 Task: Reply All to email with the signature Julia Brown with the subject Request for a job offer acceptance from softage.8@softage.net with the message Can you provide me with the details for the upcoming training session? with BCC to softage.10@softage.net with an attached image file Pinterest_board_cover.jpg
Action: Mouse moved to (101, 9)
Screenshot: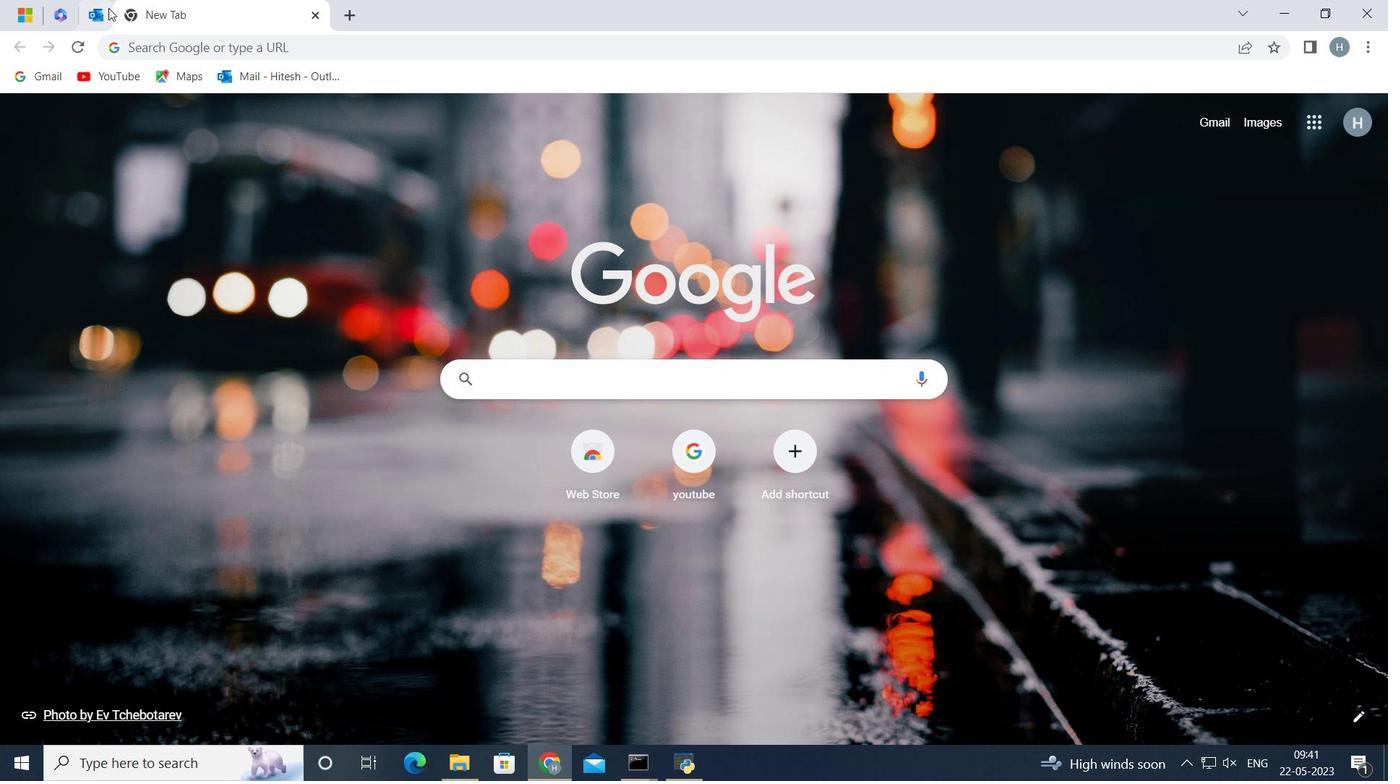 
Action: Mouse pressed left at (101, 9)
Screenshot: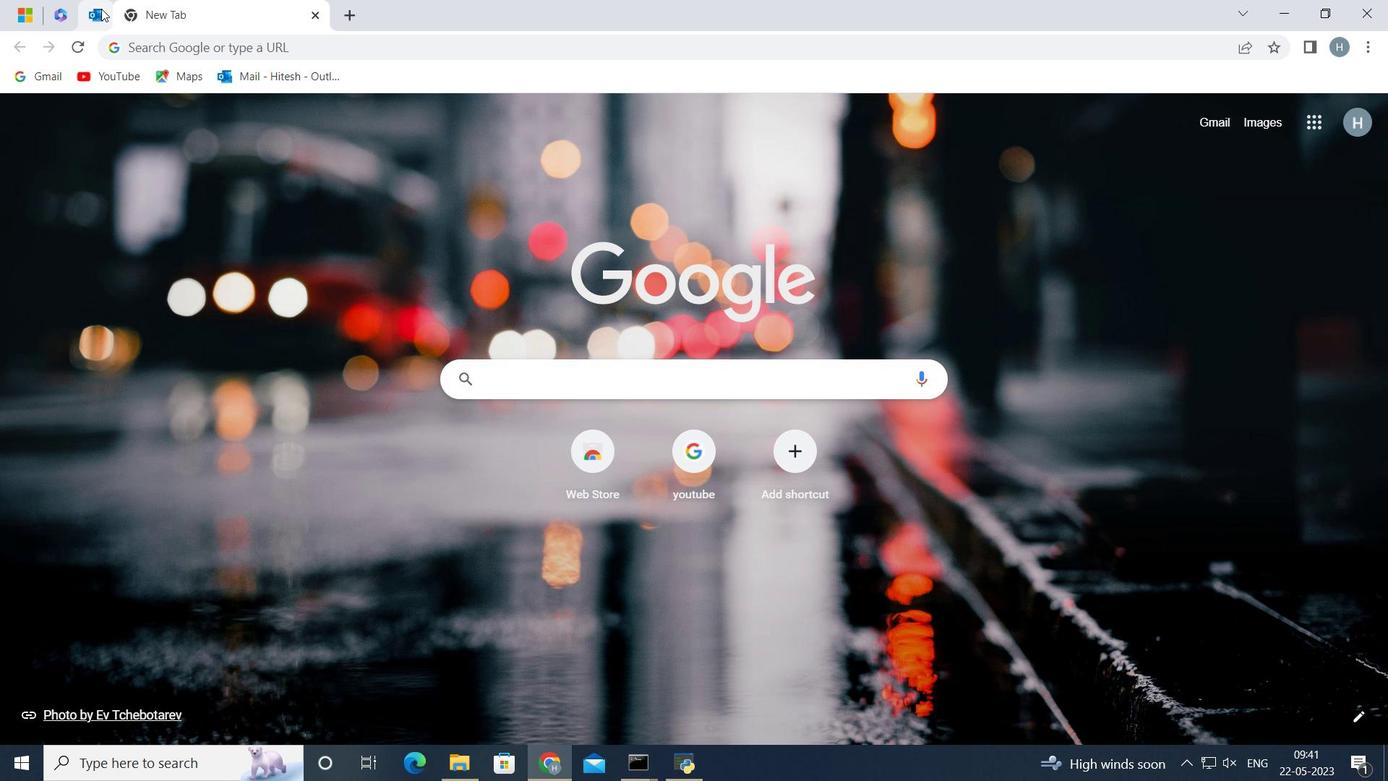 
Action: Mouse moved to (398, 388)
Screenshot: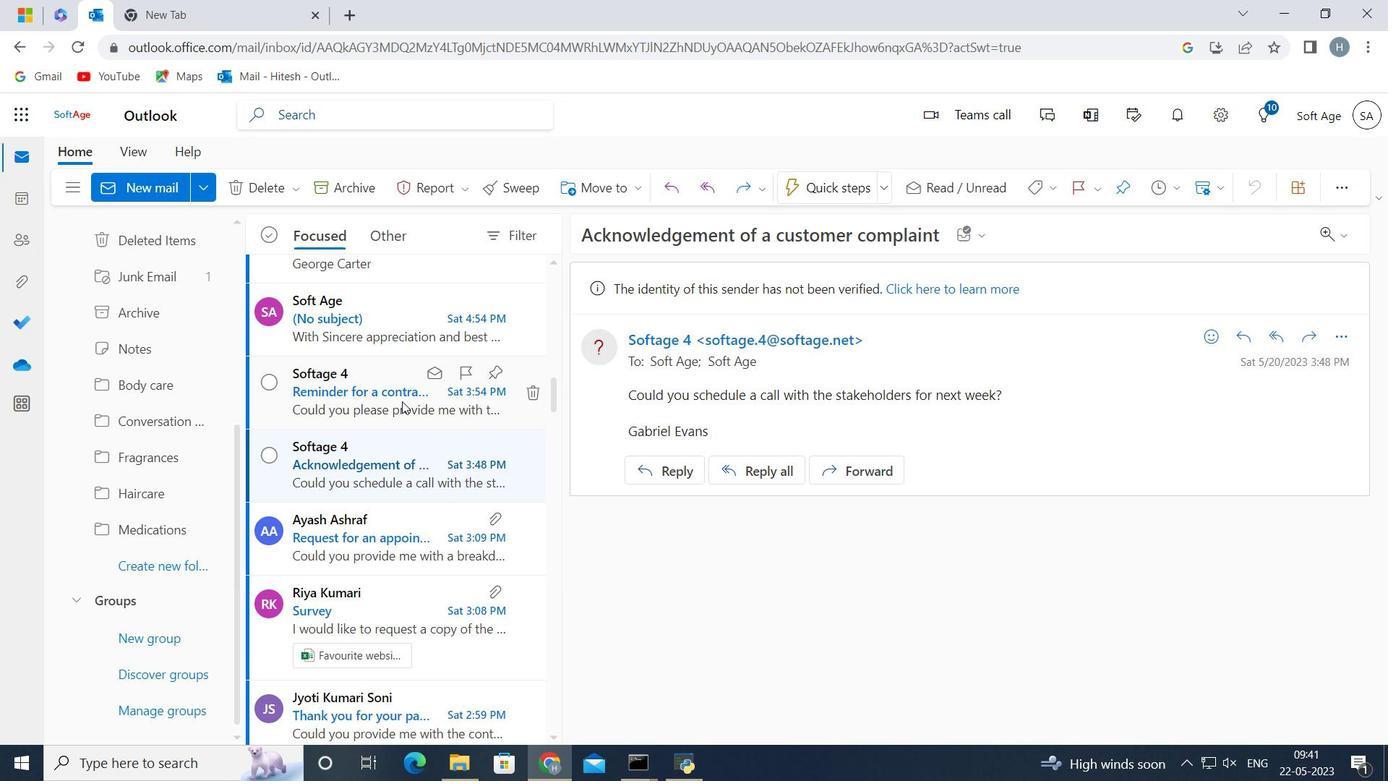
Action: Mouse pressed left at (398, 388)
Screenshot: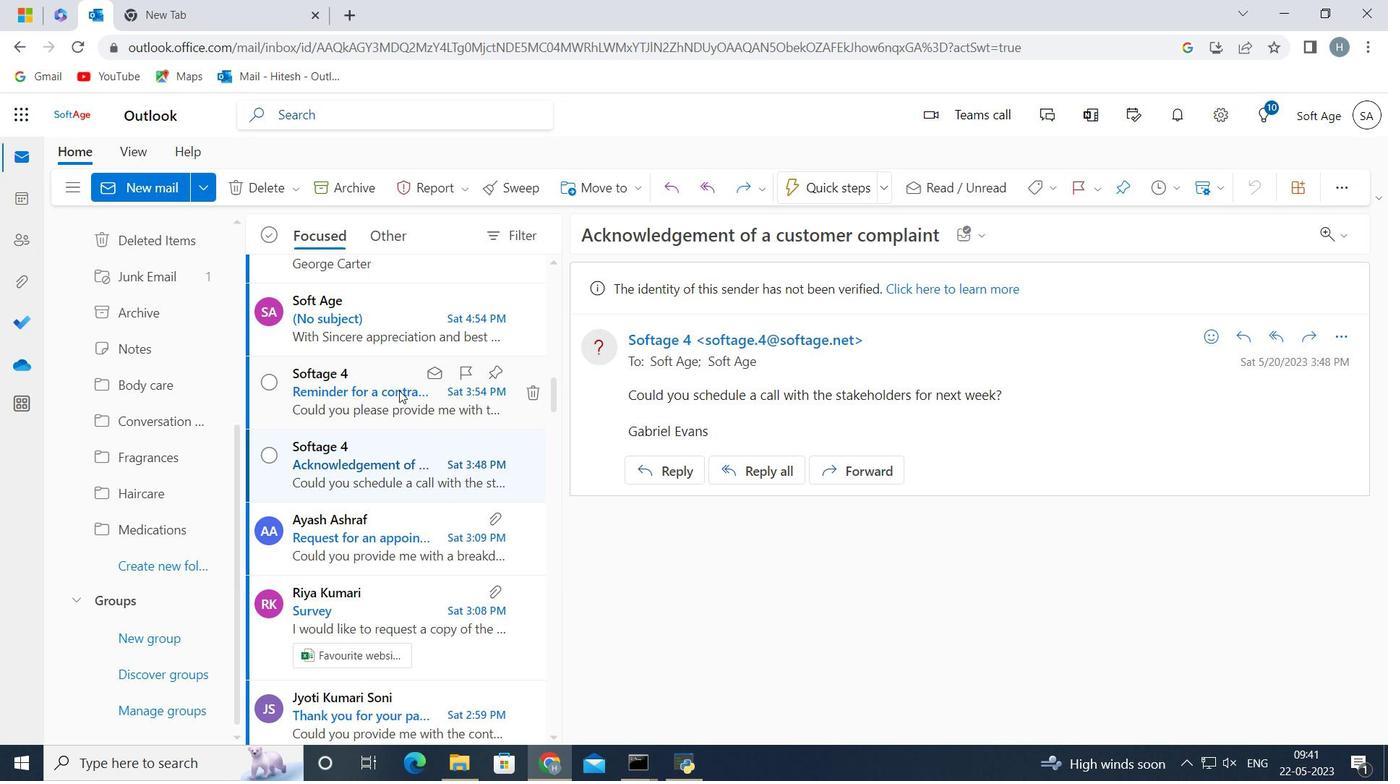 
Action: Mouse pressed left at (398, 388)
Screenshot: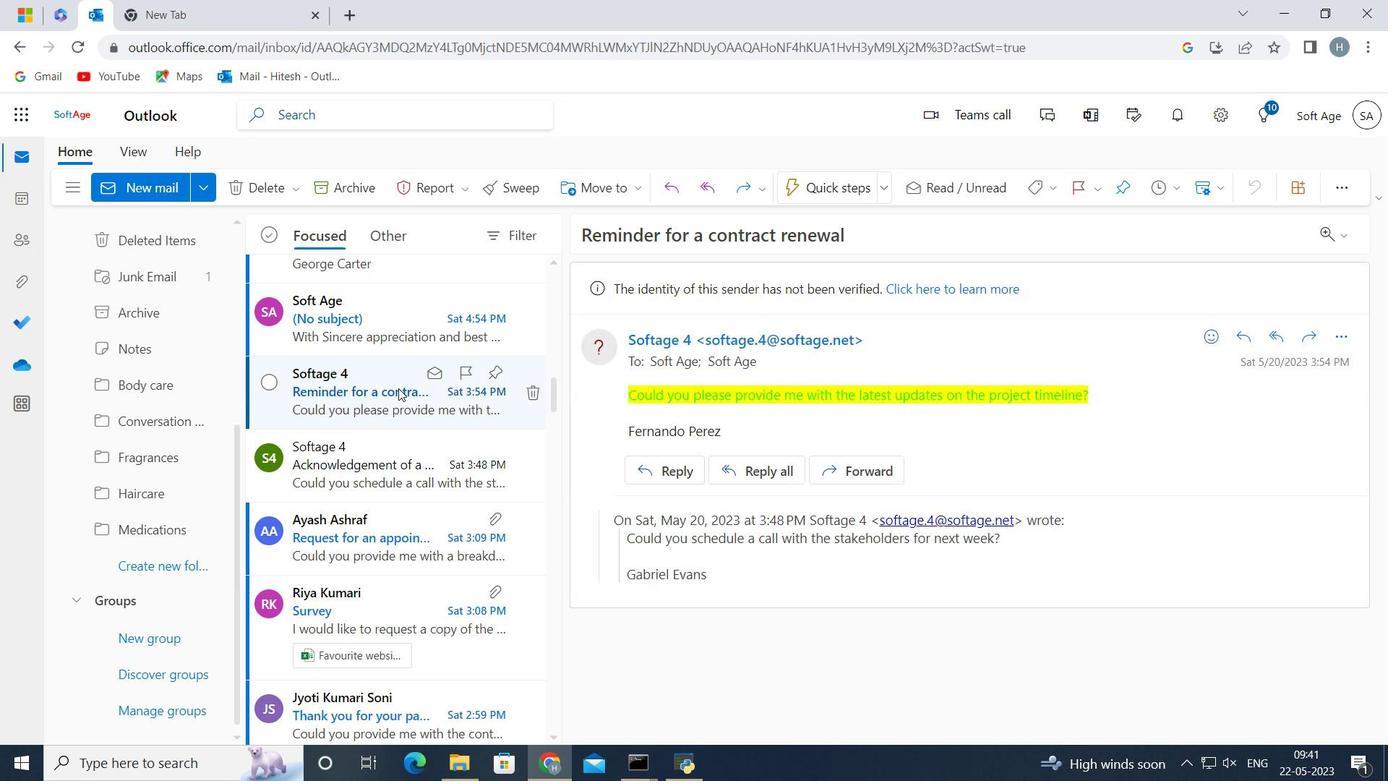 
Action: Mouse moved to (753, 626)
Screenshot: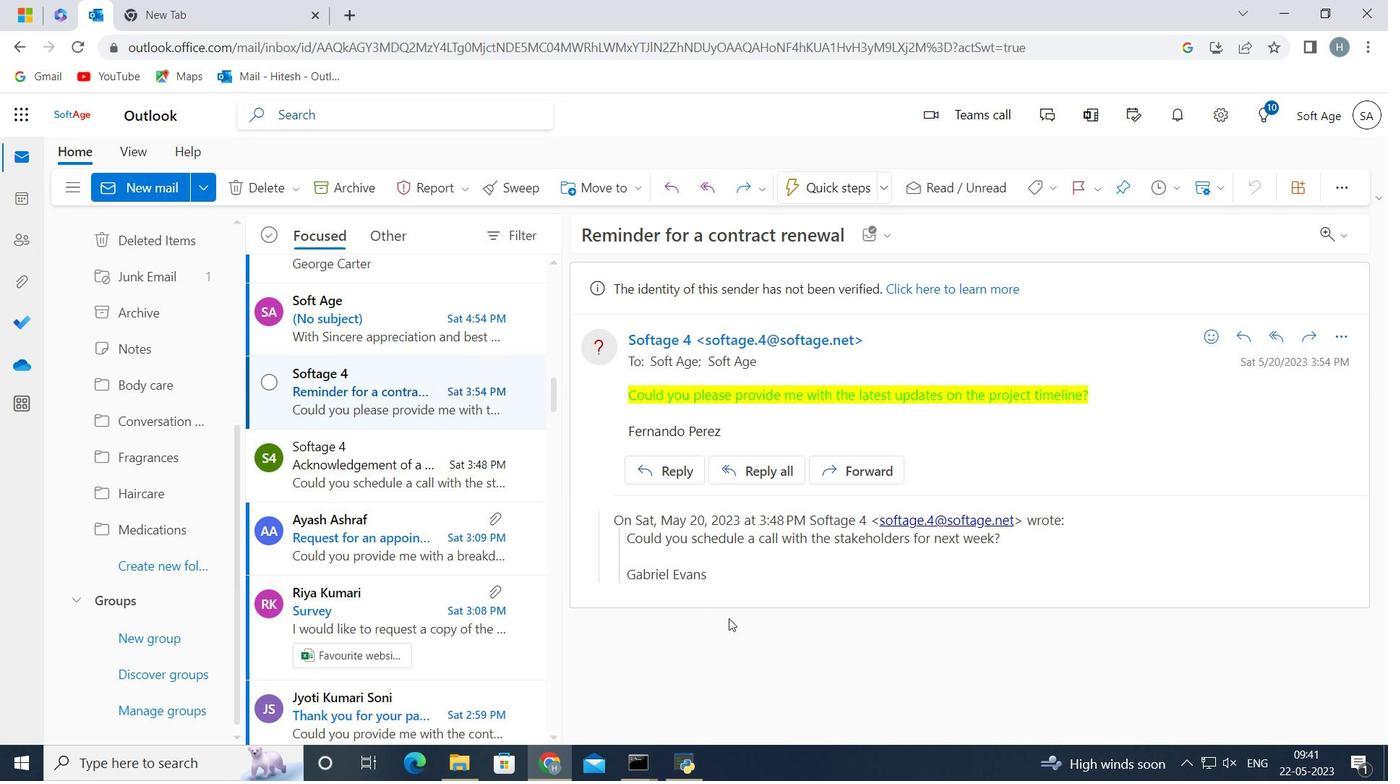 
Action: Mouse pressed left at (753, 626)
Screenshot: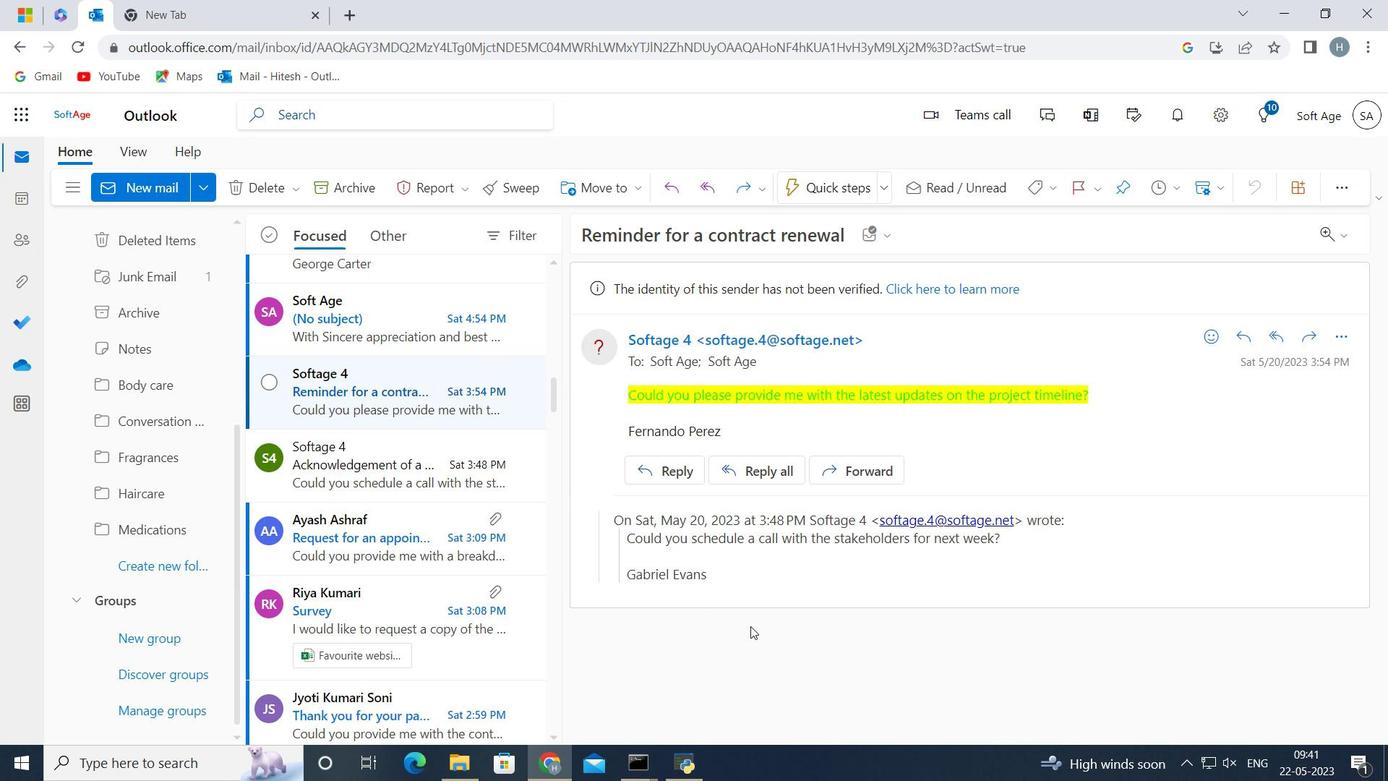 
Action: Mouse moved to (758, 470)
Screenshot: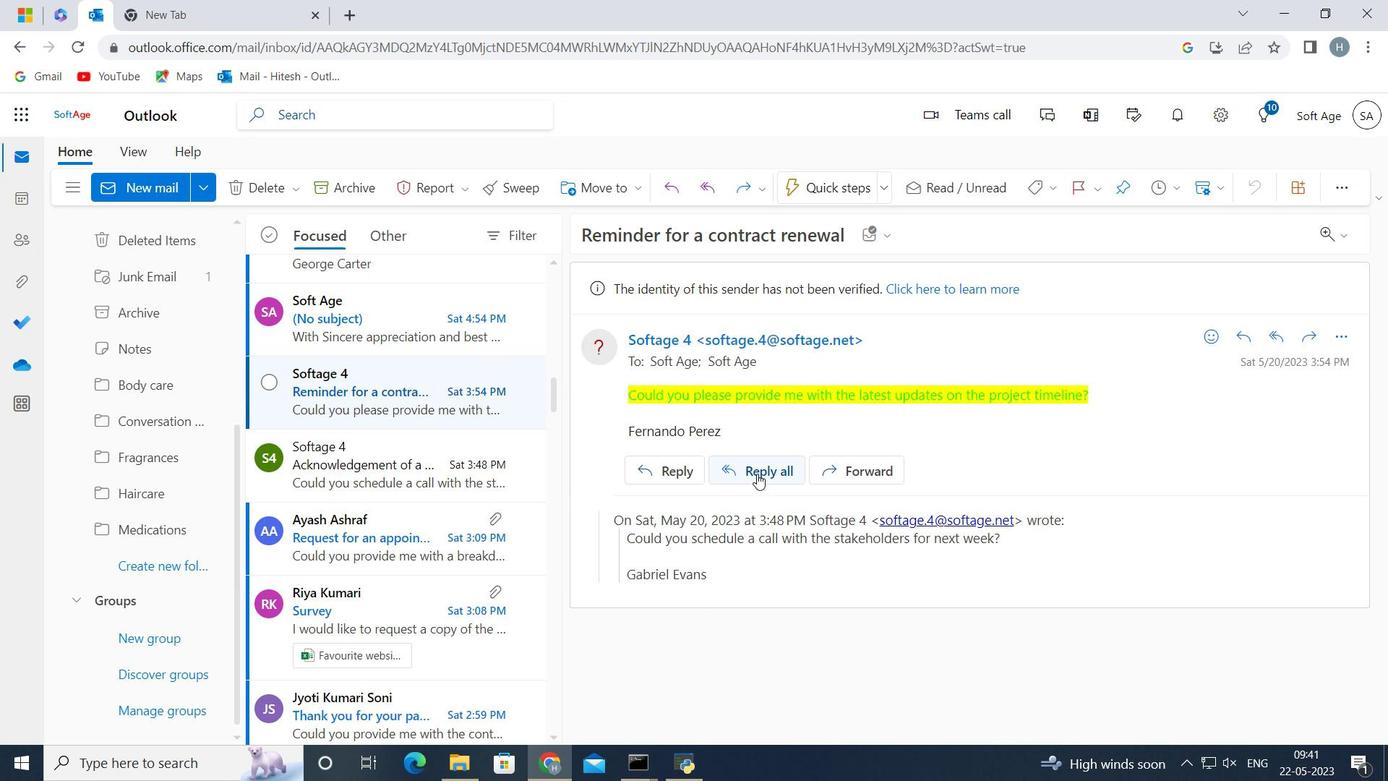 
Action: Mouse pressed left at (758, 470)
Screenshot: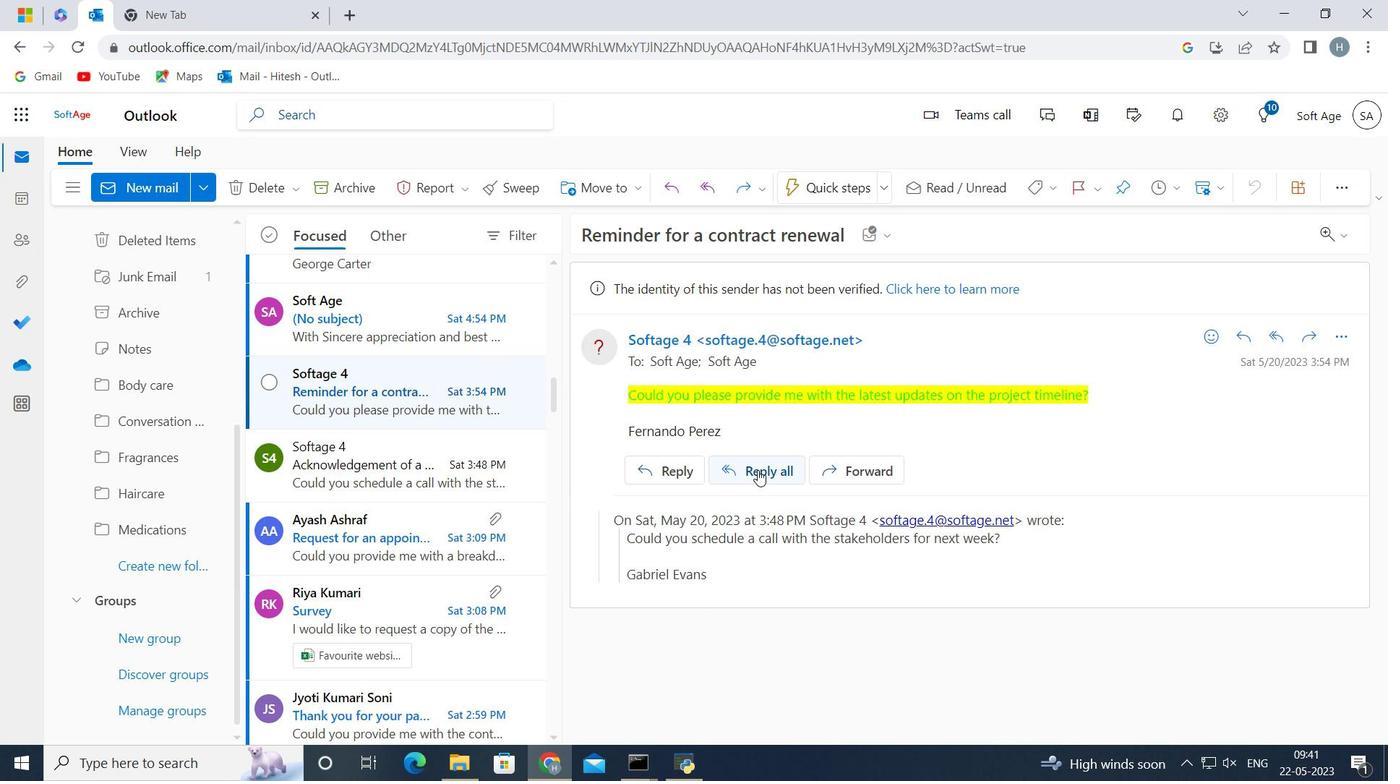 
Action: Mouse moved to (1143, 193)
Screenshot: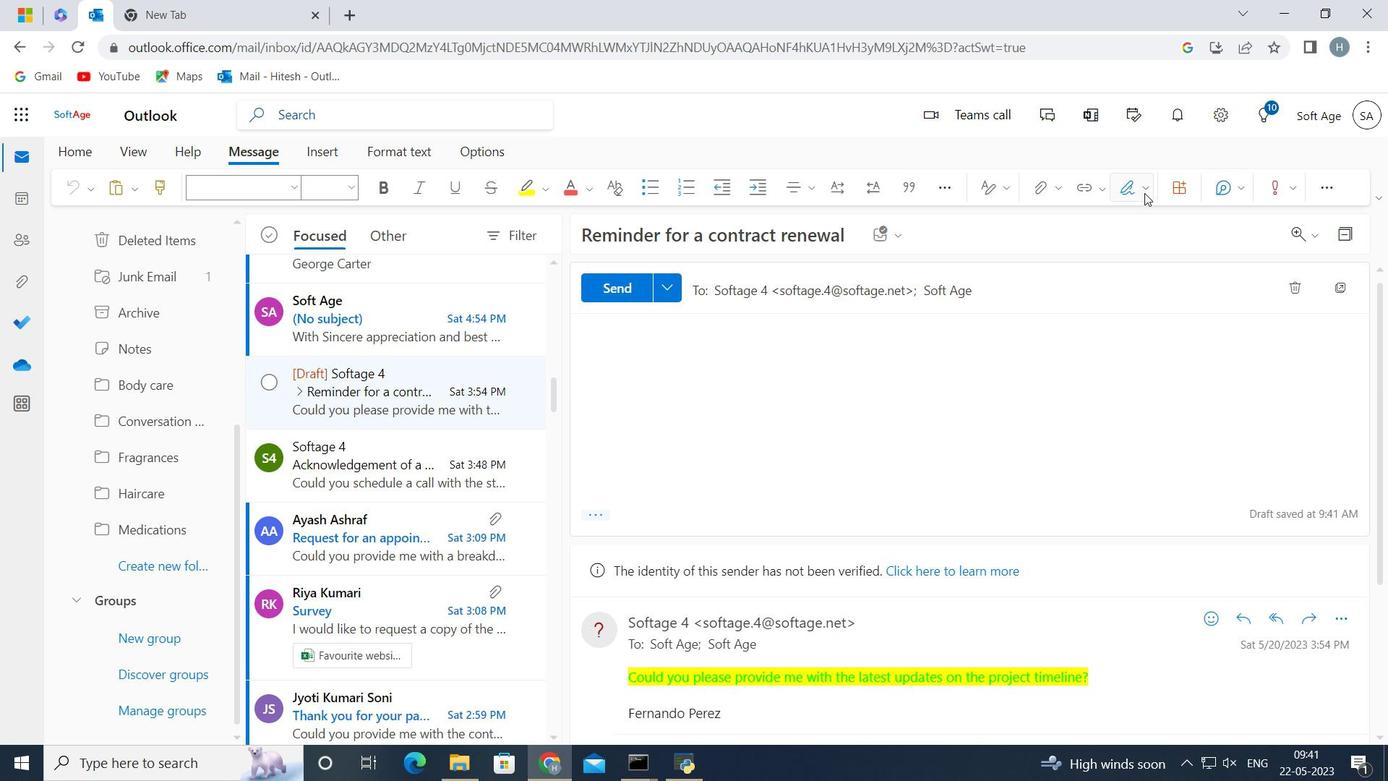 
Action: Mouse pressed left at (1143, 193)
Screenshot: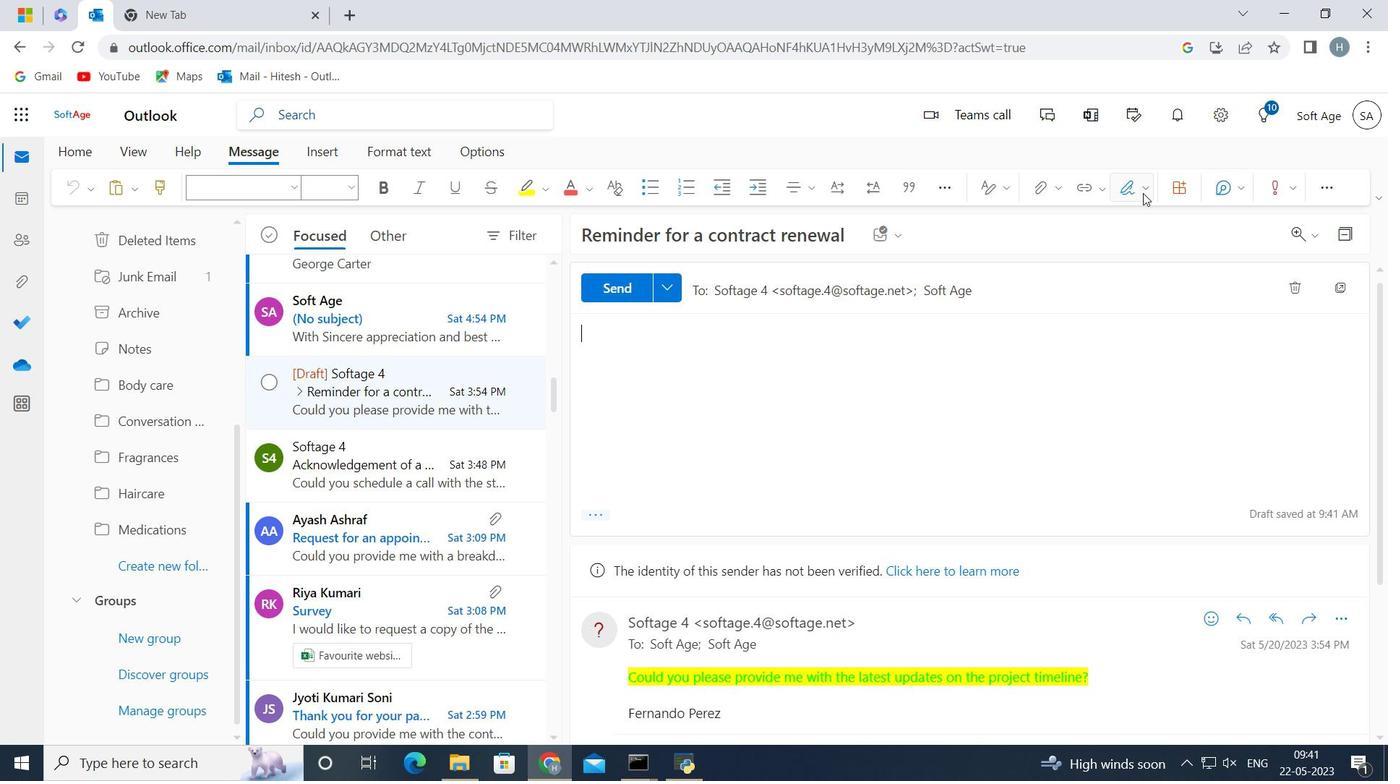 
Action: Mouse moved to (1098, 220)
Screenshot: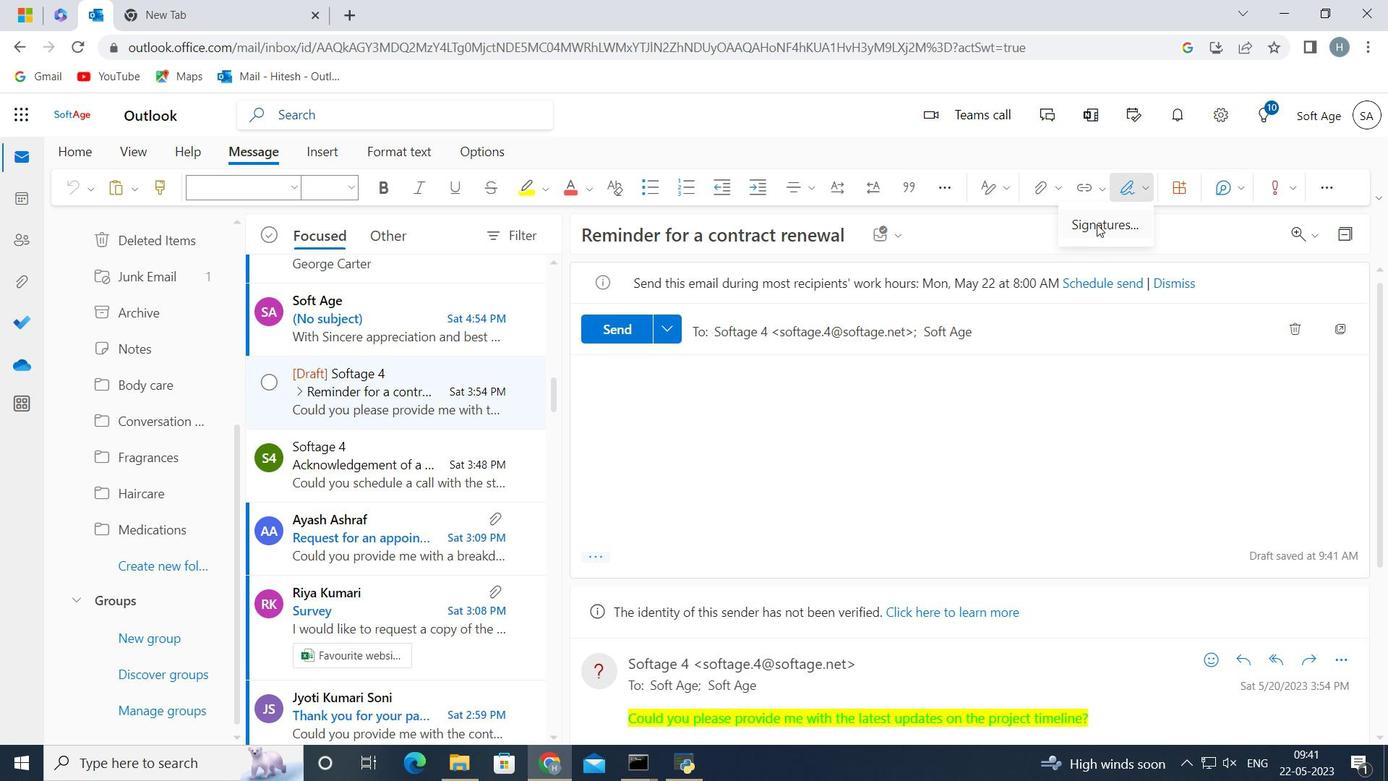 
Action: Mouse pressed left at (1098, 220)
Screenshot: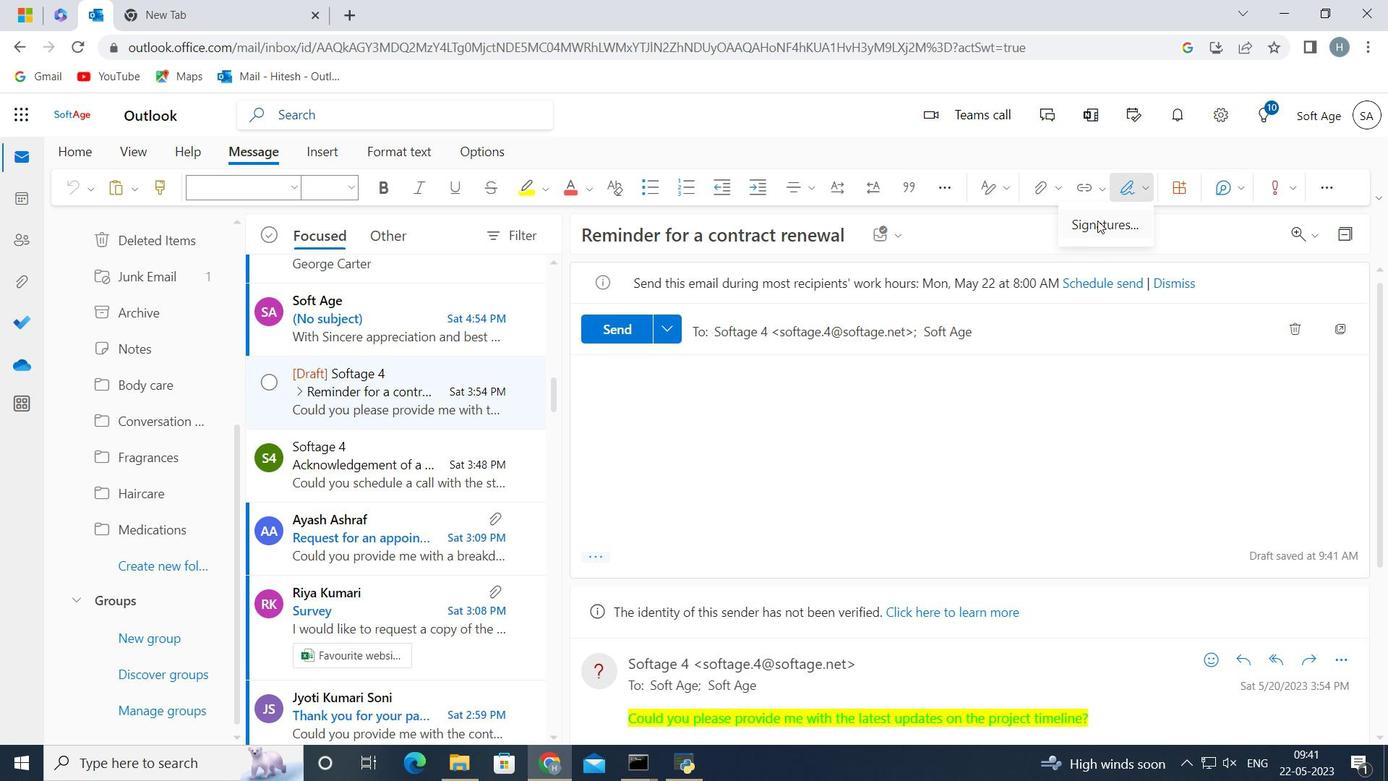 
Action: Mouse moved to (772, 333)
Screenshot: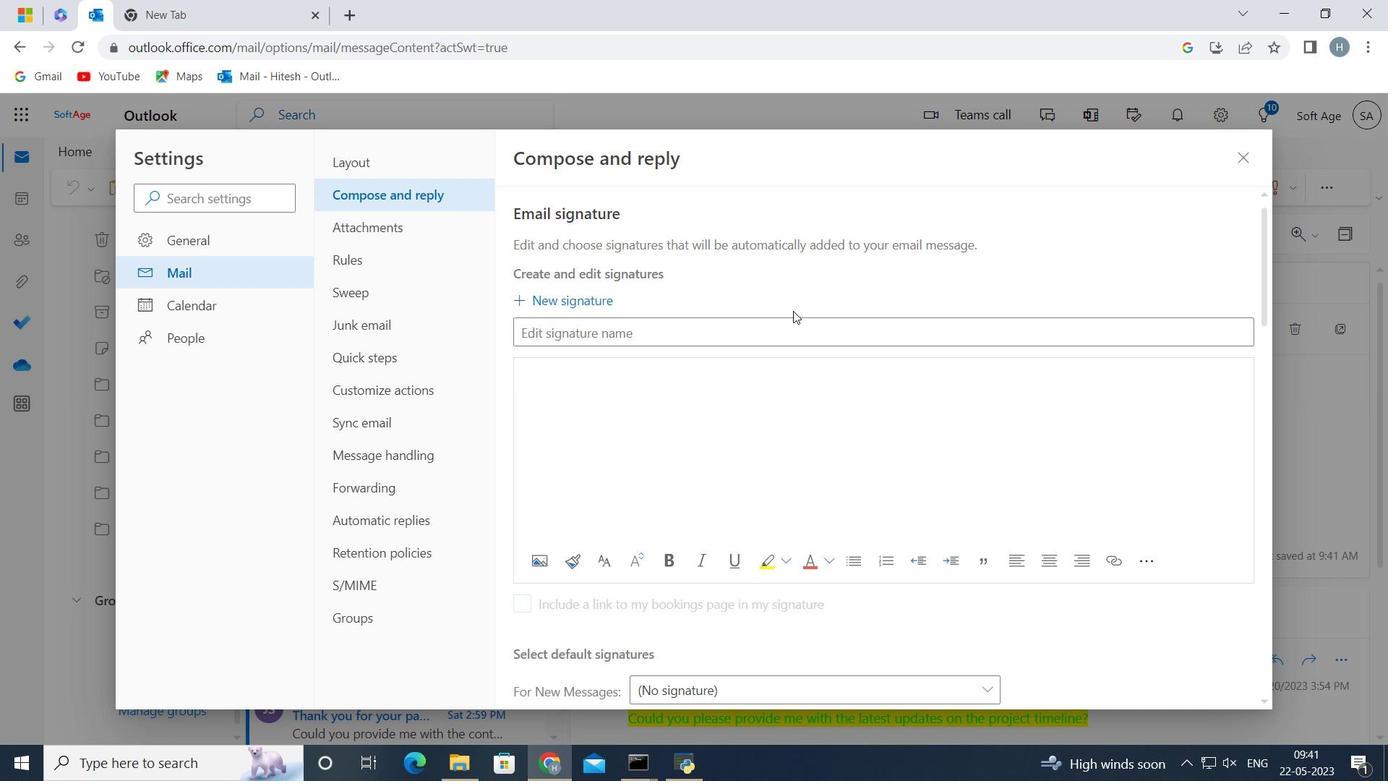 
Action: Mouse pressed left at (772, 333)
Screenshot: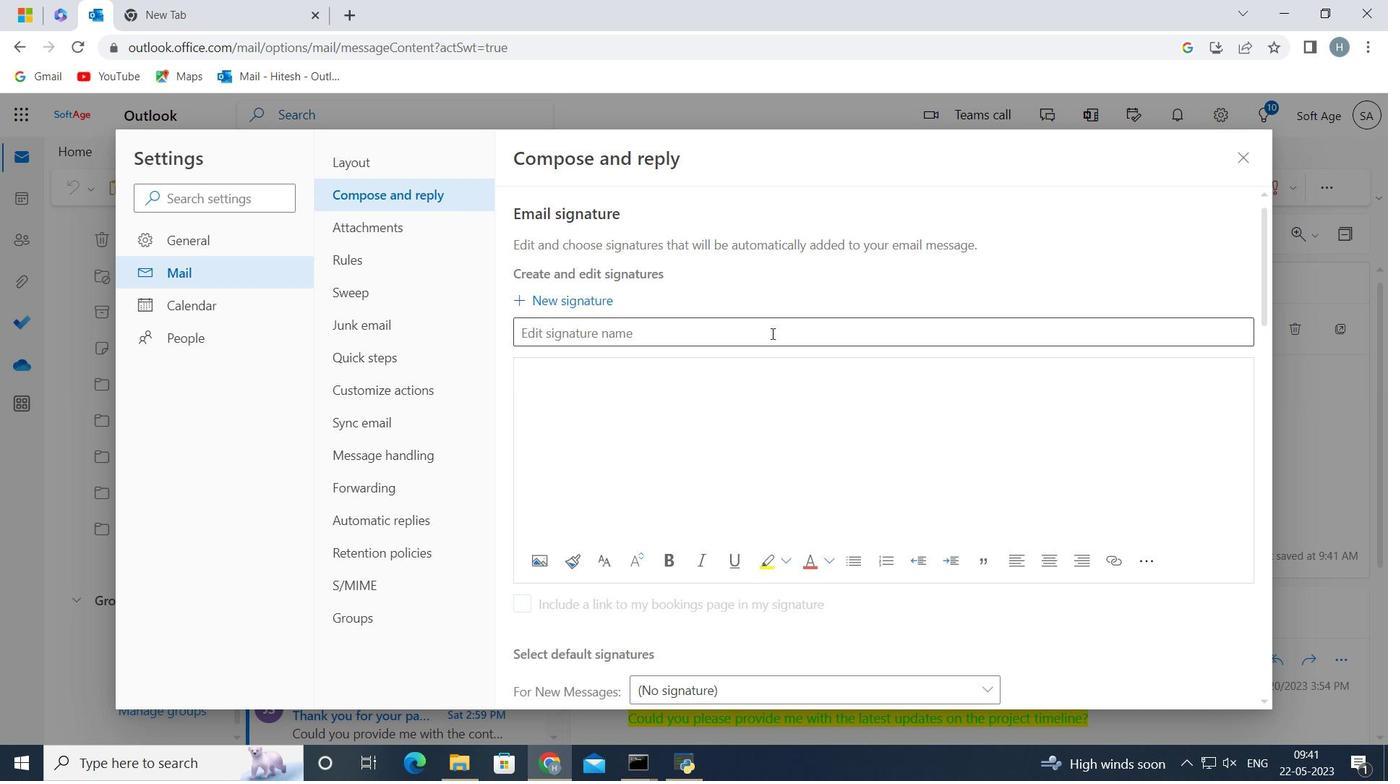 
Action: Key pressed <Key.shift>Julia<Key.space><Key.shift><Key.shift><Key.shift><Key.shift><Key.shift><Key.shift><Key.shift><Key.shift><Key.shift><Key.shift><Key.shift><Key.shift><Key.shift>Brown<Key.space>
Screenshot: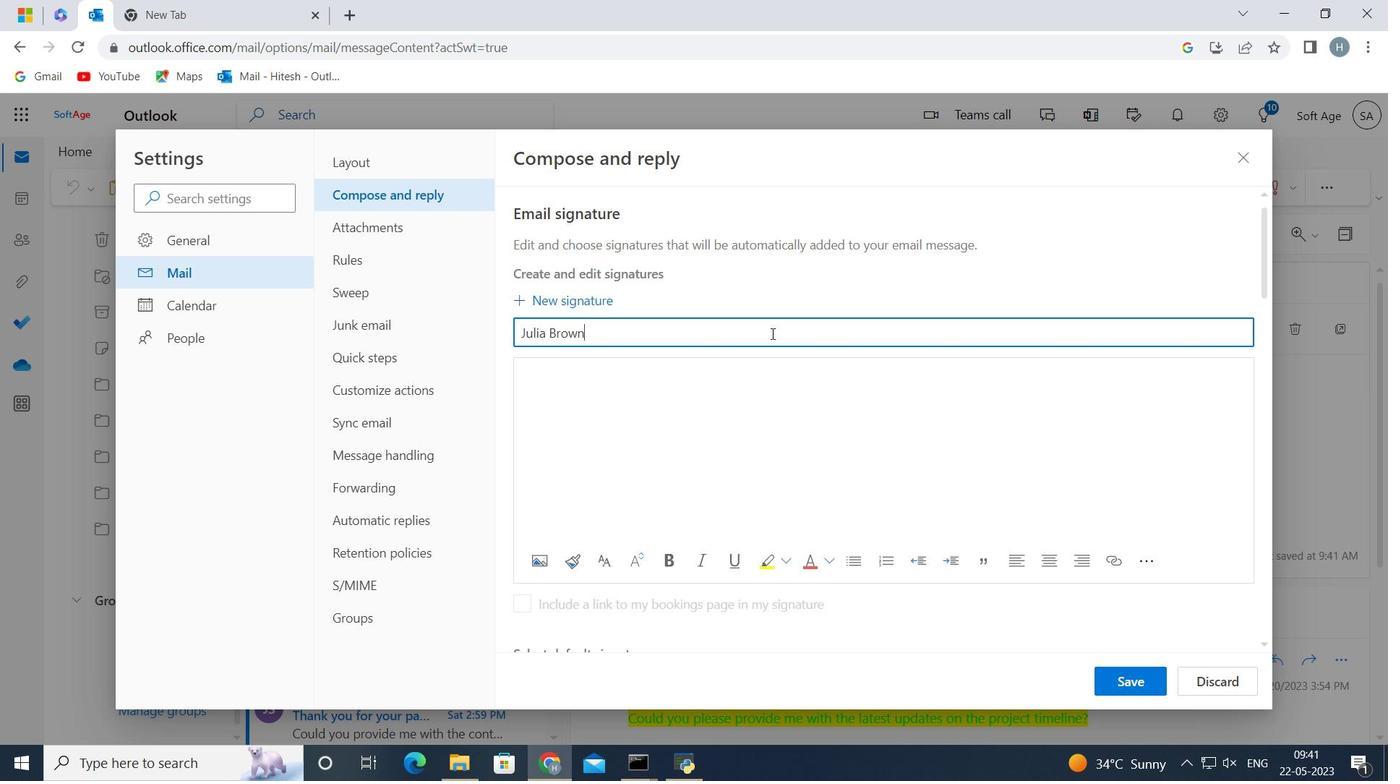 
Action: Mouse moved to (605, 394)
Screenshot: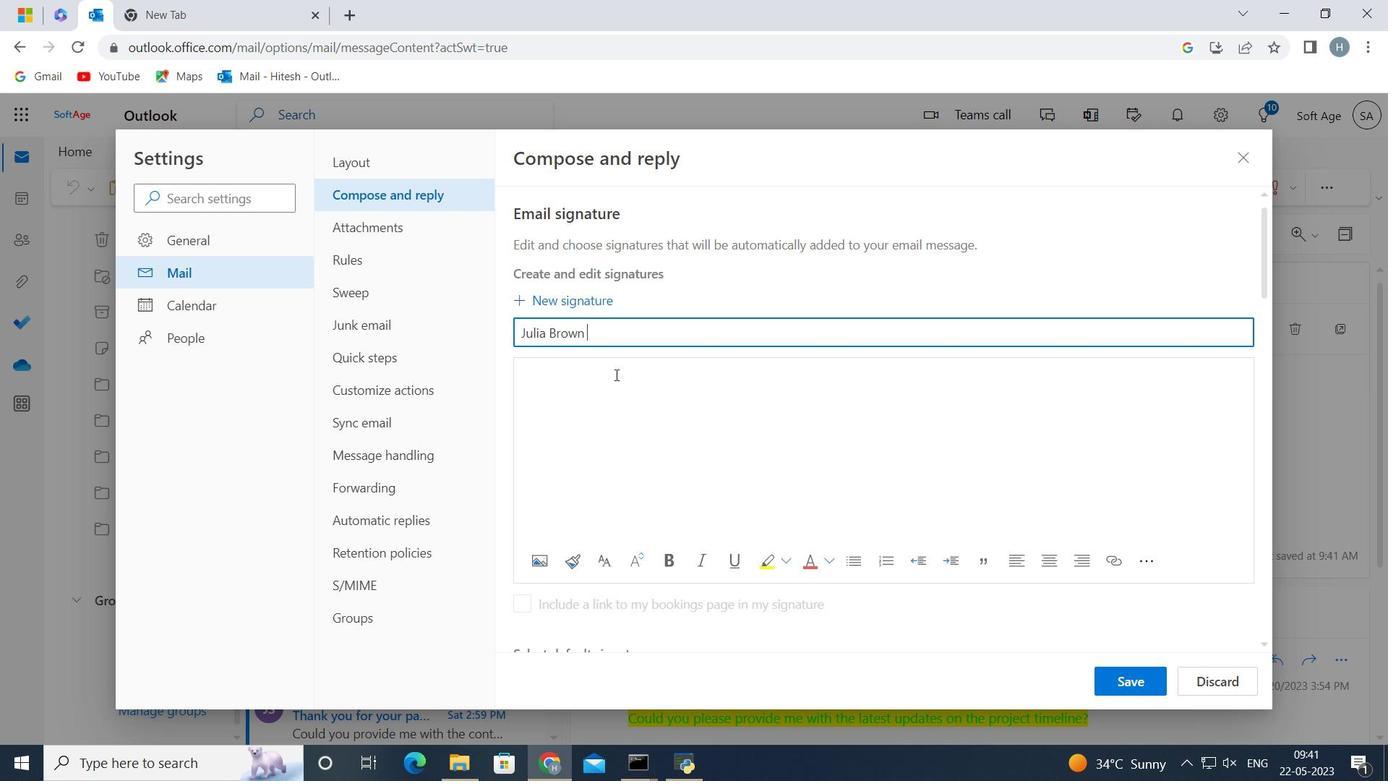 
Action: Mouse pressed left at (605, 394)
Screenshot: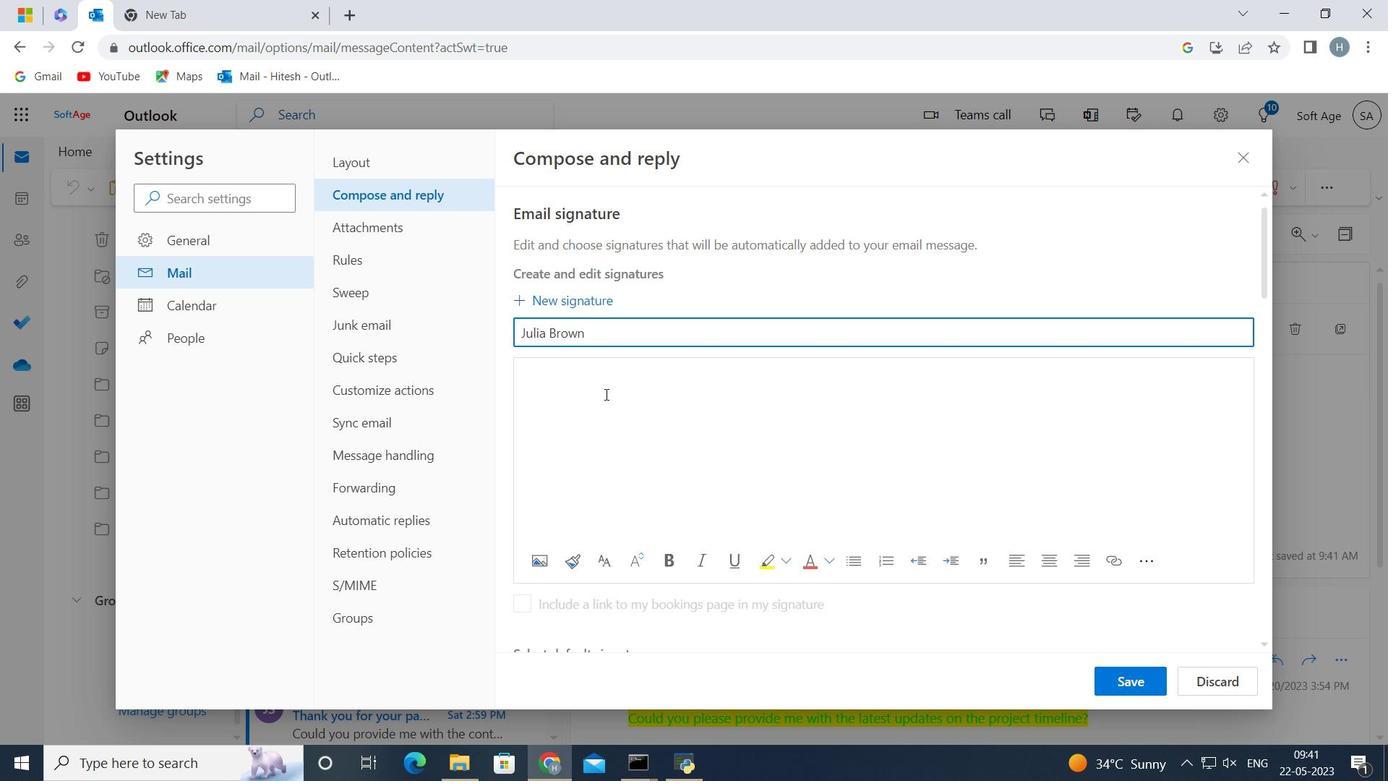
Action: Key pressed <Key.shift>Julia<Key.space><Key.shift>Brown
Screenshot: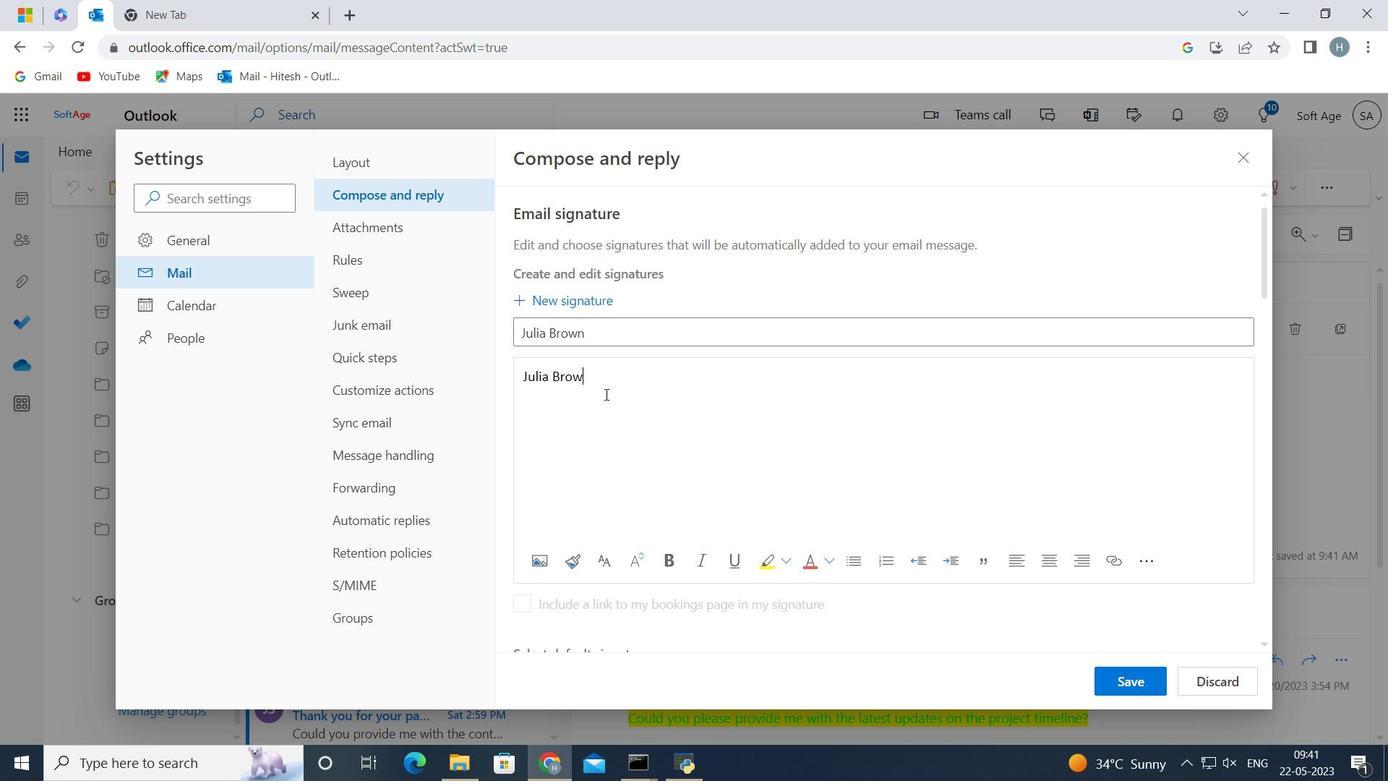 
Action: Mouse moved to (1124, 674)
Screenshot: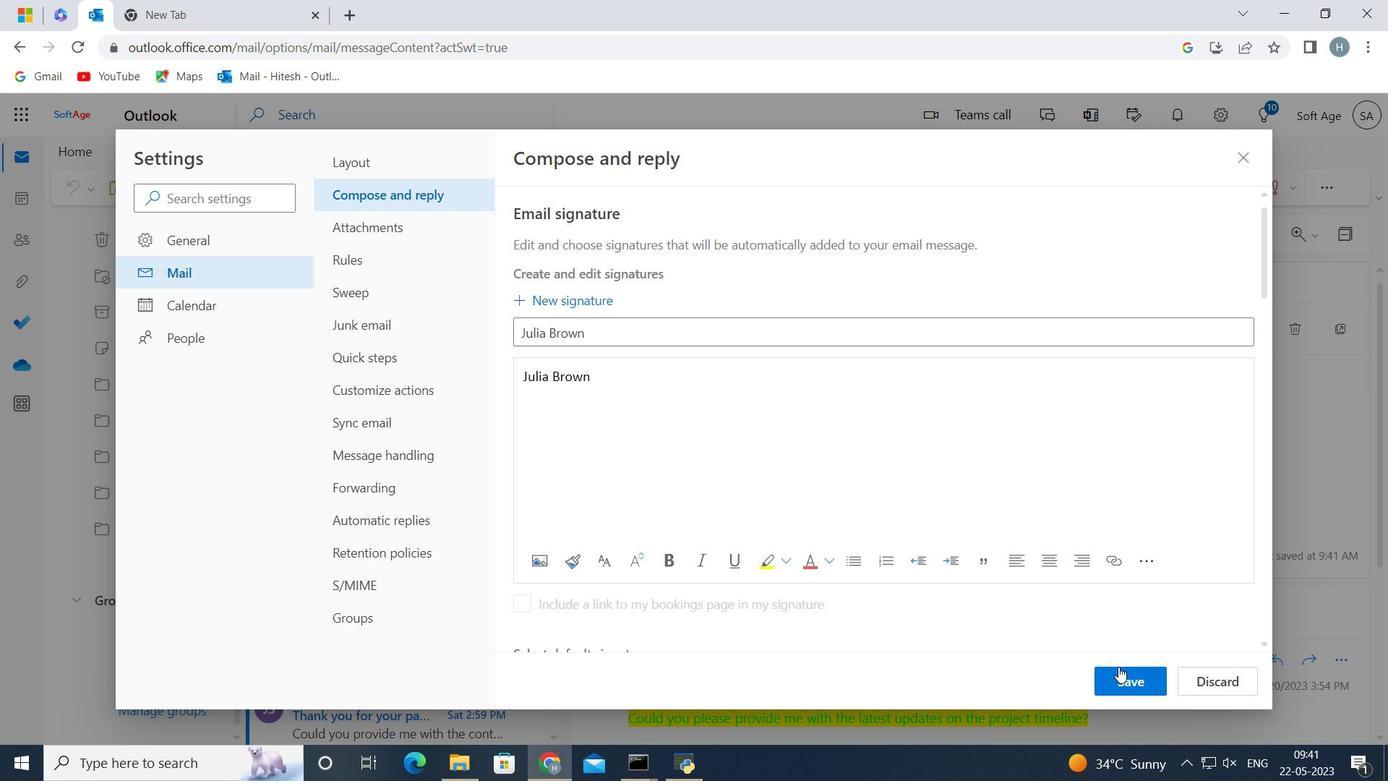 
Action: Mouse pressed left at (1124, 674)
Screenshot: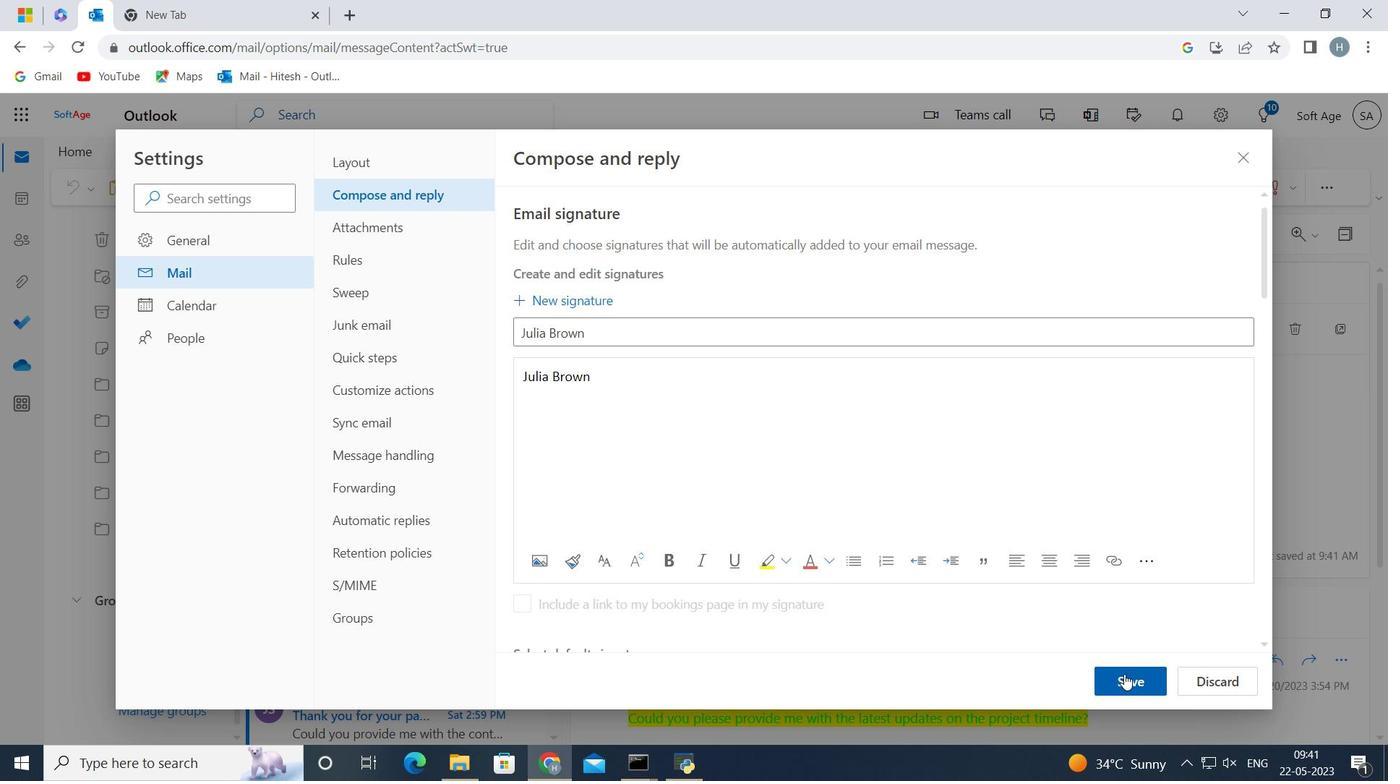 
Action: Mouse moved to (1027, 457)
Screenshot: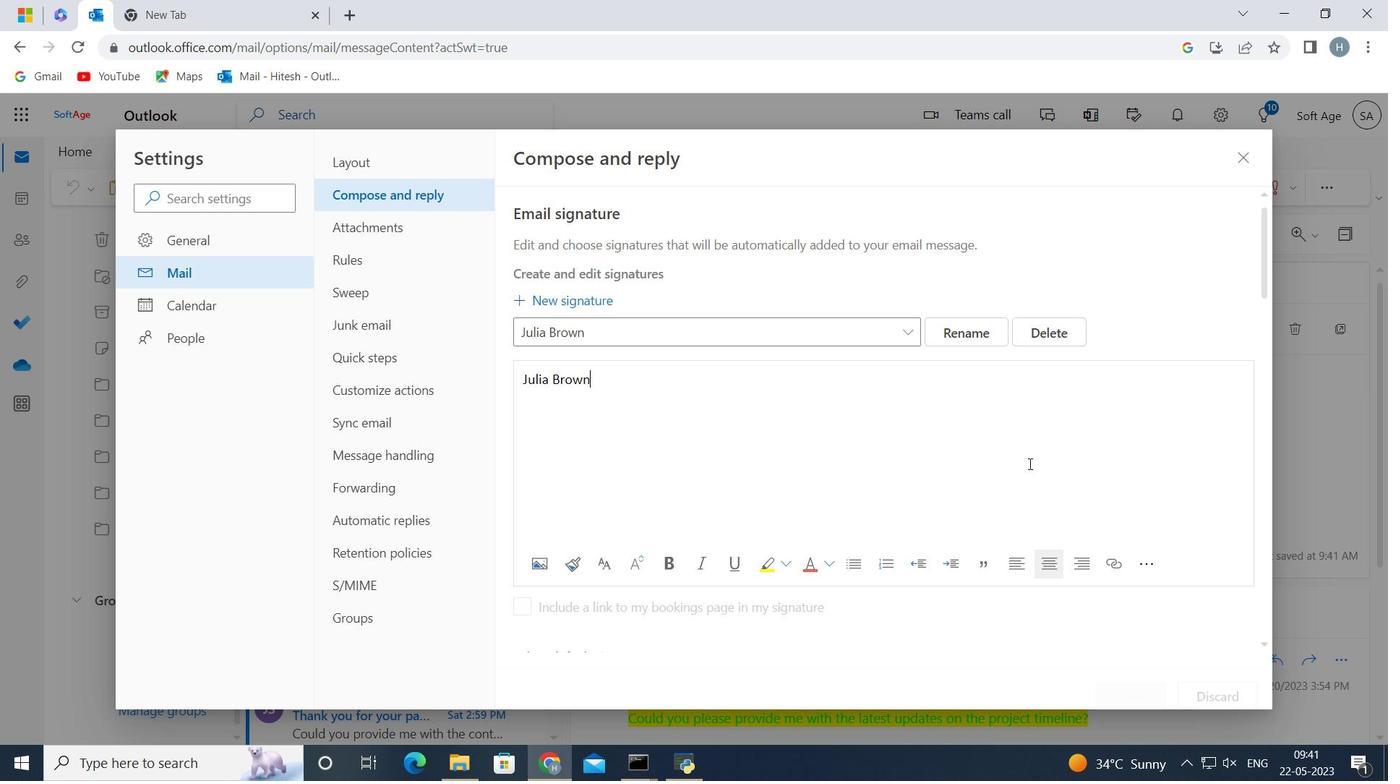 
Action: Mouse scrolled (1027, 456) with delta (0, 0)
Screenshot: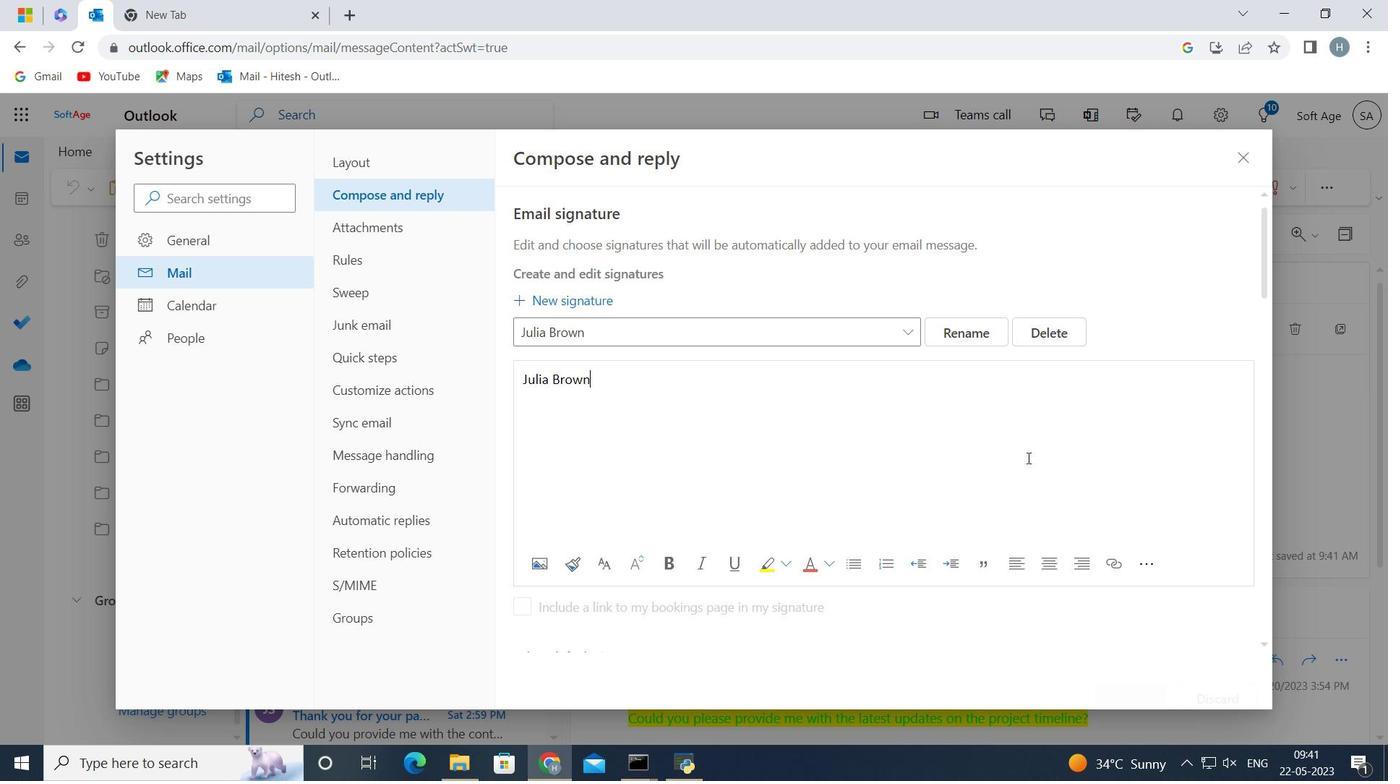 
Action: Mouse scrolled (1027, 456) with delta (0, 0)
Screenshot: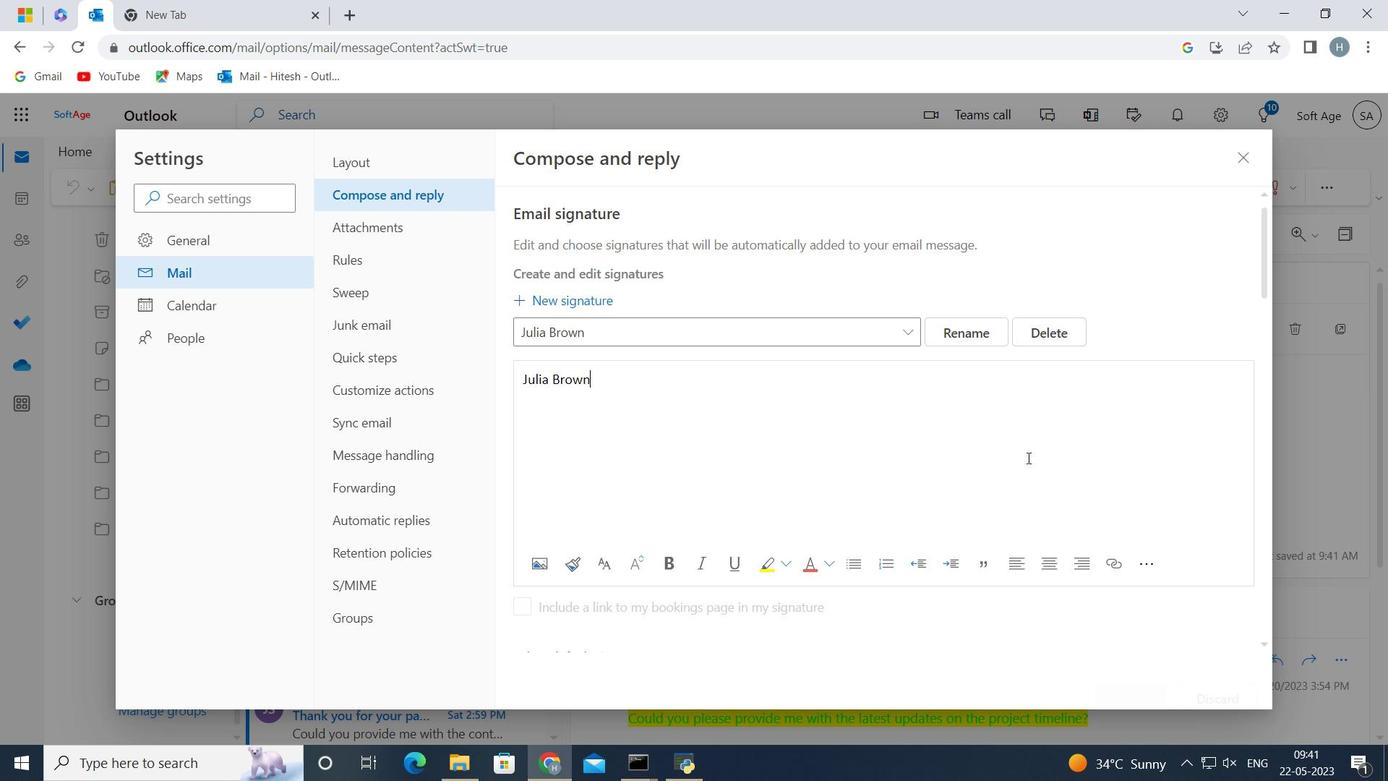 
Action: Mouse moved to (964, 434)
Screenshot: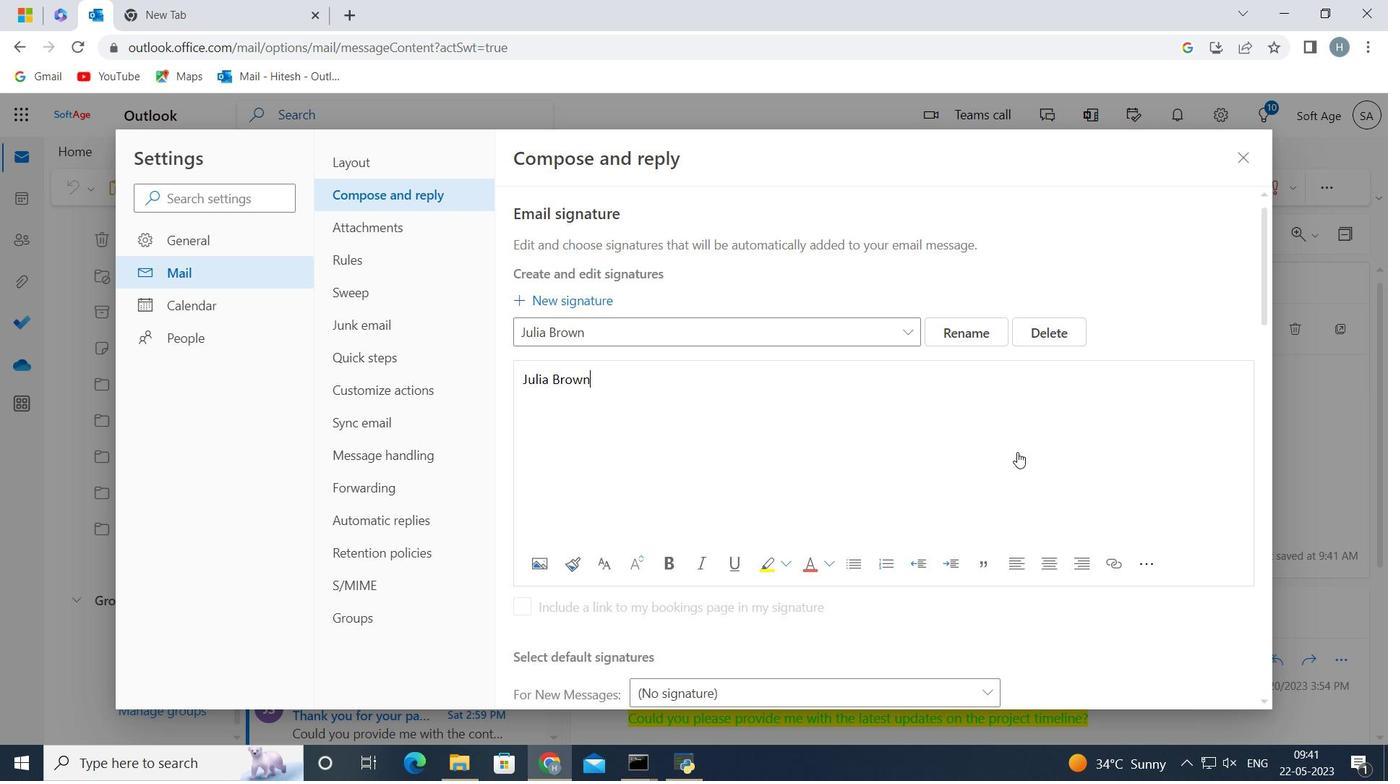 
Action: Mouse scrolled (964, 433) with delta (0, 0)
Screenshot: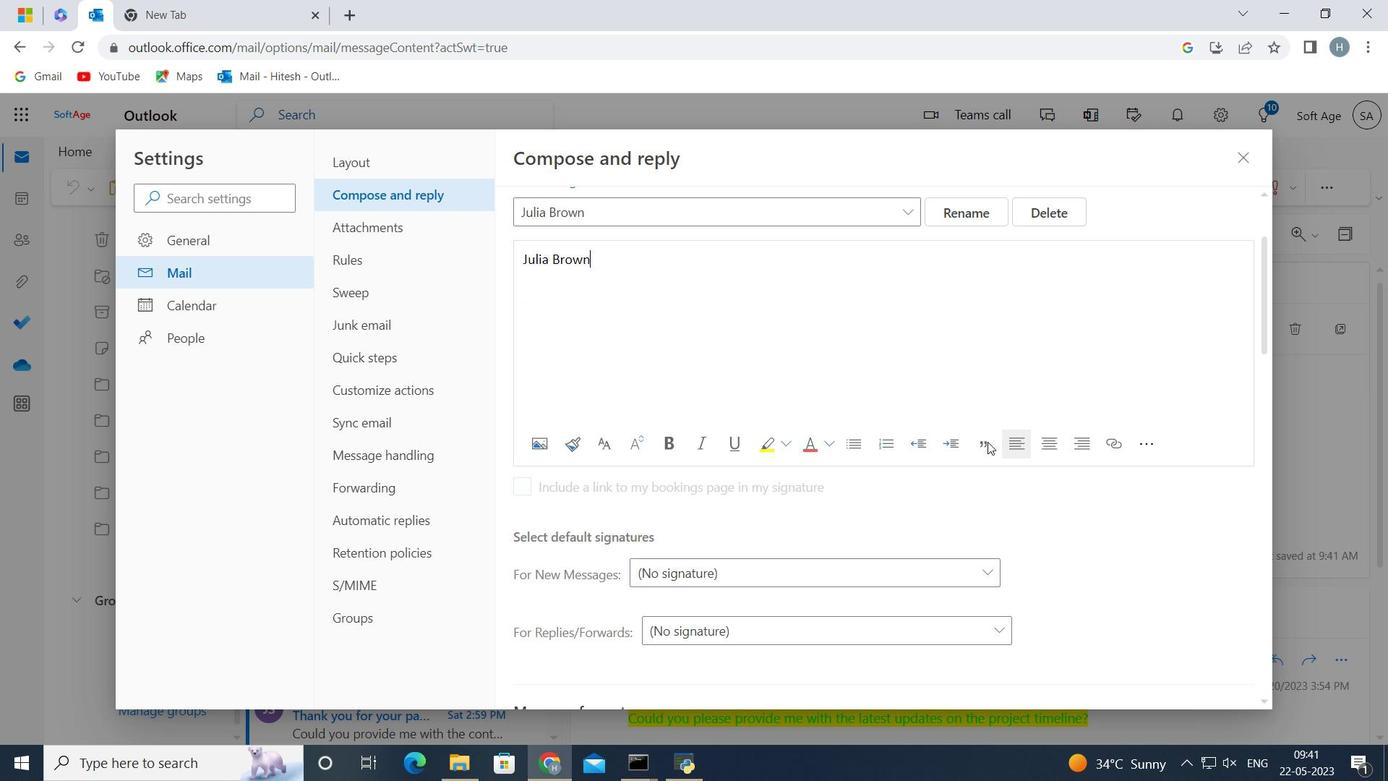 
Action: Mouse scrolled (964, 433) with delta (0, 0)
Screenshot: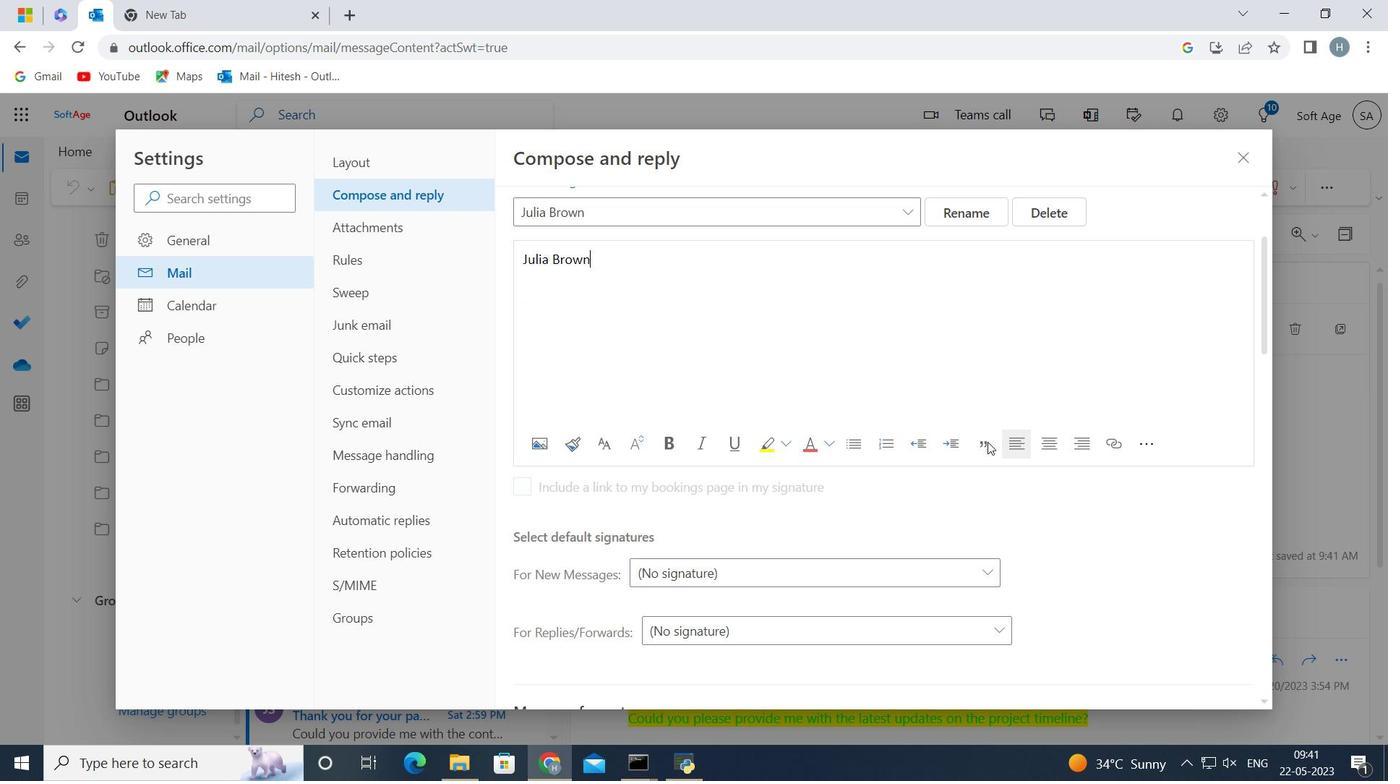 
Action: Mouse scrolled (964, 433) with delta (0, 0)
Screenshot: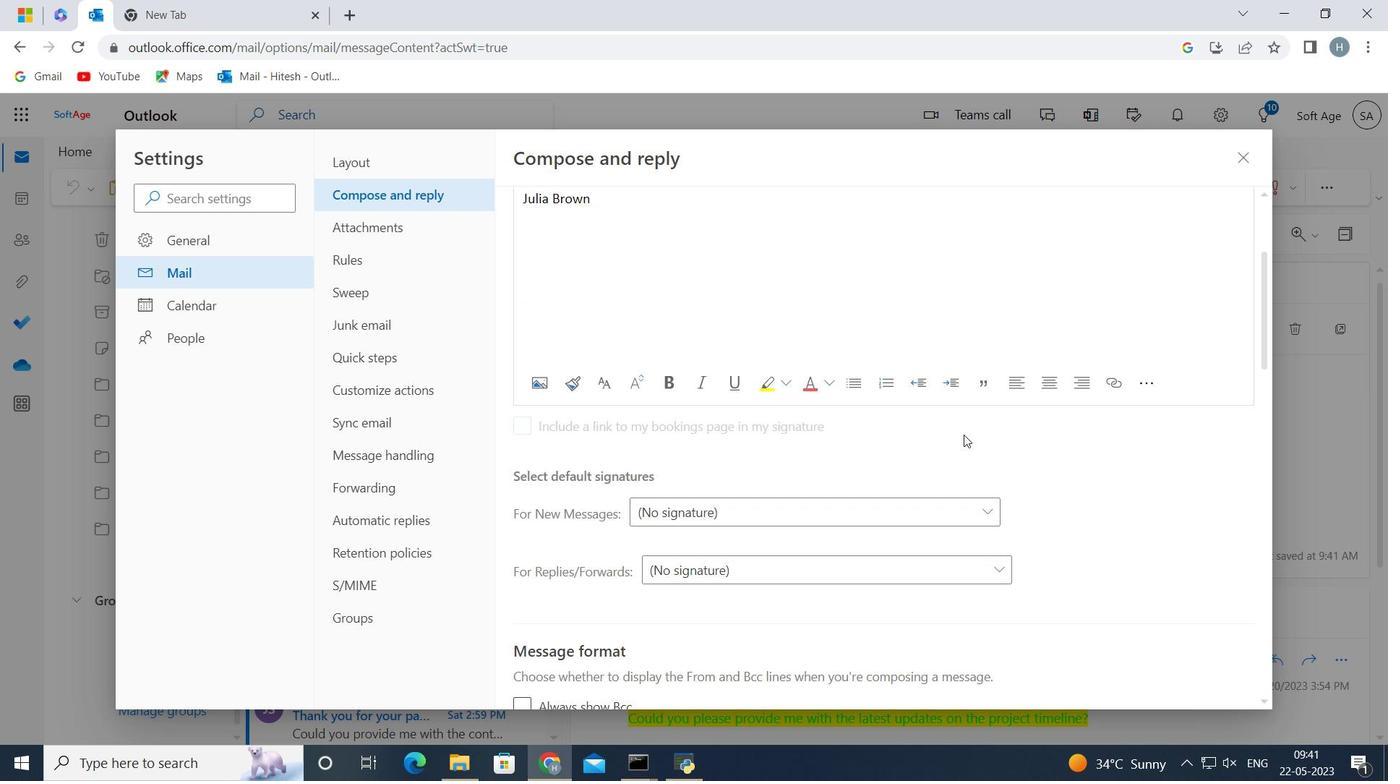 
Action: Mouse moved to (975, 237)
Screenshot: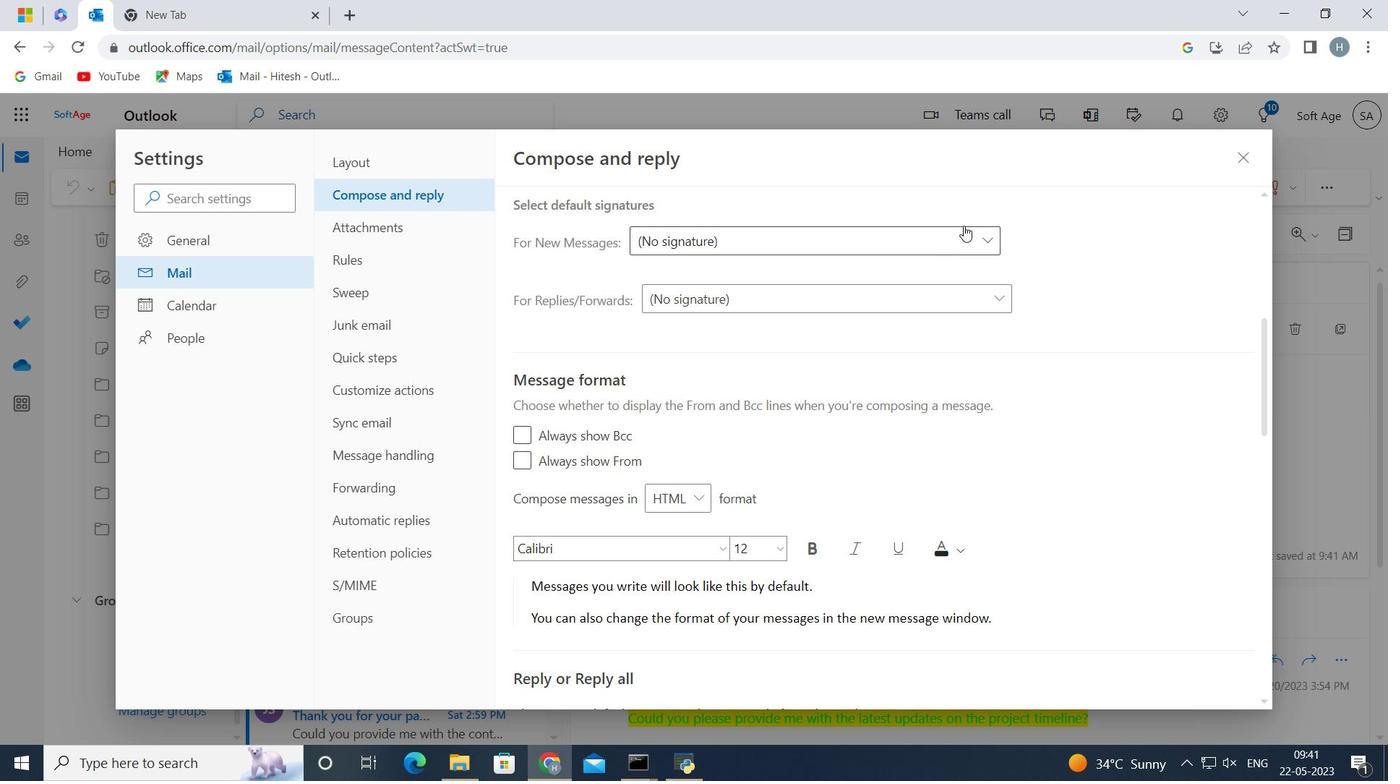 
Action: Mouse pressed left at (975, 237)
Screenshot: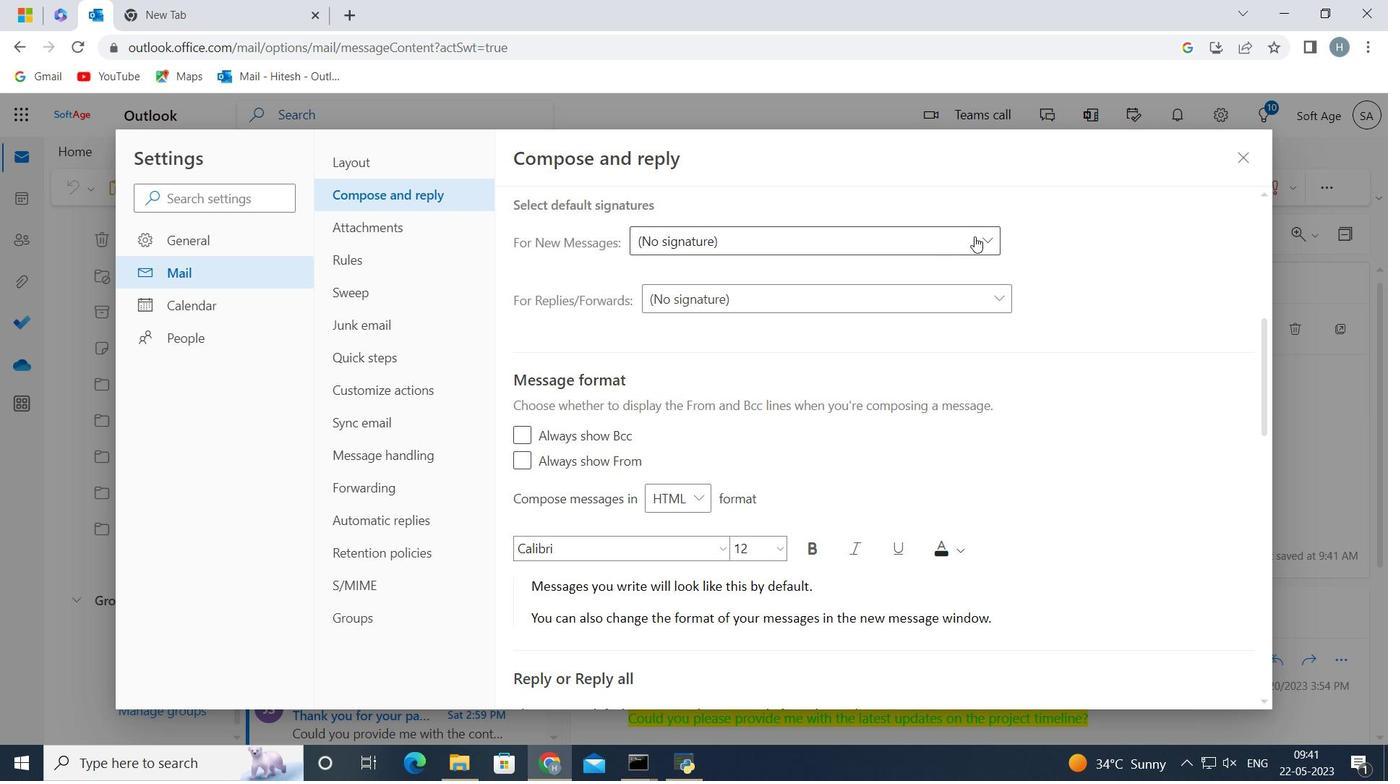 
Action: Mouse moved to (907, 304)
Screenshot: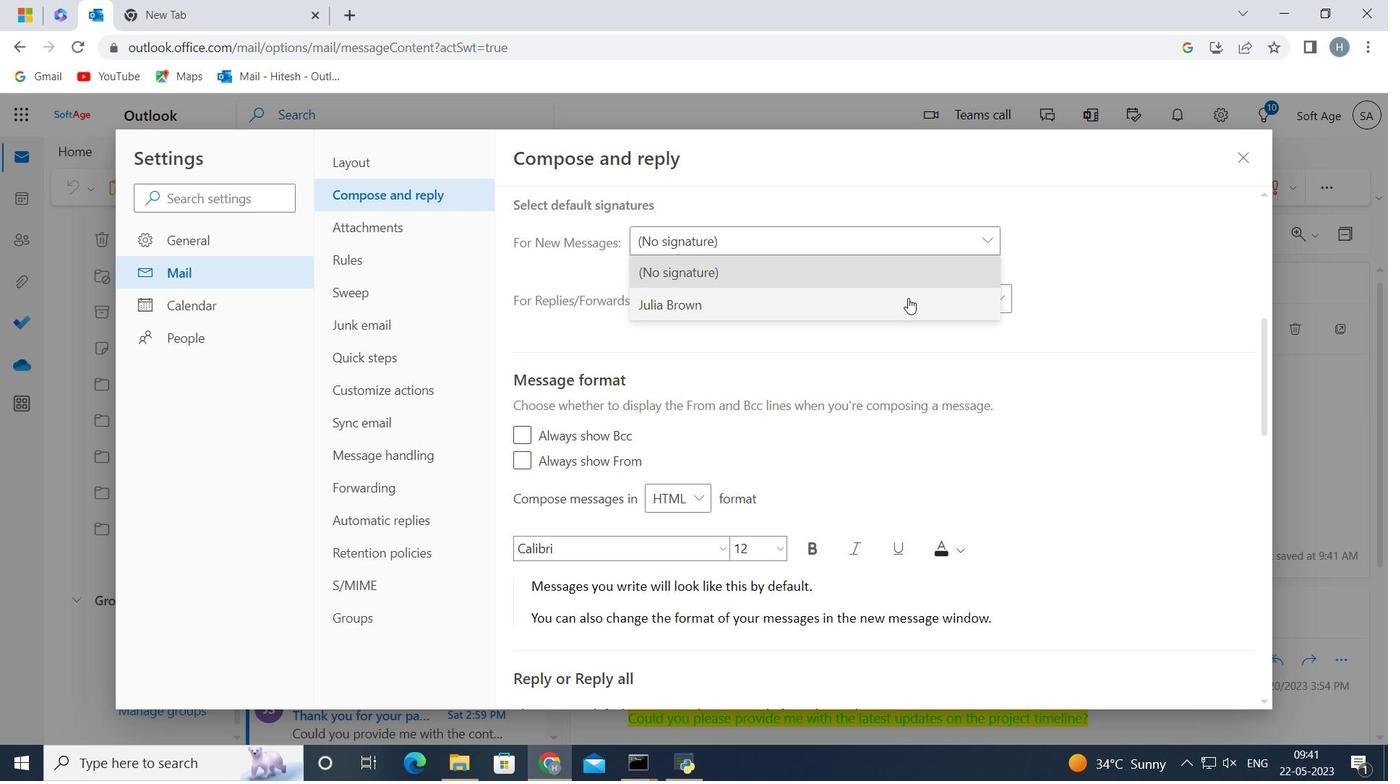 
Action: Mouse pressed left at (907, 304)
Screenshot: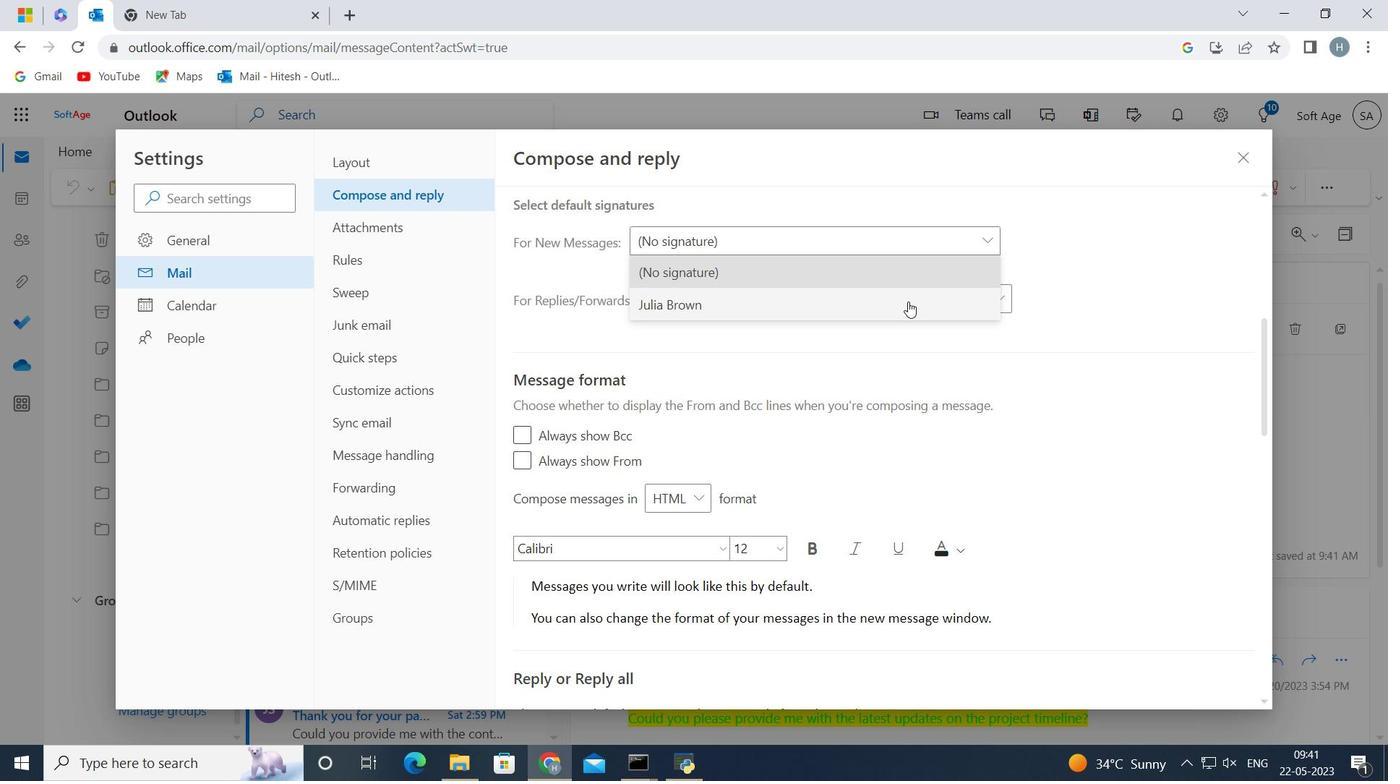
Action: Mouse moved to (1131, 674)
Screenshot: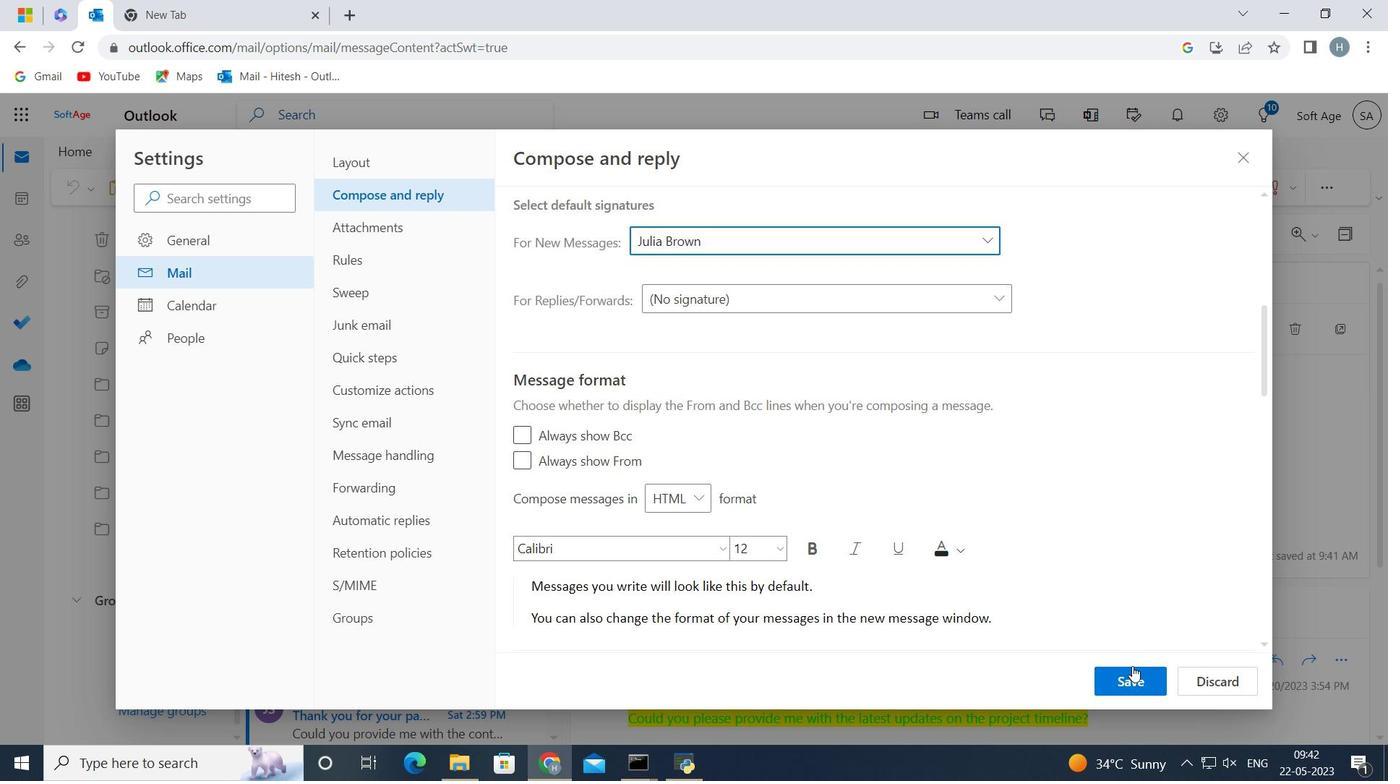 
Action: Mouse pressed left at (1131, 674)
Screenshot: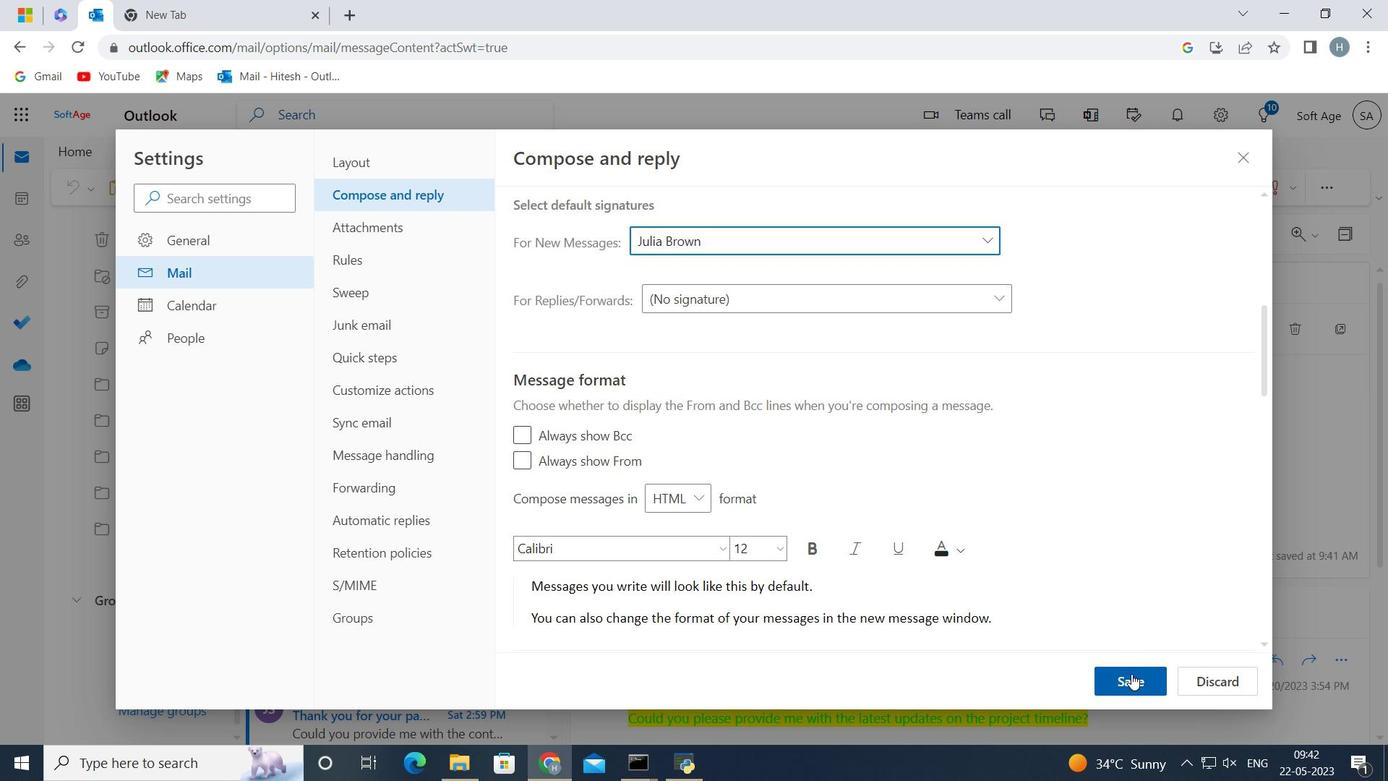 
Action: Mouse moved to (1241, 153)
Screenshot: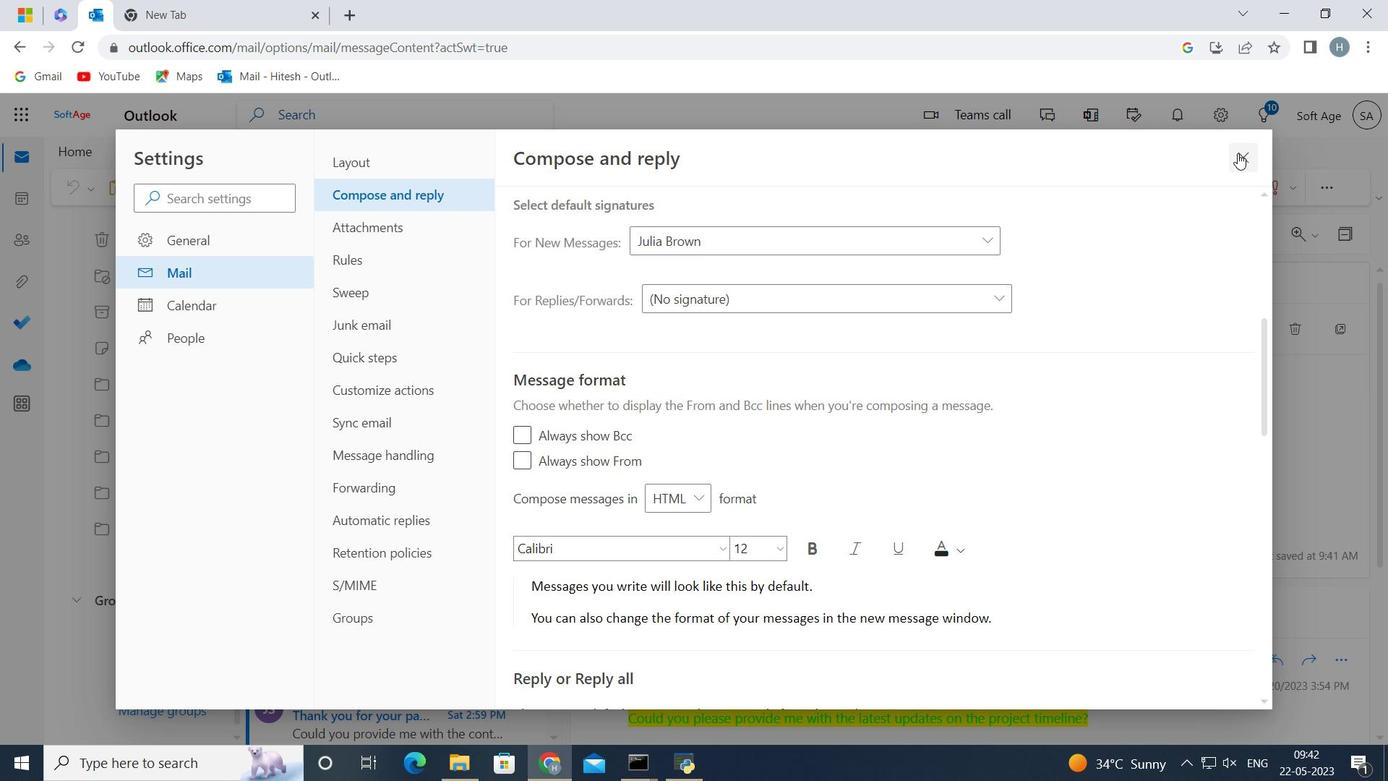 
Action: Mouse pressed left at (1241, 153)
Screenshot: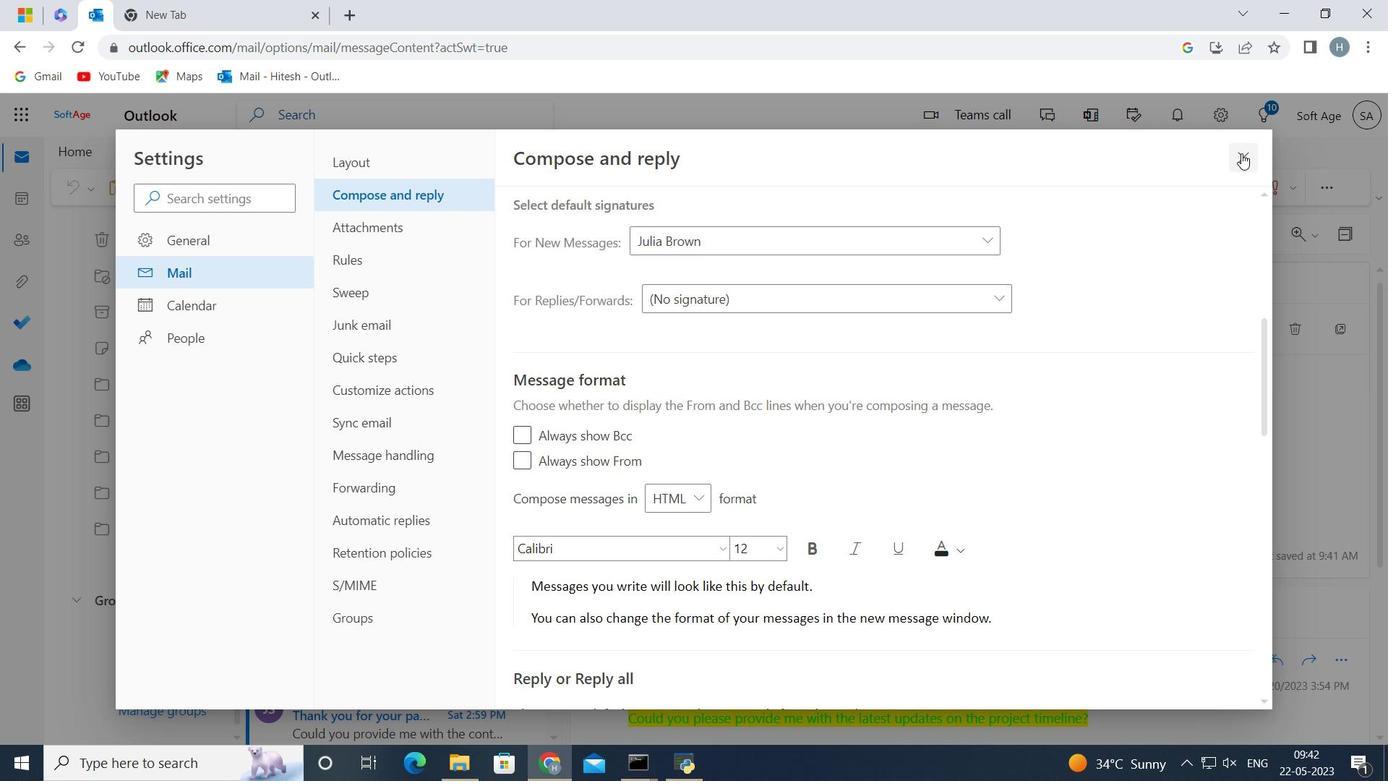 
Action: Mouse moved to (596, 382)
Screenshot: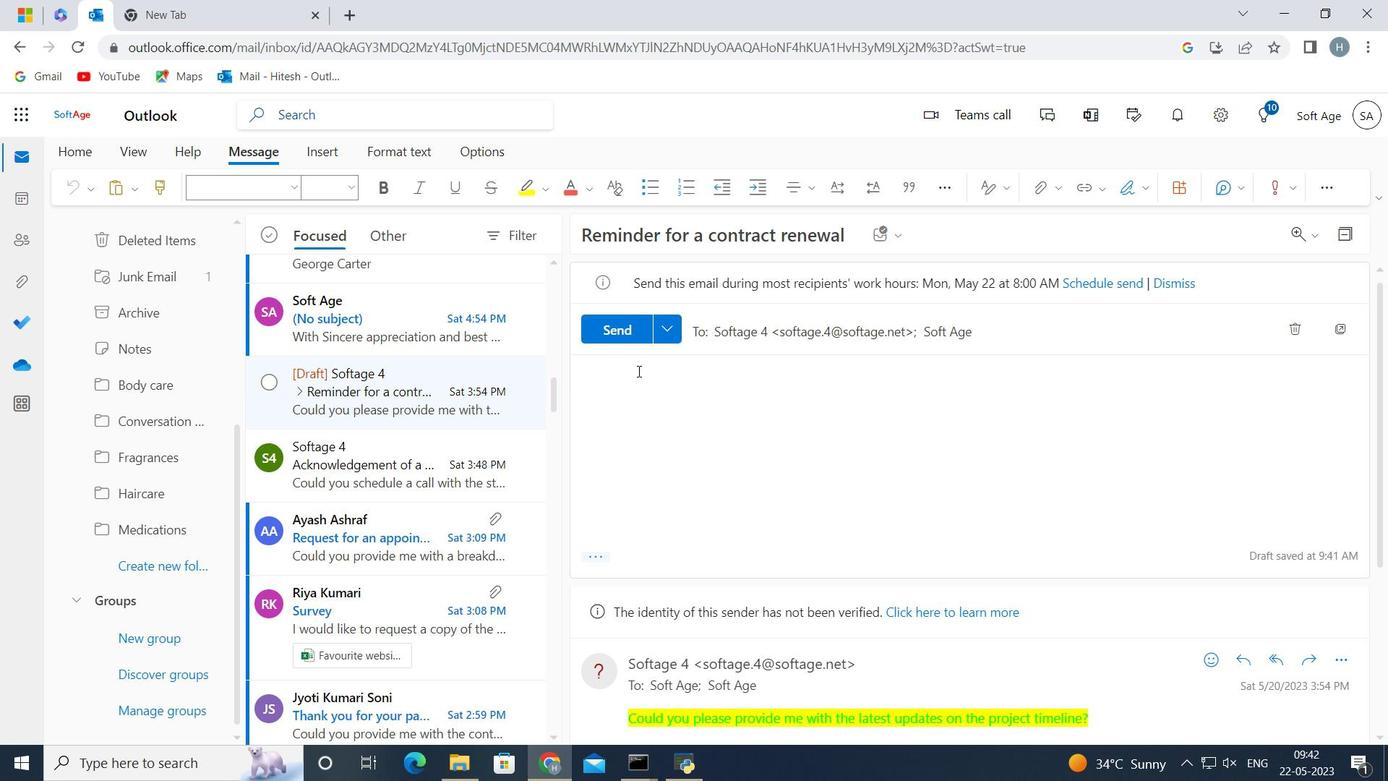 
Action: Mouse pressed left at (596, 382)
Screenshot: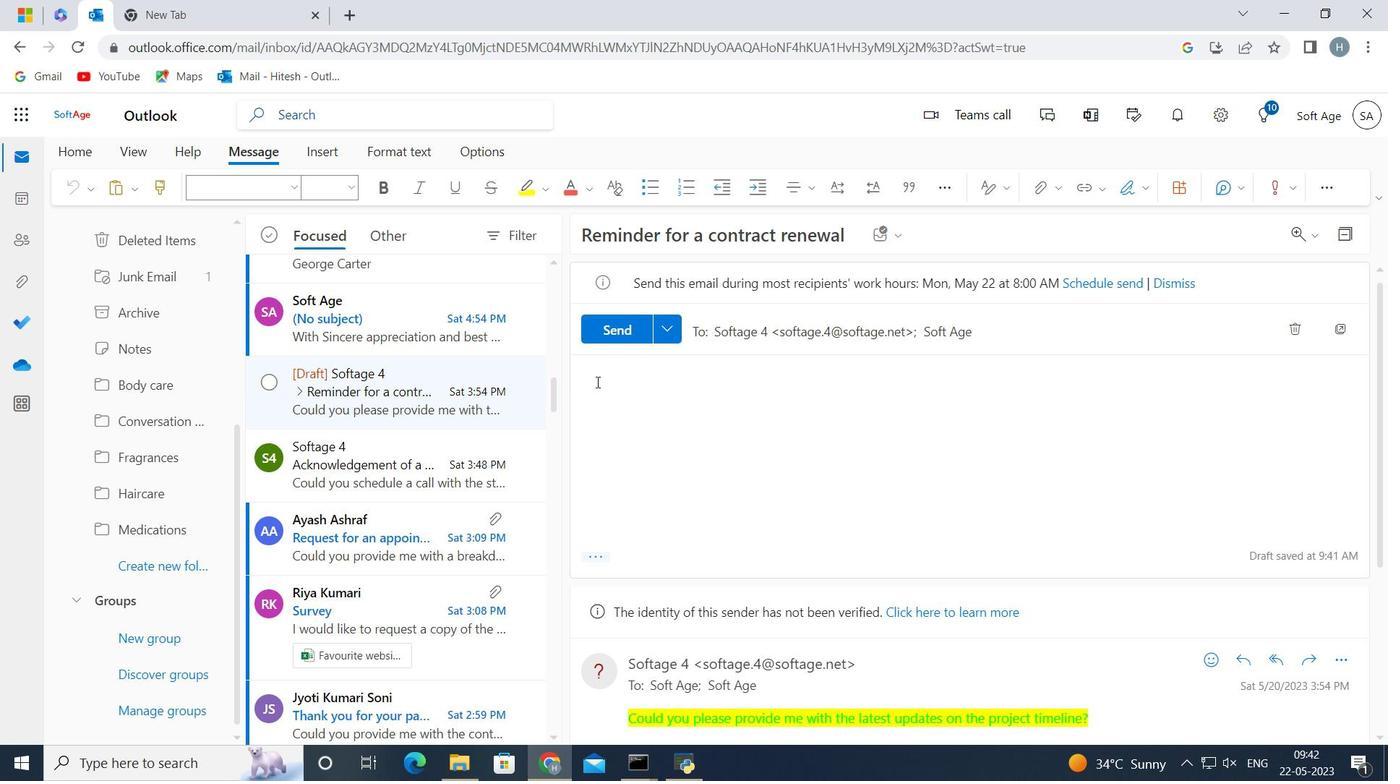 
Action: Mouse moved to (635, 378)
Screenshot: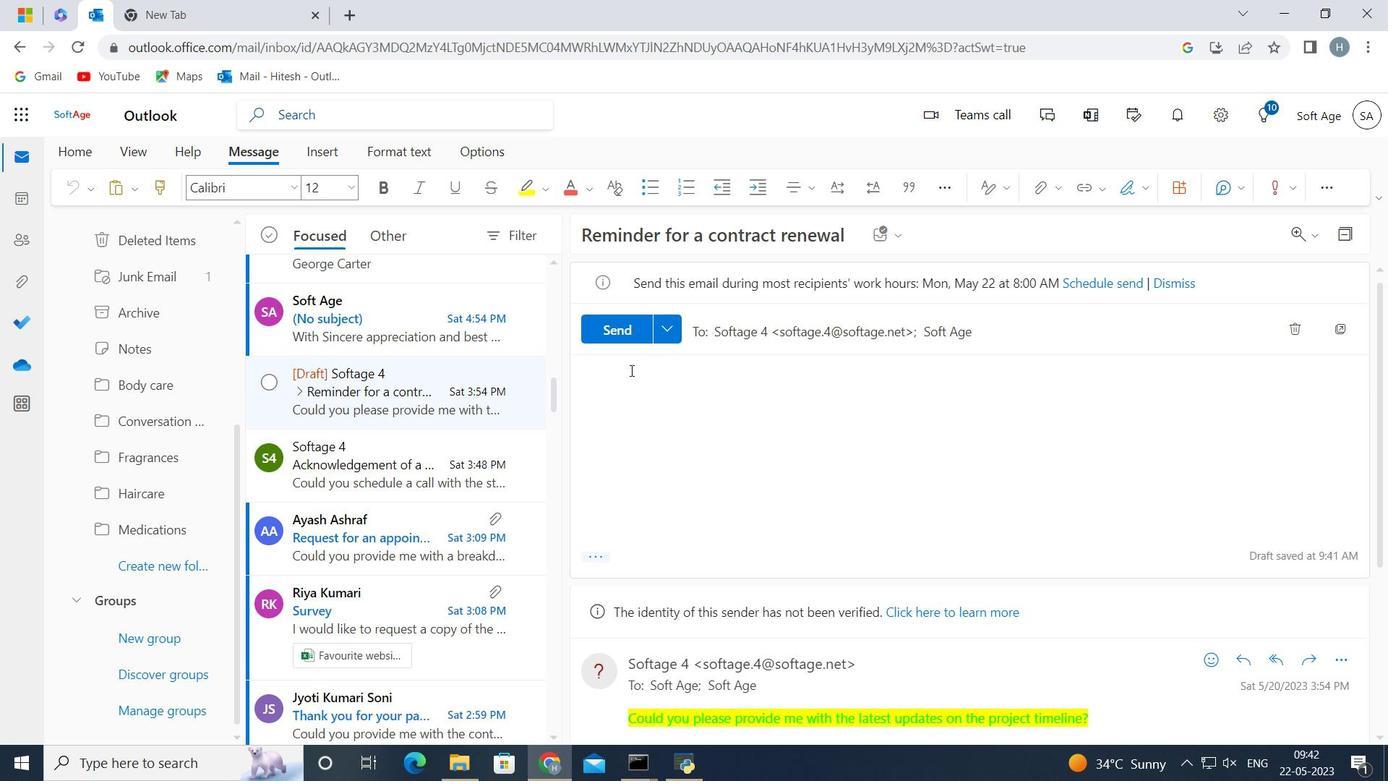 
Action: Mouse scrolled (635, 377) with delta (0, 0)
Screenshot: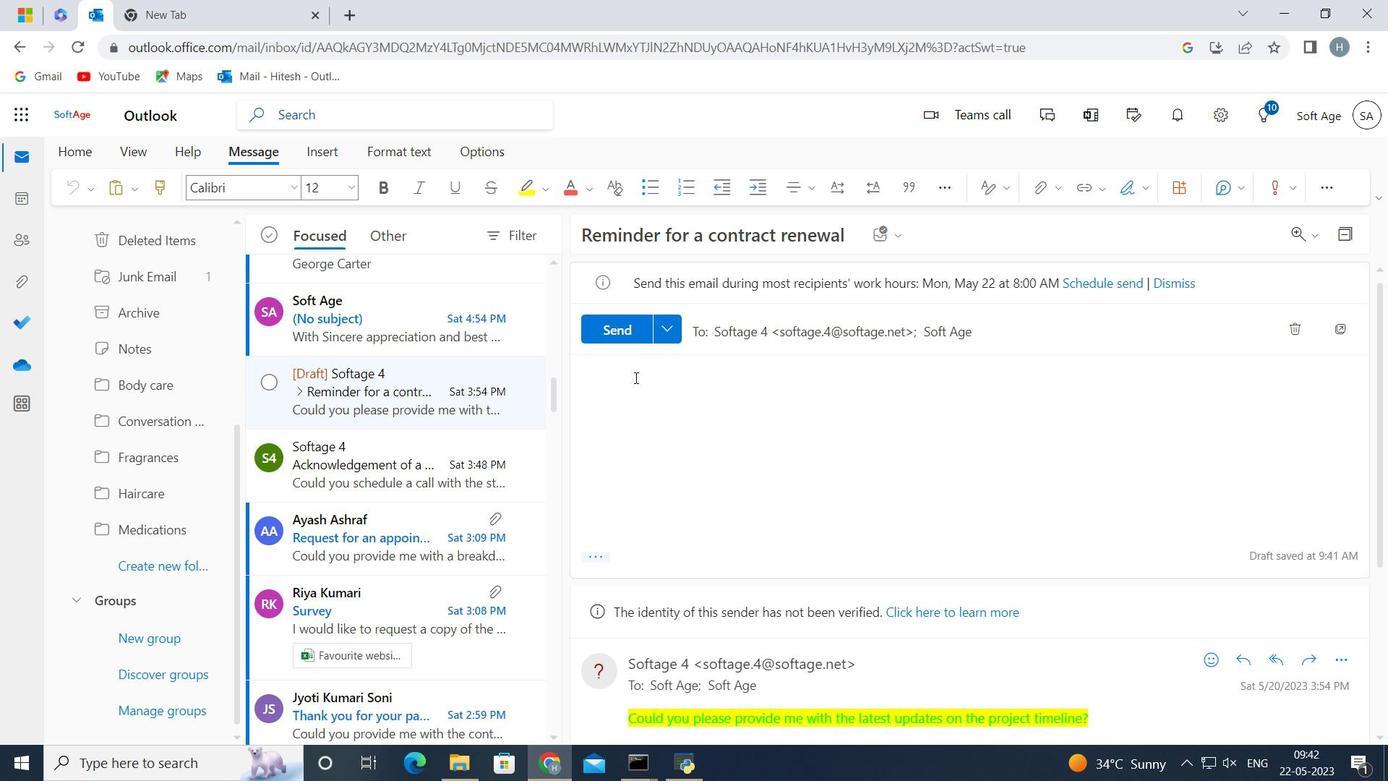 
Action: Mouse moved to (635, 379)
Screenshot: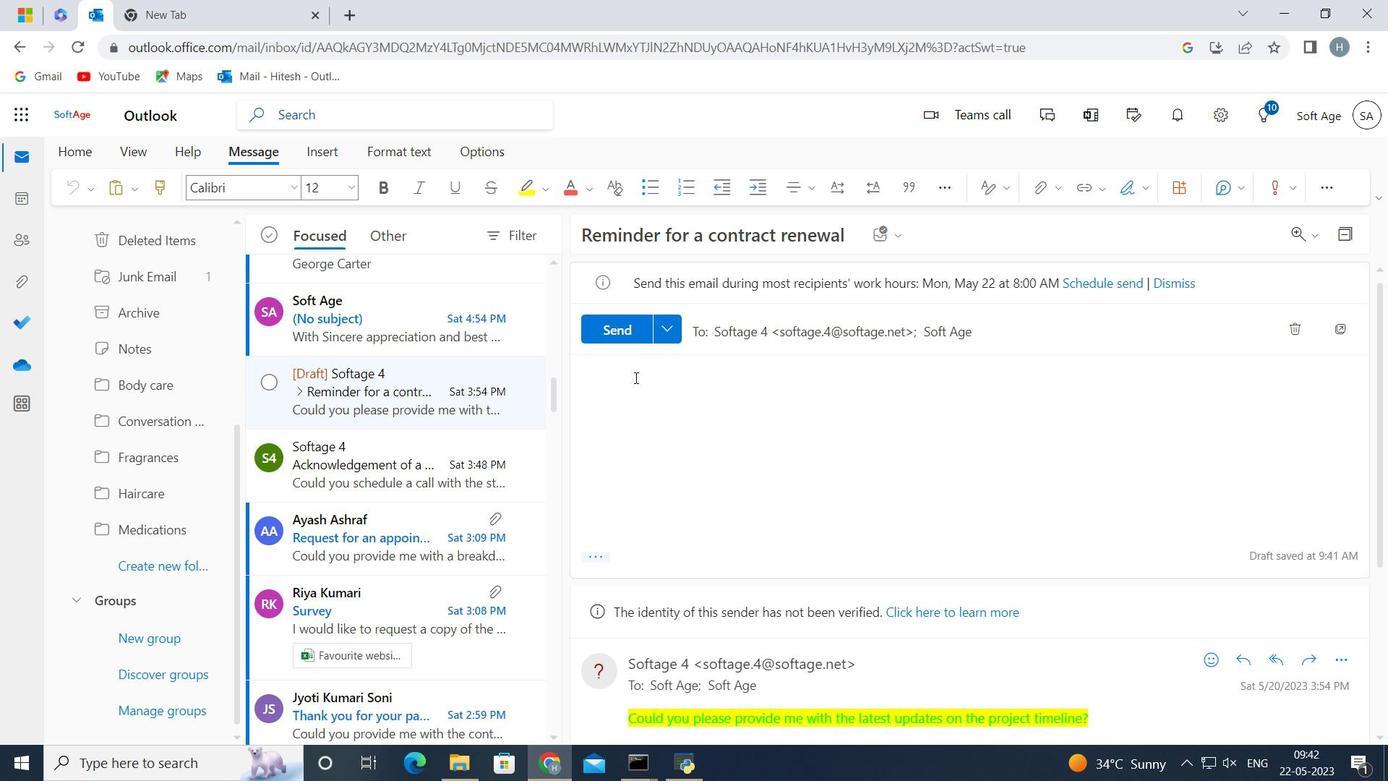 
Action: Mouse scrolled (635, 378) with delta (0, 0)
Screenshot: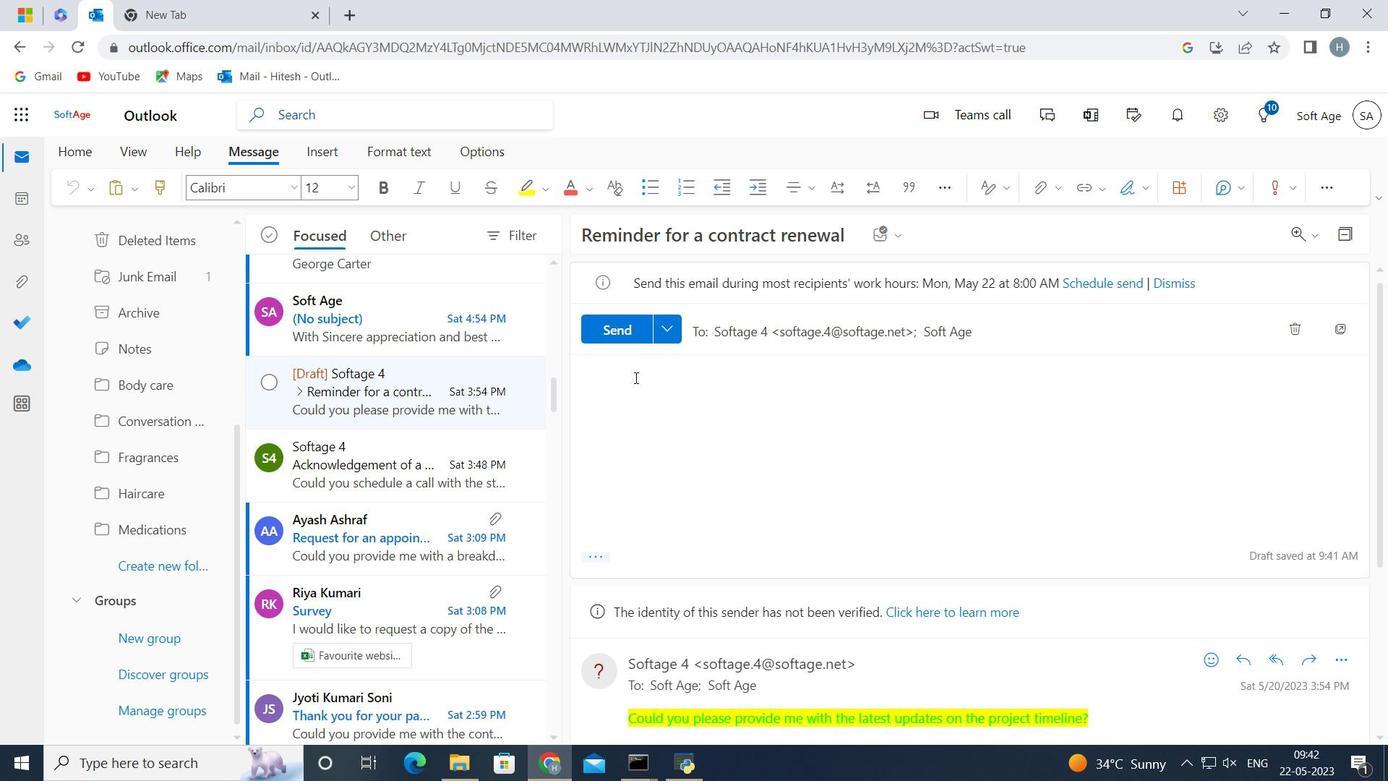 
Action: Mouse moved to (635, 381)
Screenshot: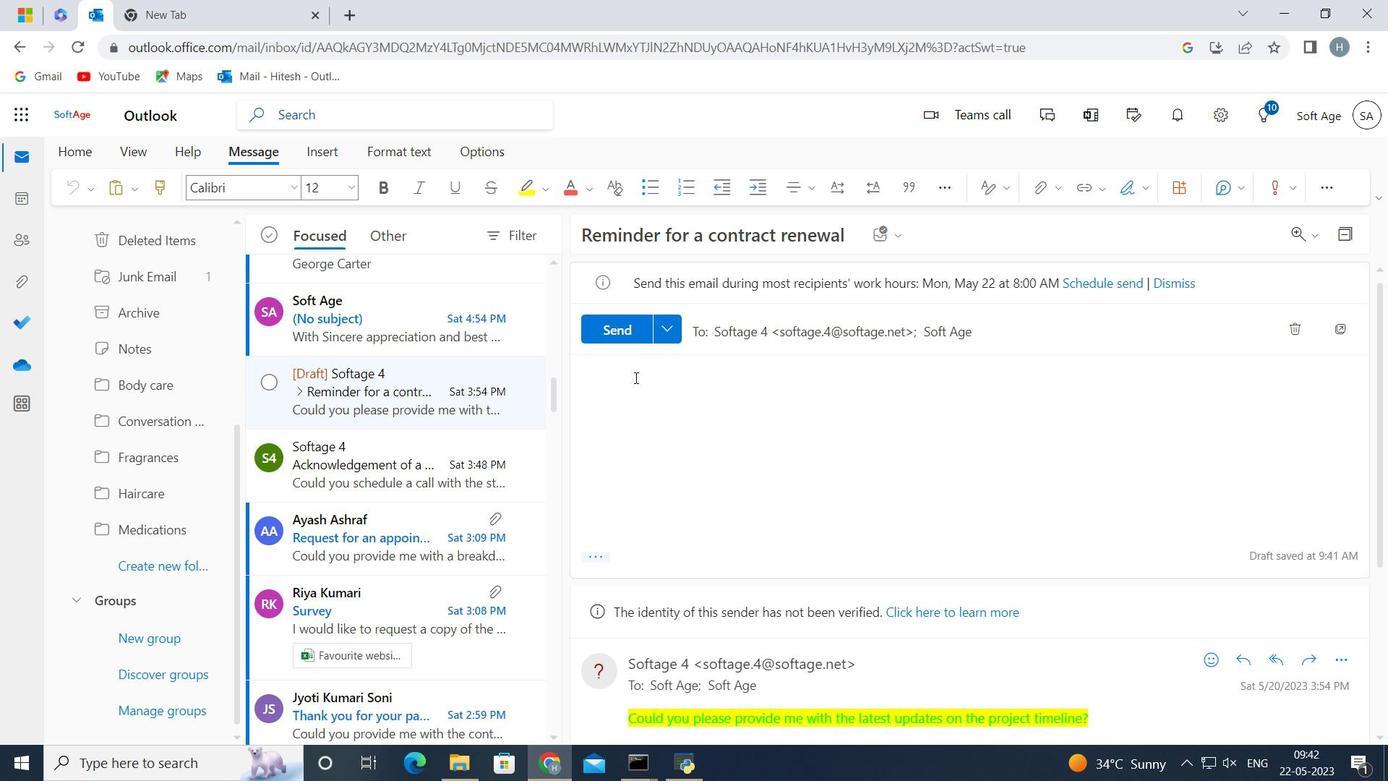 
Action: Mouse scrolled (635, 380) with delta (0, 0)
Screenshot: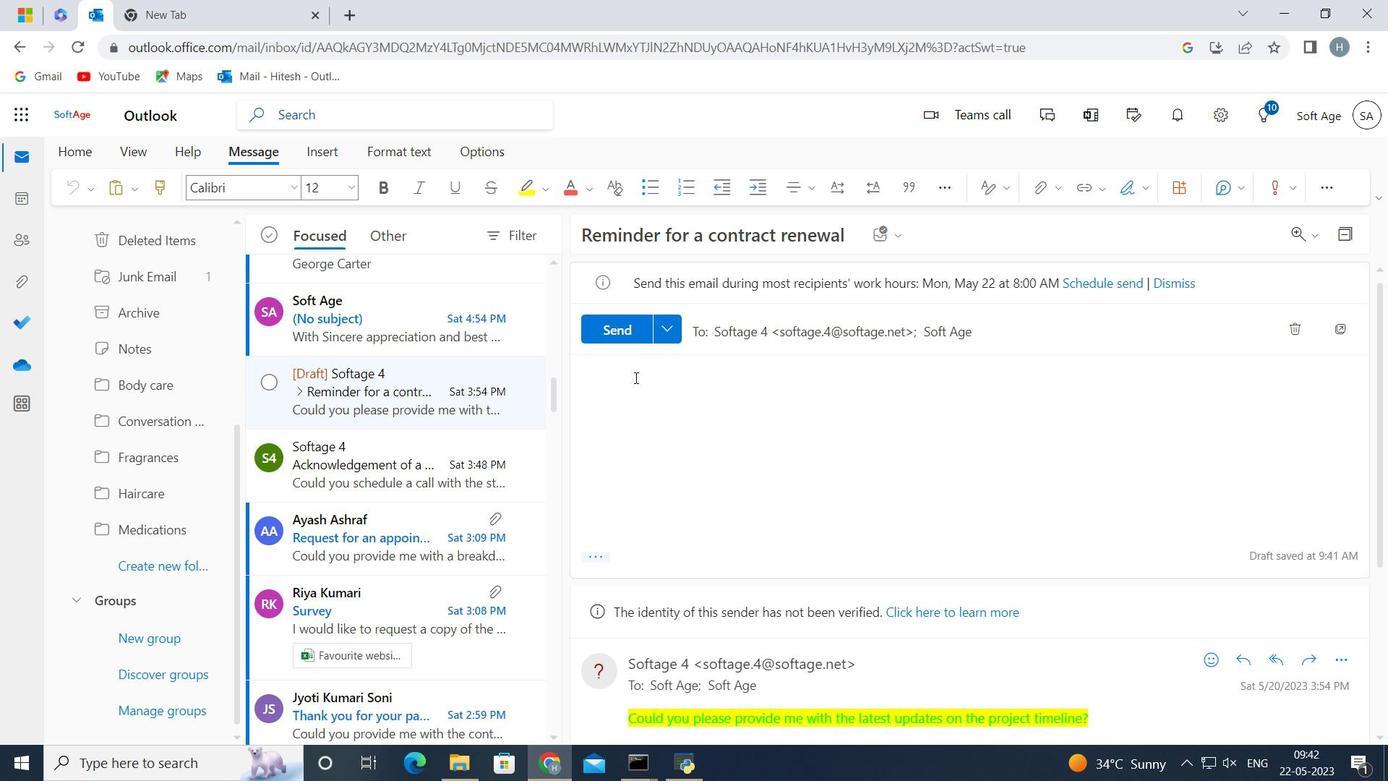 
Action: Mouse moved to (635, 381)
Screenshot: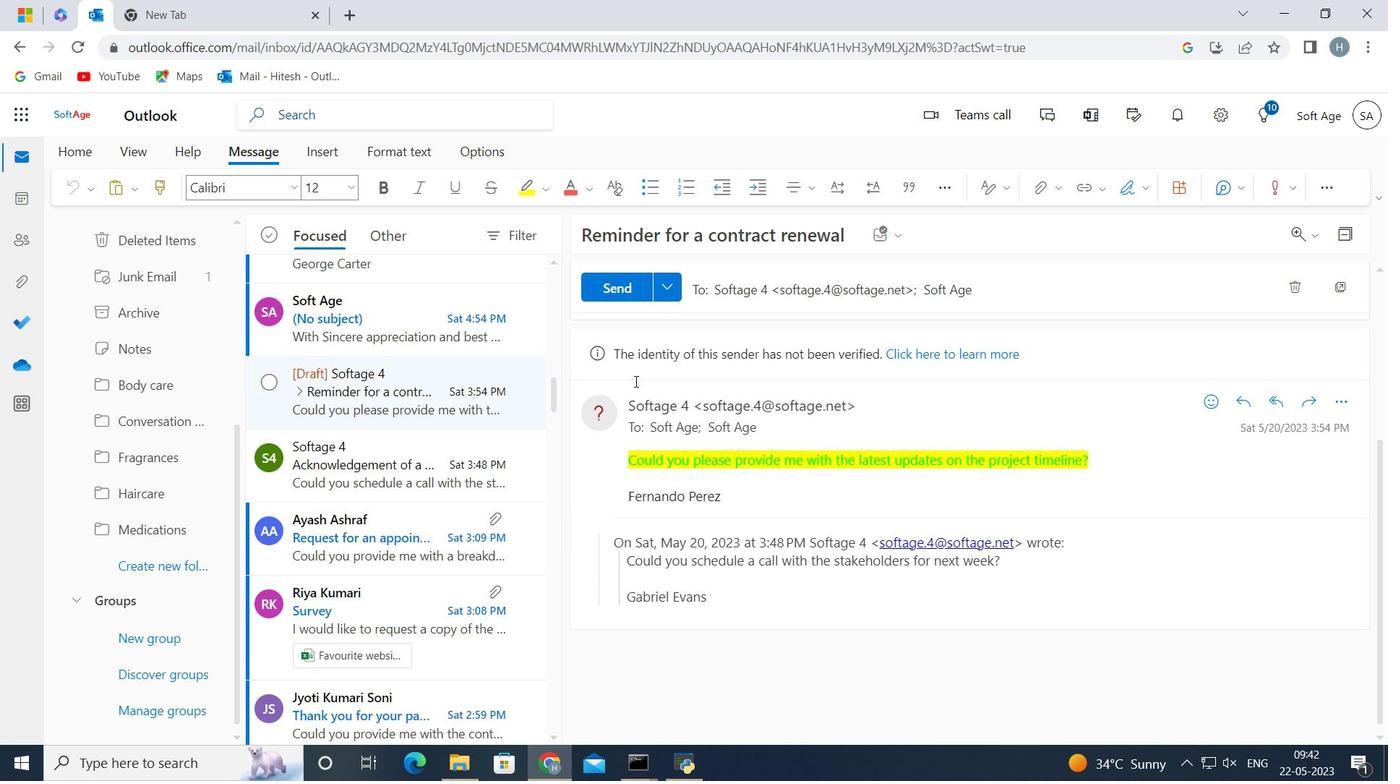 
Action: Mouse scrolled (635, 382) with delta (0, 0)
Screenshot: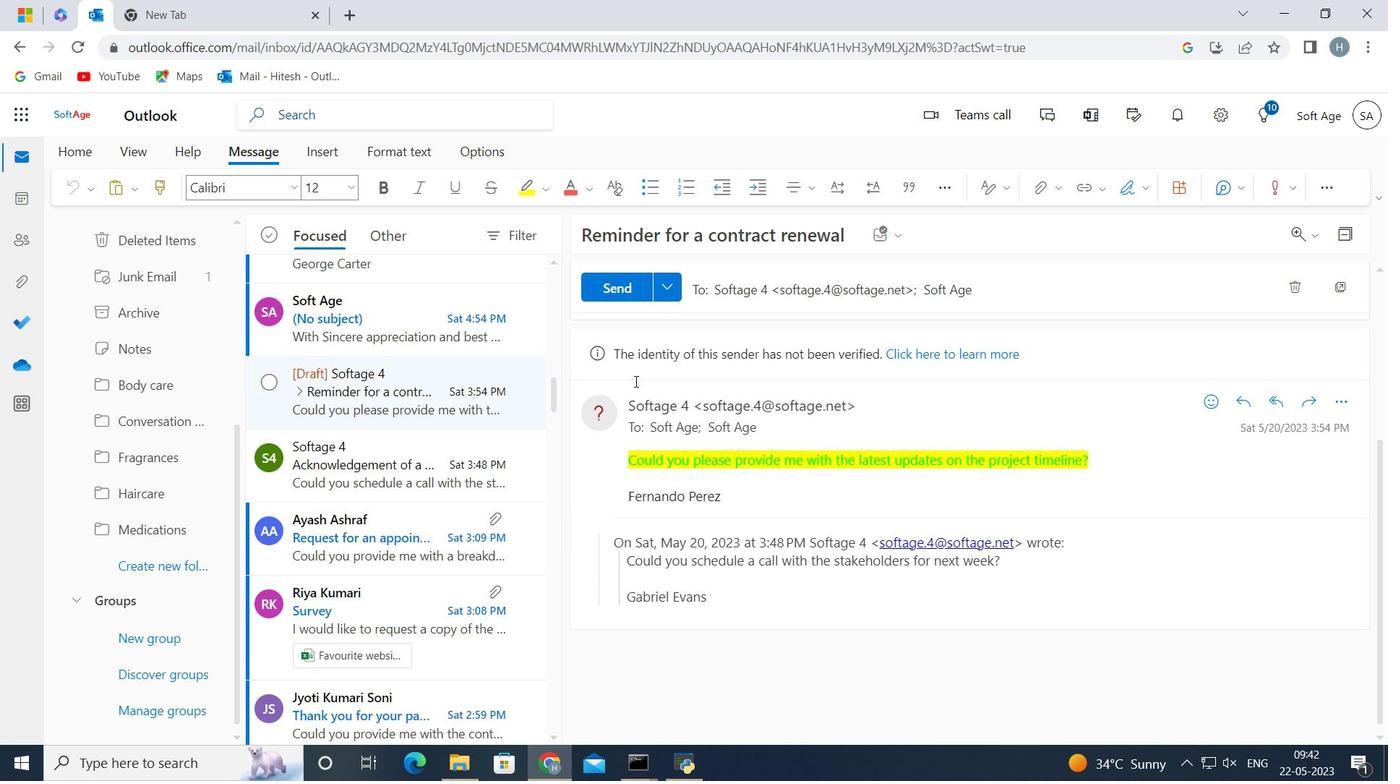 
Action: Mouse scrolled (635, 382) with delta (0, 0)
Screenshot: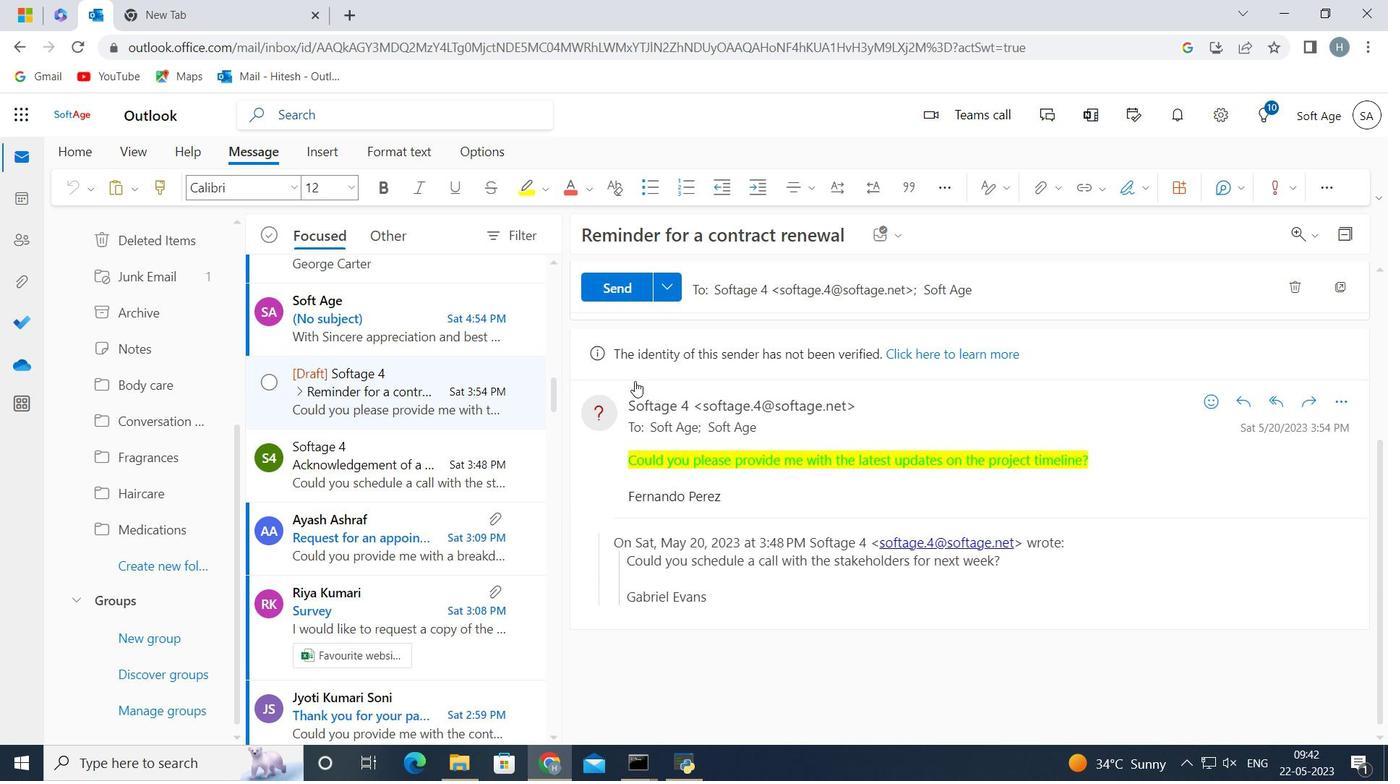 
Action: Mouse scrolled (635, 382) with delta (0, 0)
Screenshot: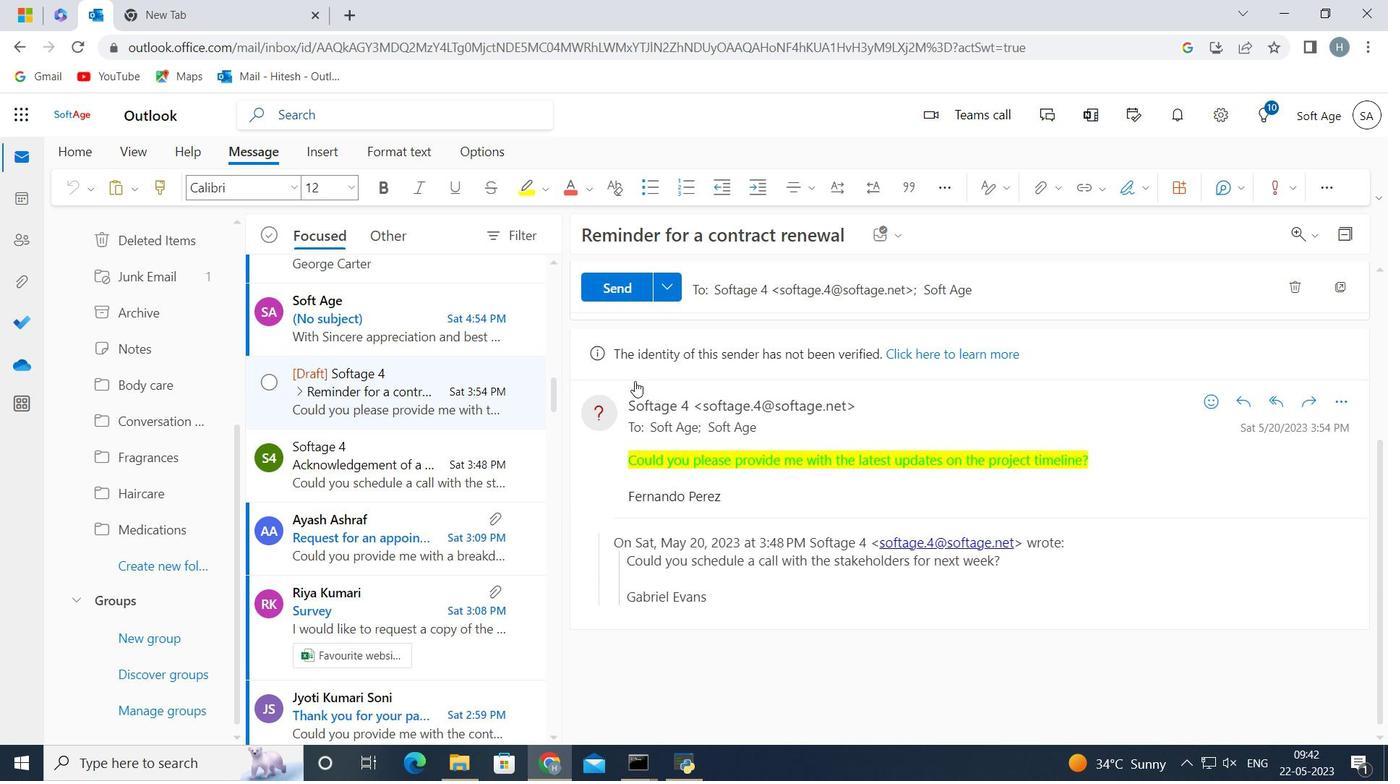 
Action: Mouse scrolled (635, 382) with delta (0, 0)
Screenshot: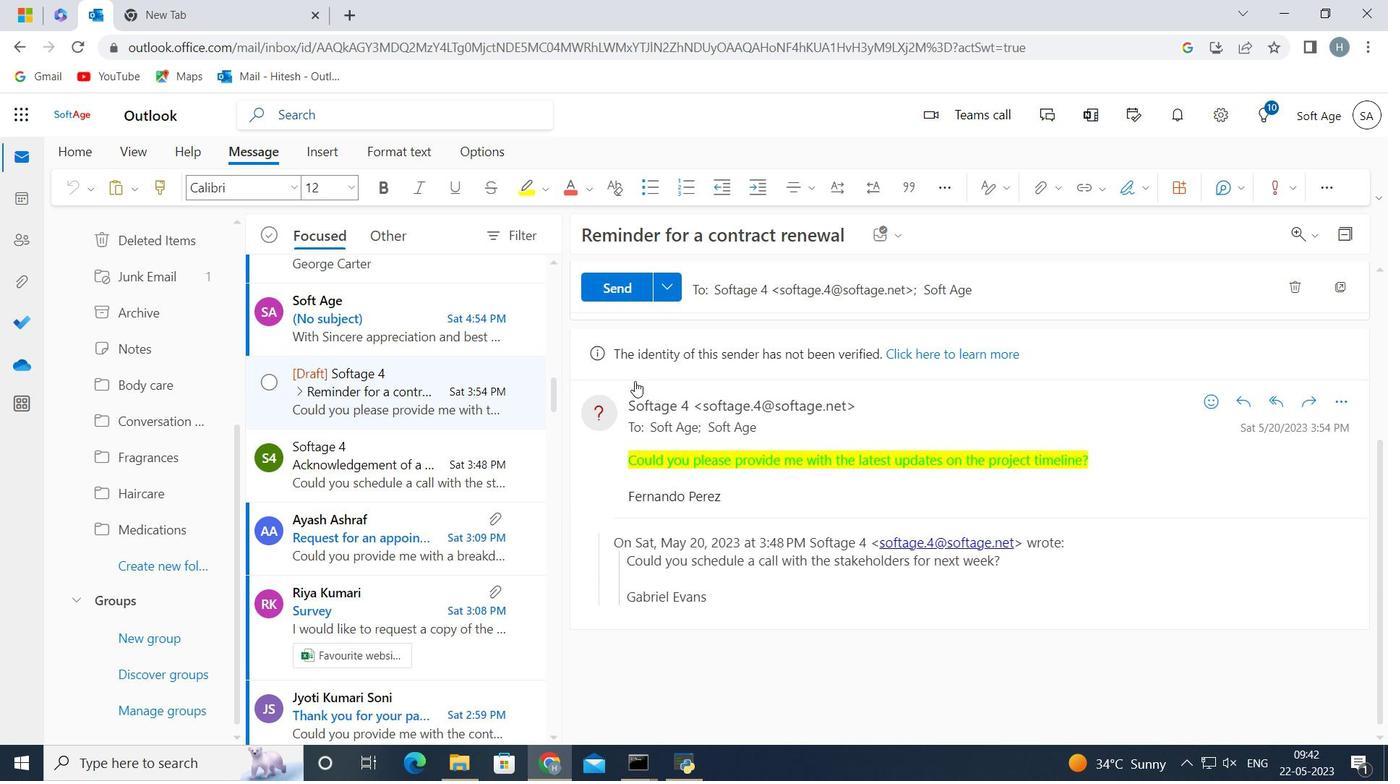 
Action: Mouse scrolled (635, 382) with delta (0, 0)
Screenshot: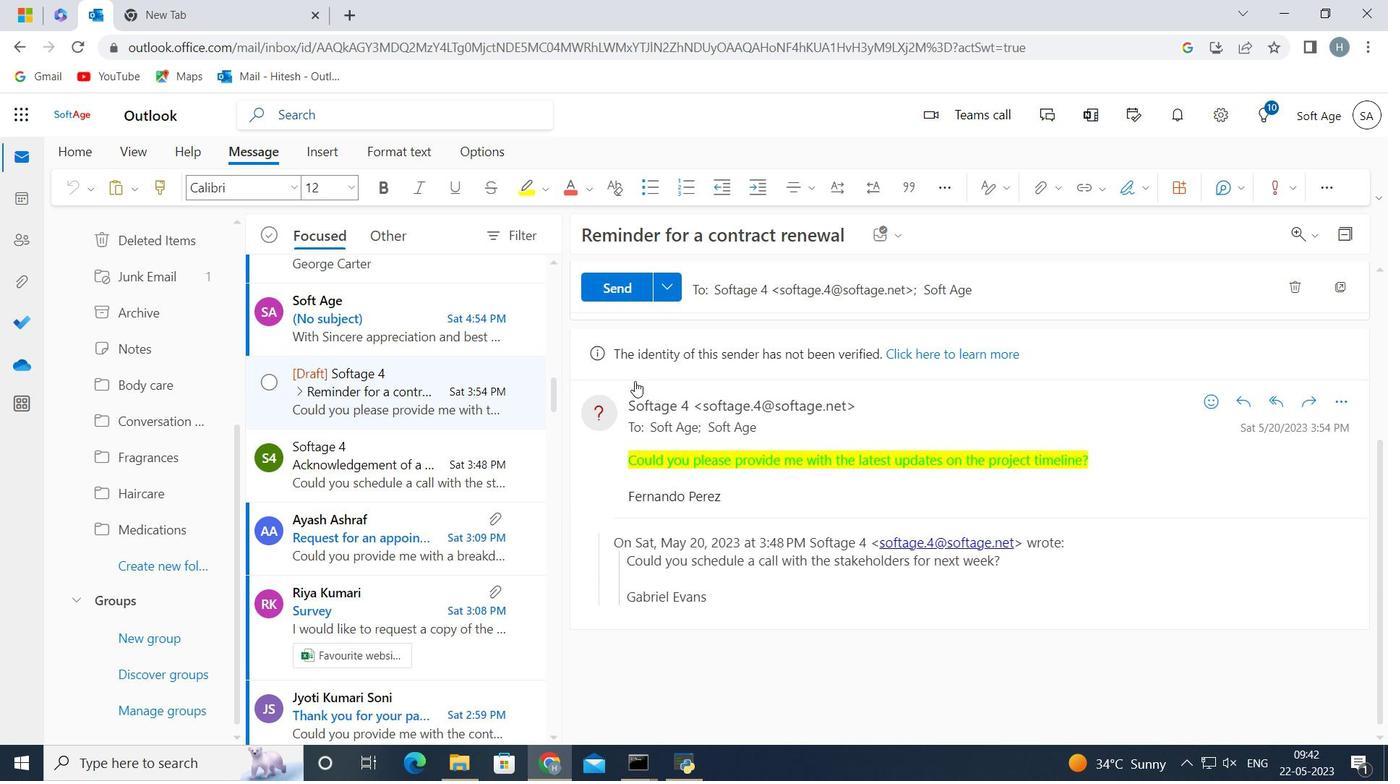 
Action: Mouse scrolled (635, 381) with delta (0, 0)
Screenshot: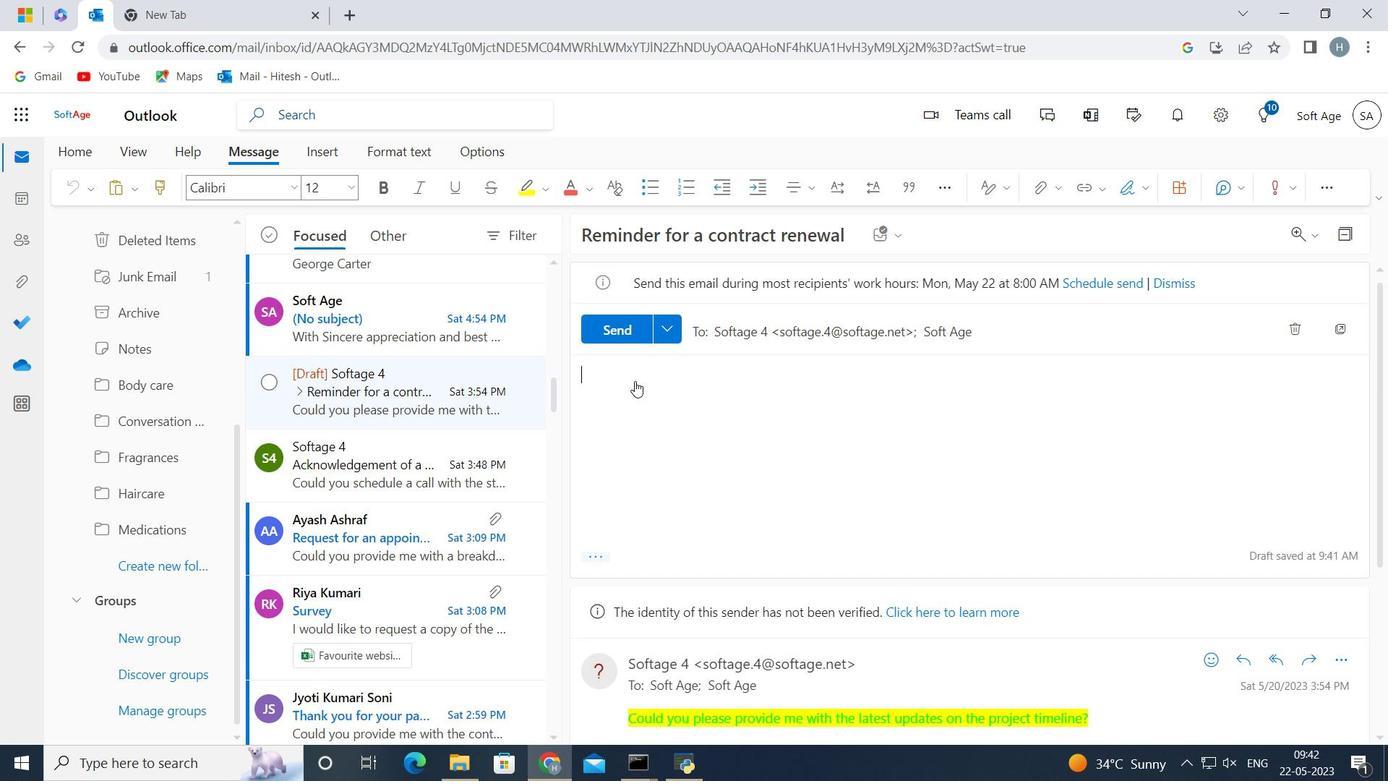 
Action: Mouse scrolled (635, 381) with delta (0, 0)
Screenshot: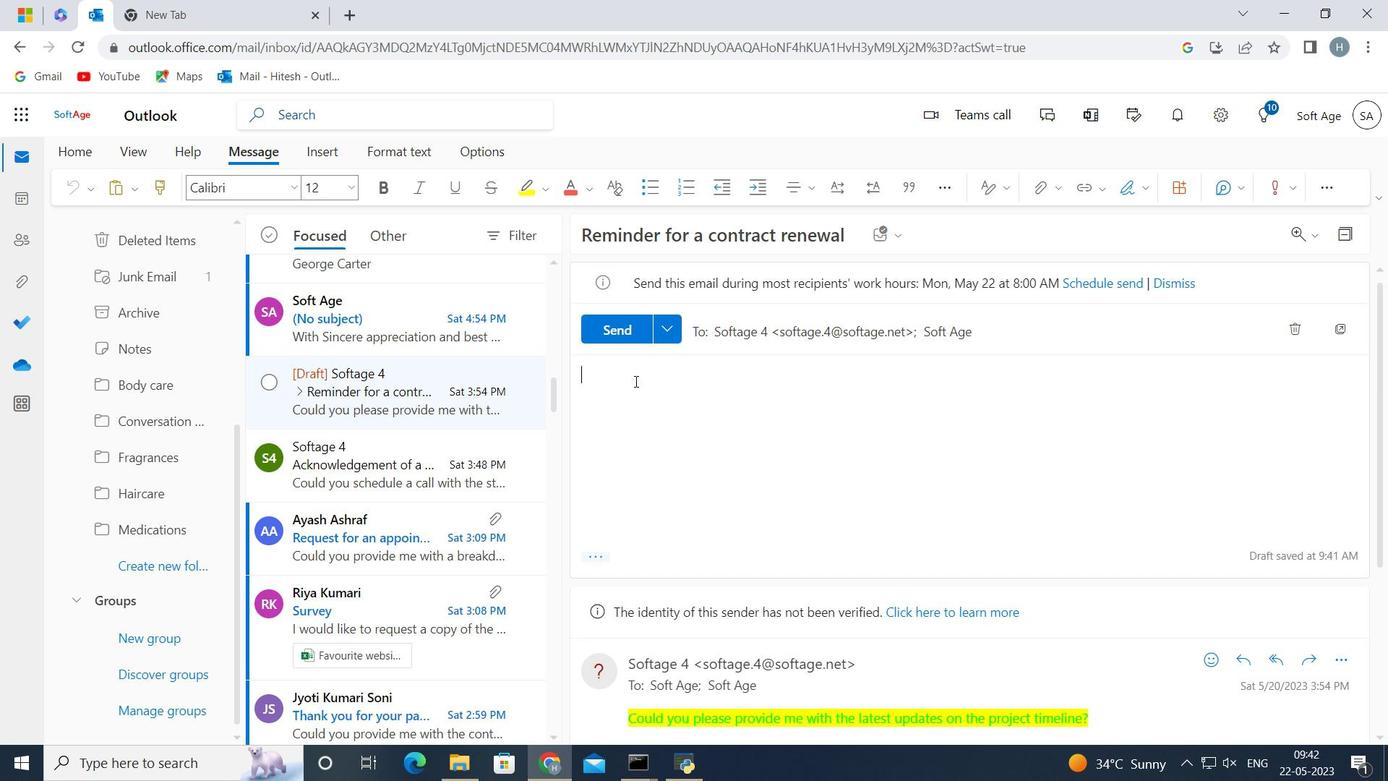 
Action: Mouse scrolled (635, 382) with delta (0, 0)
Screenshot: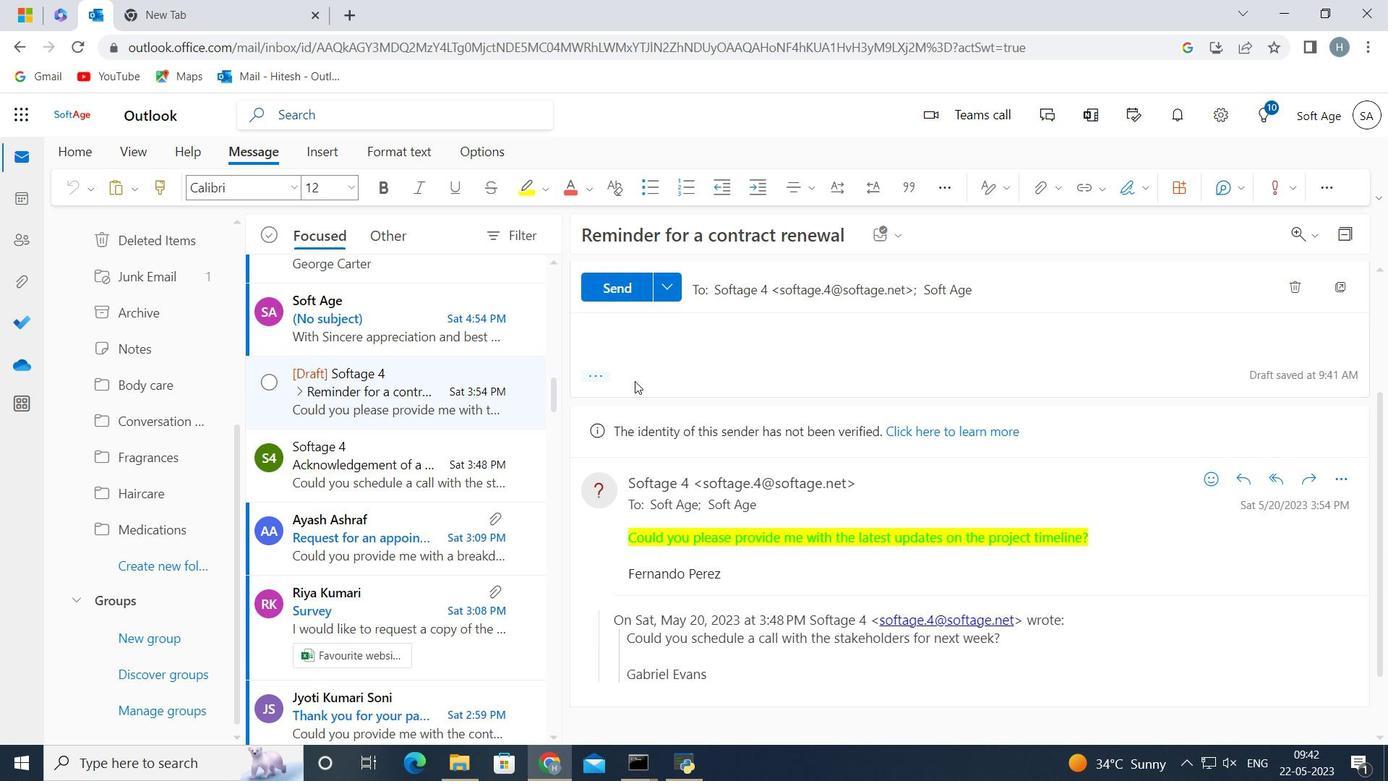 
Action: Mouse scrolled (635, 382) with delta (0, 0)
Screenshot: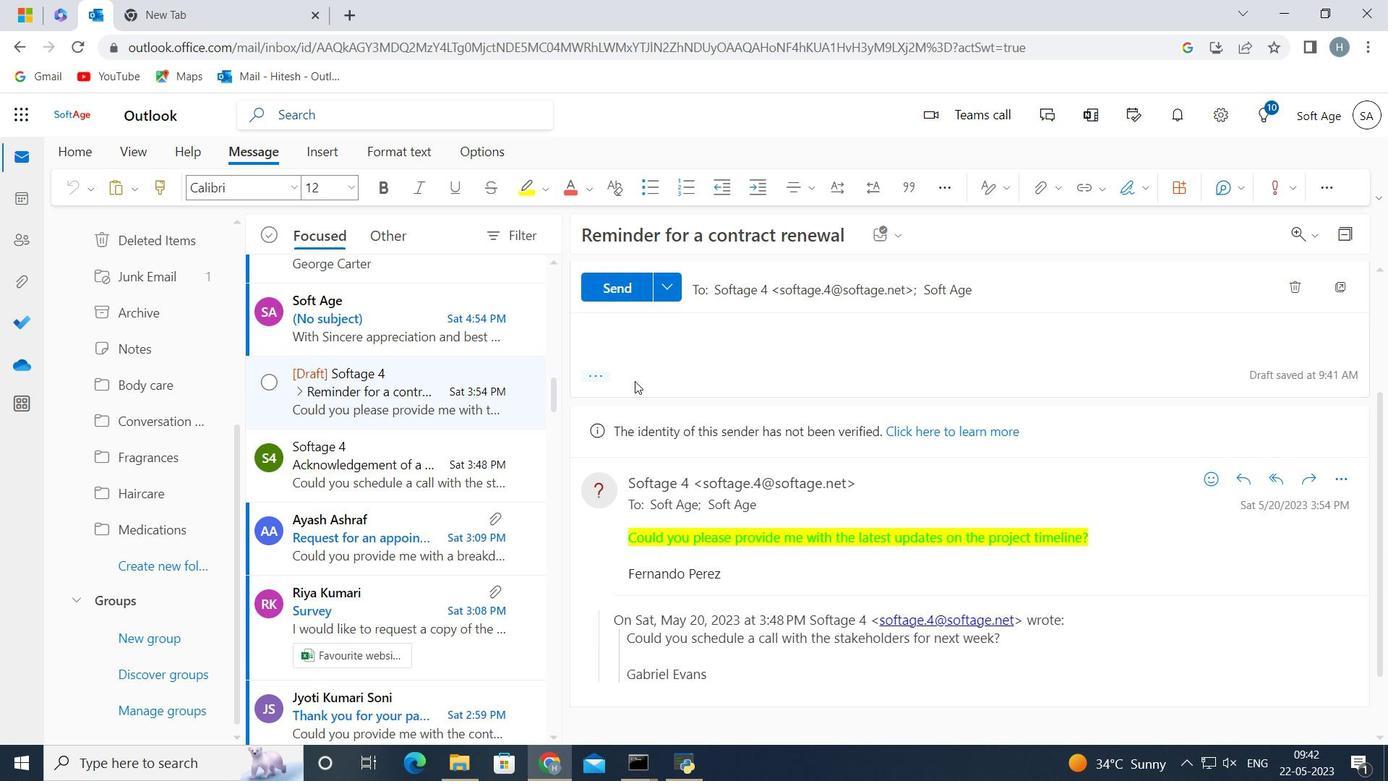 
Action: Mouse scrolled (635, 382) with delta (0, 0)
Screenshot: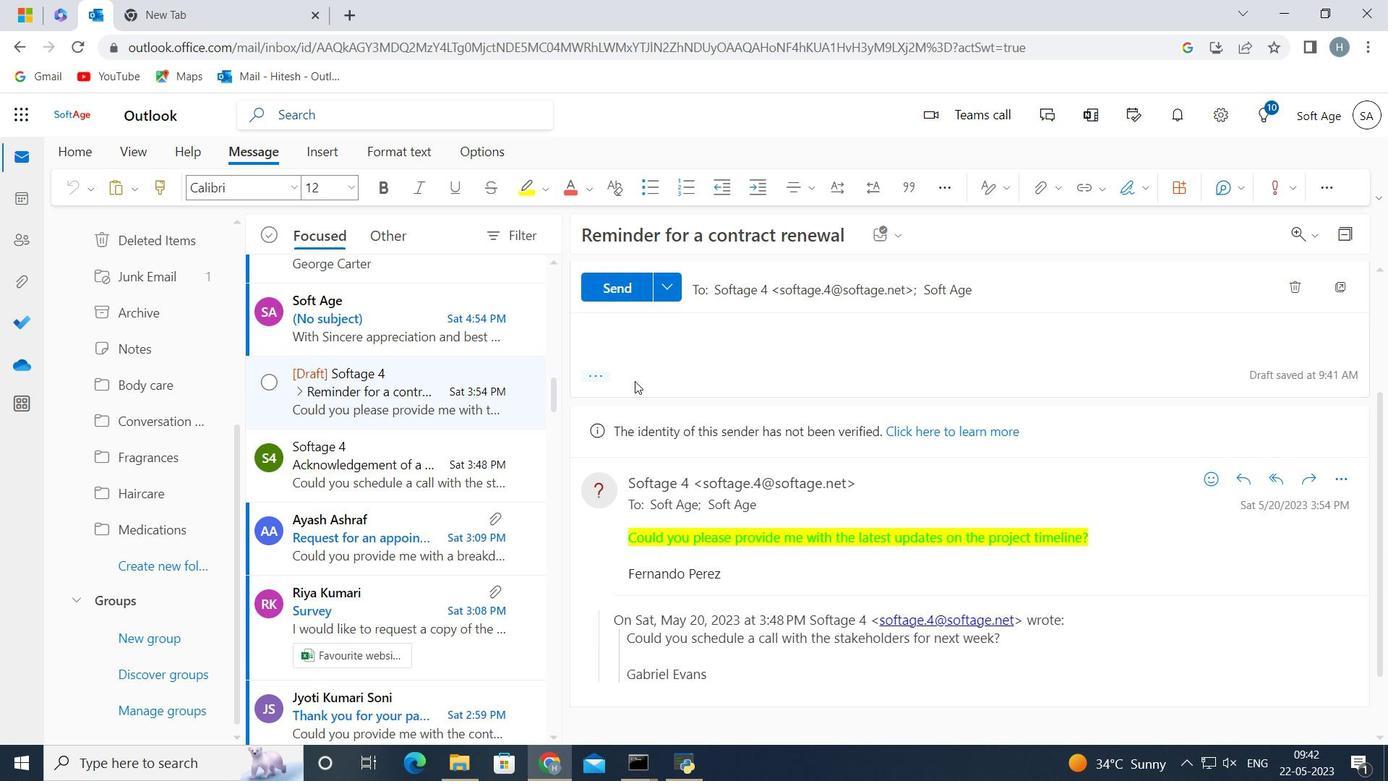 
Action: Mouse scrolled (635, 382) with delta (0, 0)
Screenshot: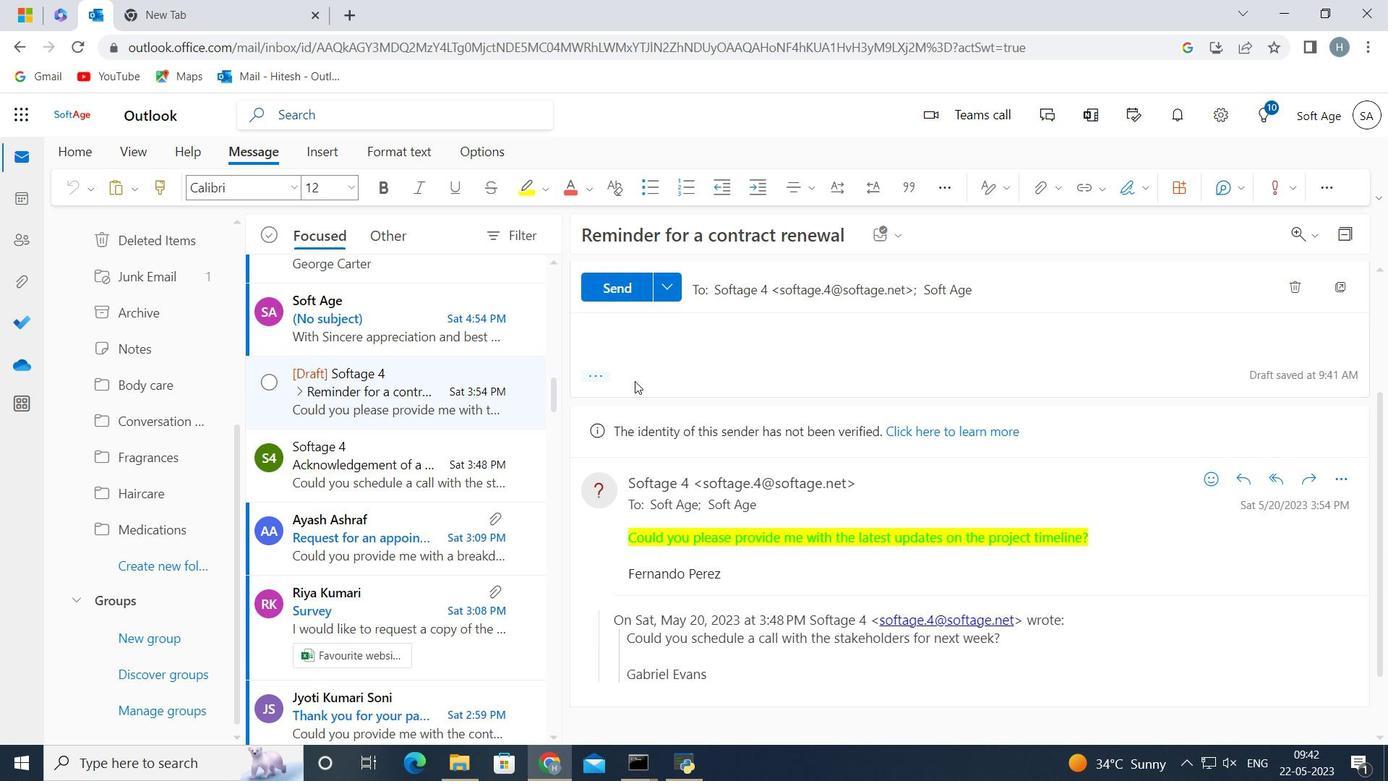 
Action: Mouse moved to (985, 329)
Screenshot: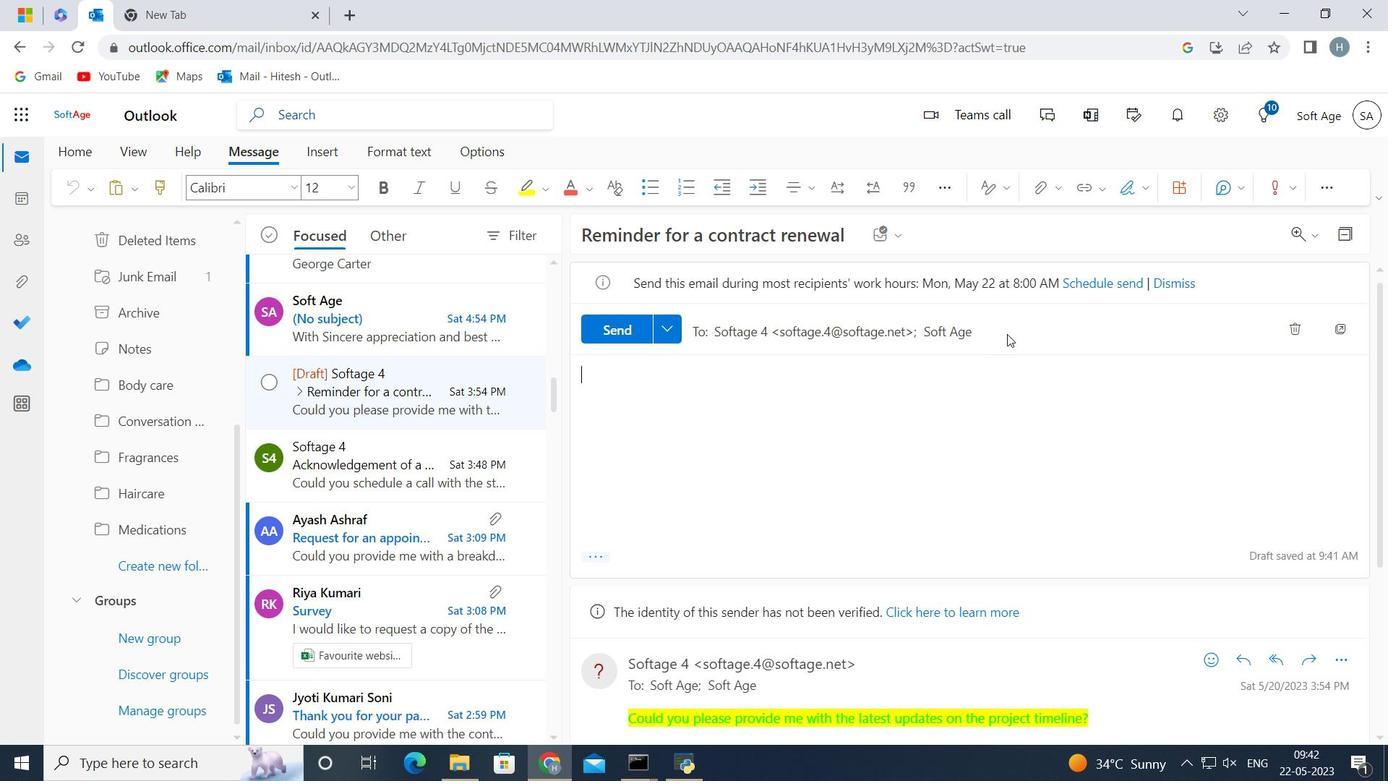
Action: Mouse pressed left at (985, 329)
Screenshot: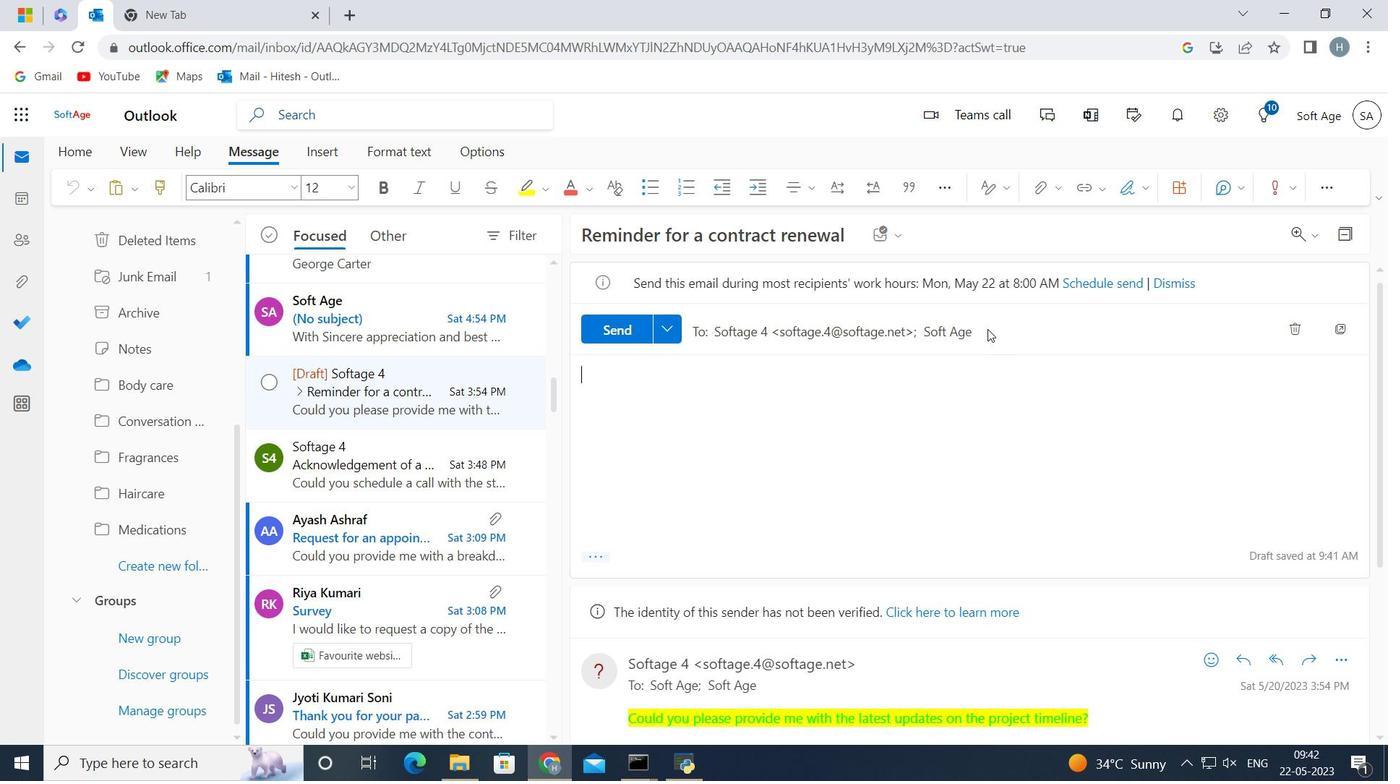 
Action: Mouse moved to (940, 373)
Screenshot: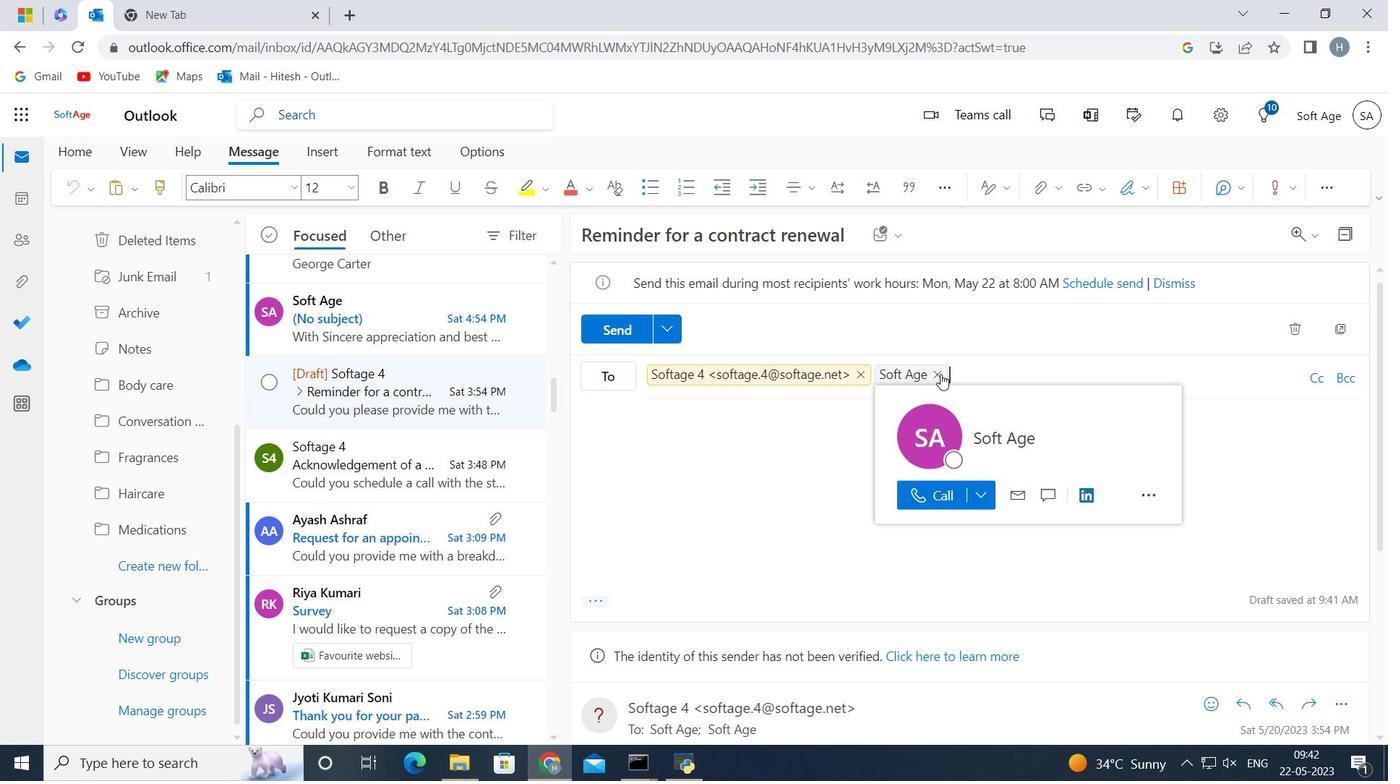 
Action: Mouse pressed left at (940, 373)
Screenshot: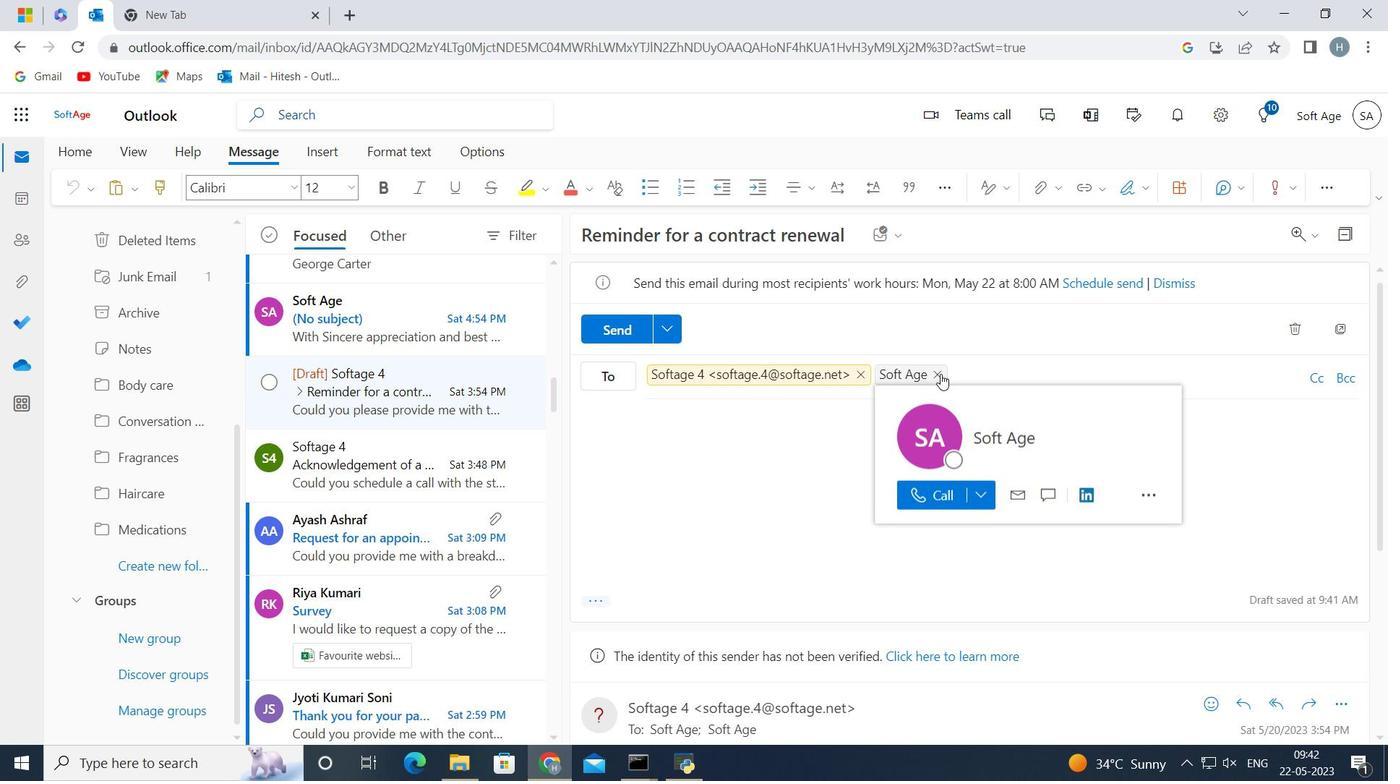 
Action: Mouse moved to (878, 442)
Screenshot: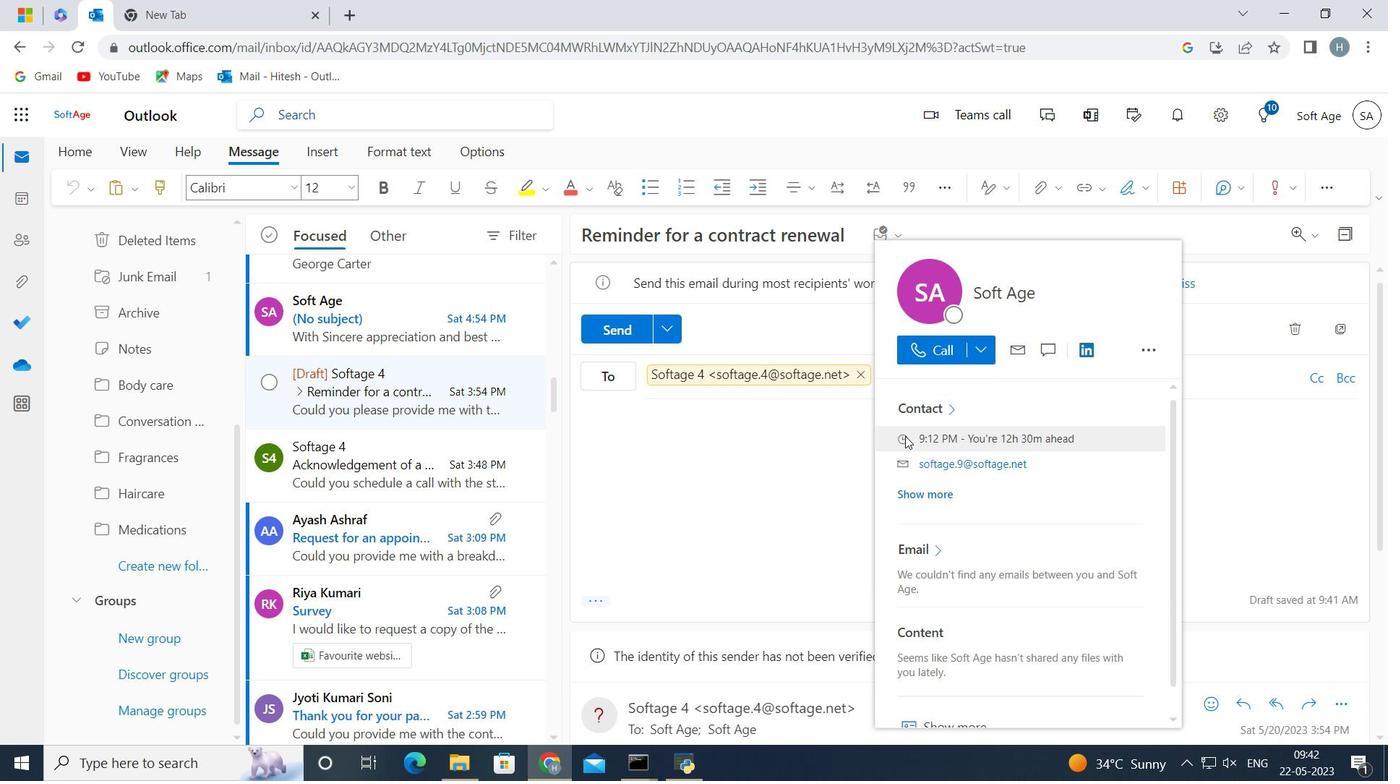 
Action: Mouse pressed left at (878, 442)
Screenshot: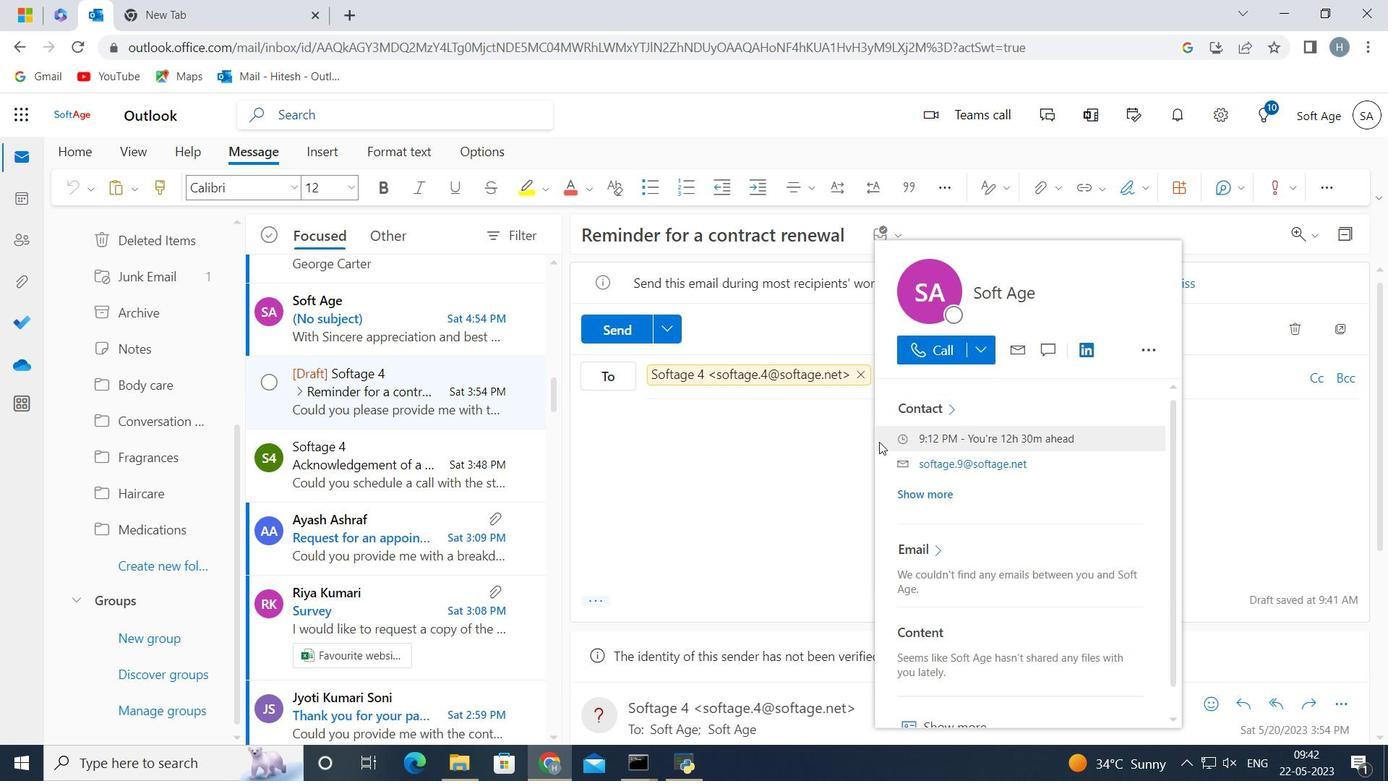 
Action: Mouse moved to (832, 441)
Screenshot: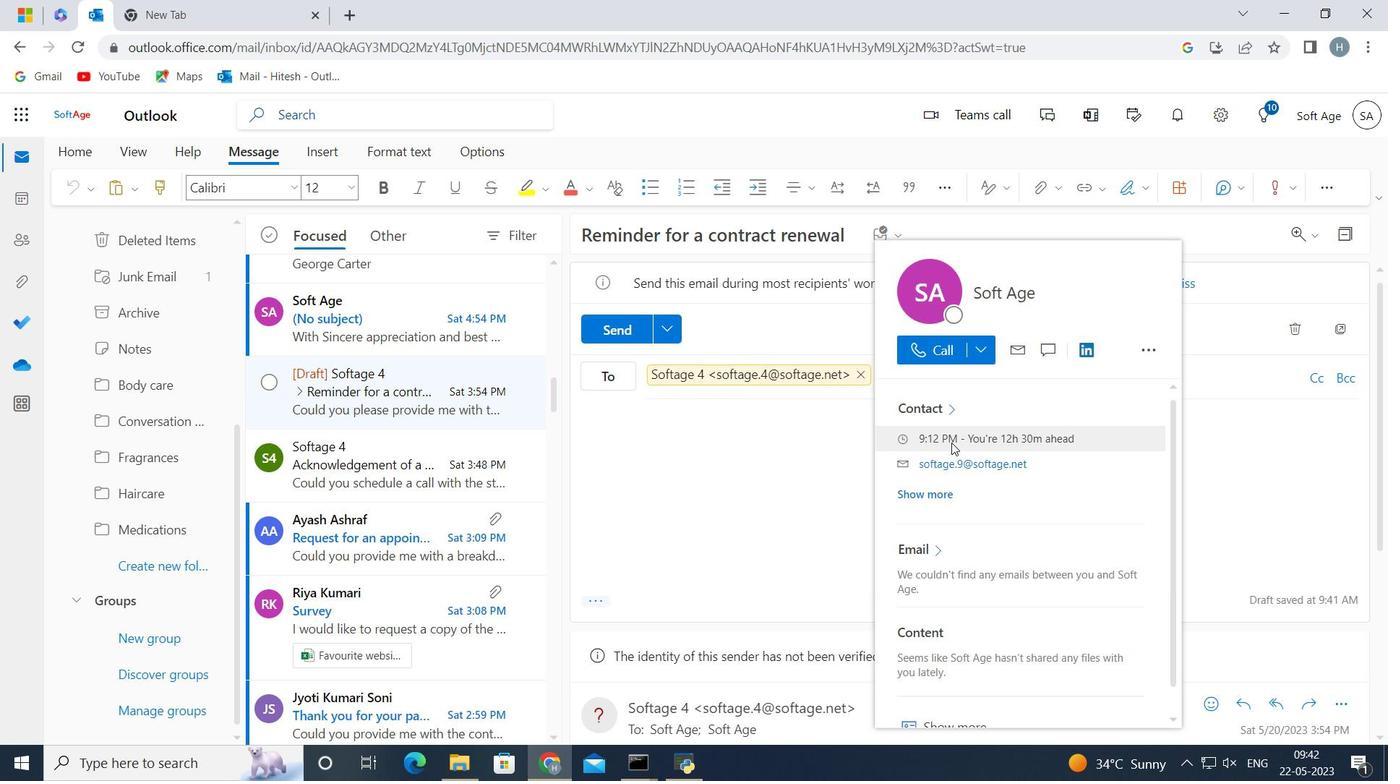 
Action: Mouse pressed left at (832, 441)
Screenshot: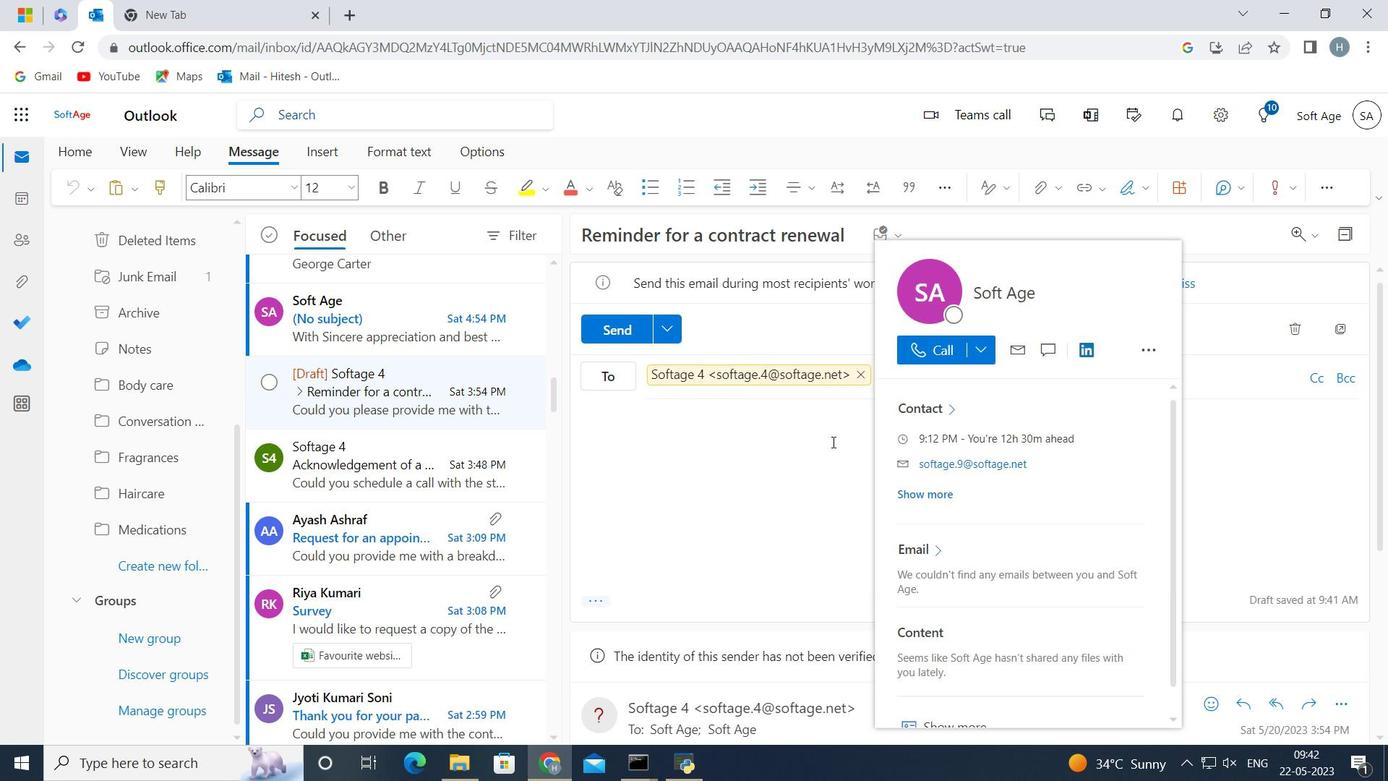 
Action: Mouse moved to (938, 374)
Screenshot: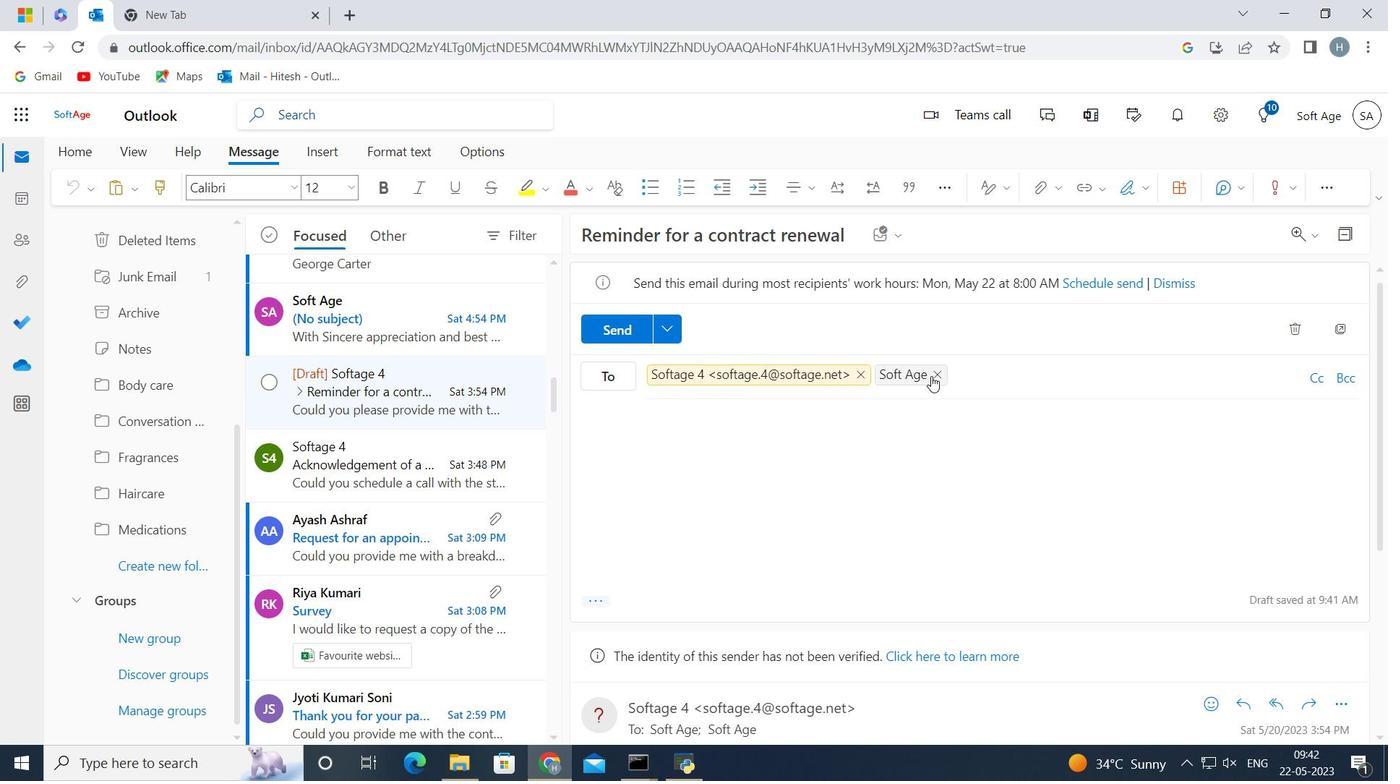 
Action: Mouse pressed left at (938, 374)
Screenshot: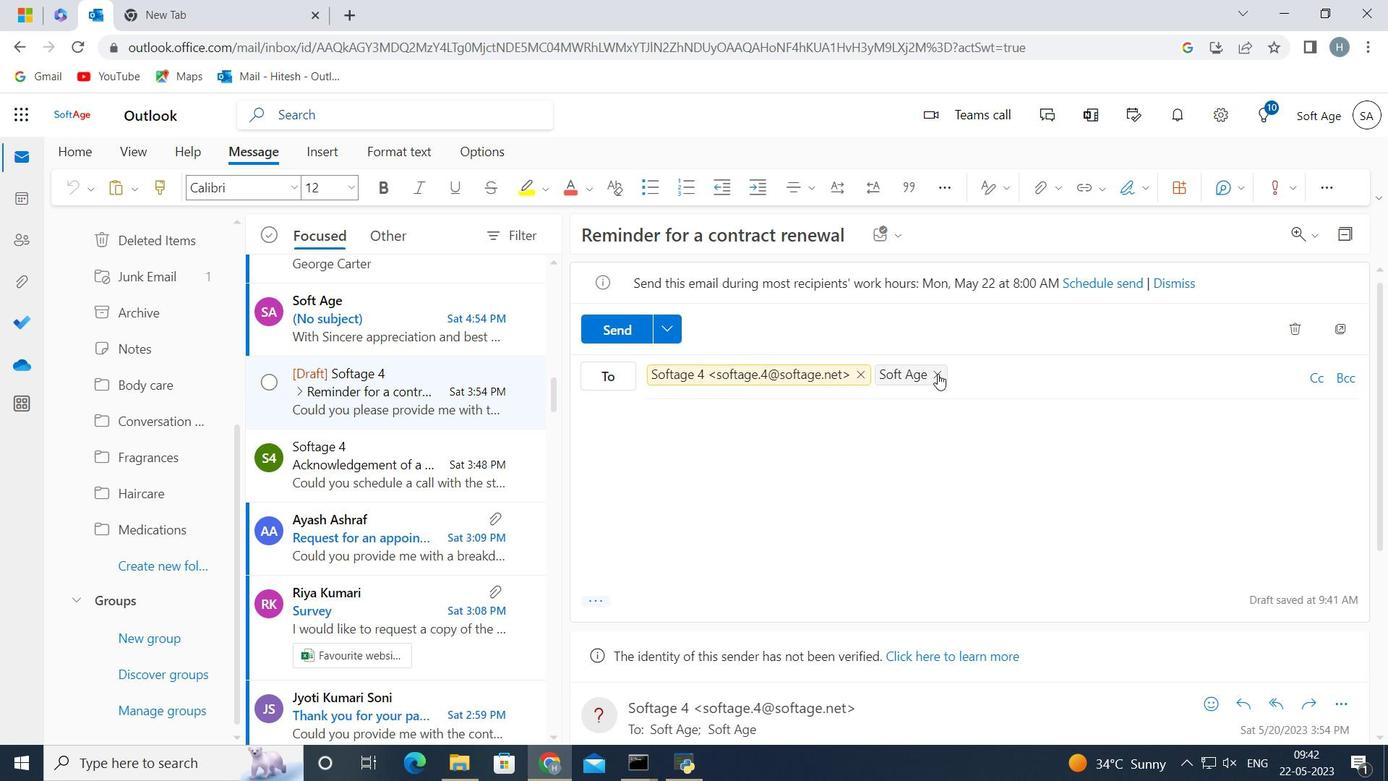 
Action: Mouse moved to (862, 376)
Screenshot: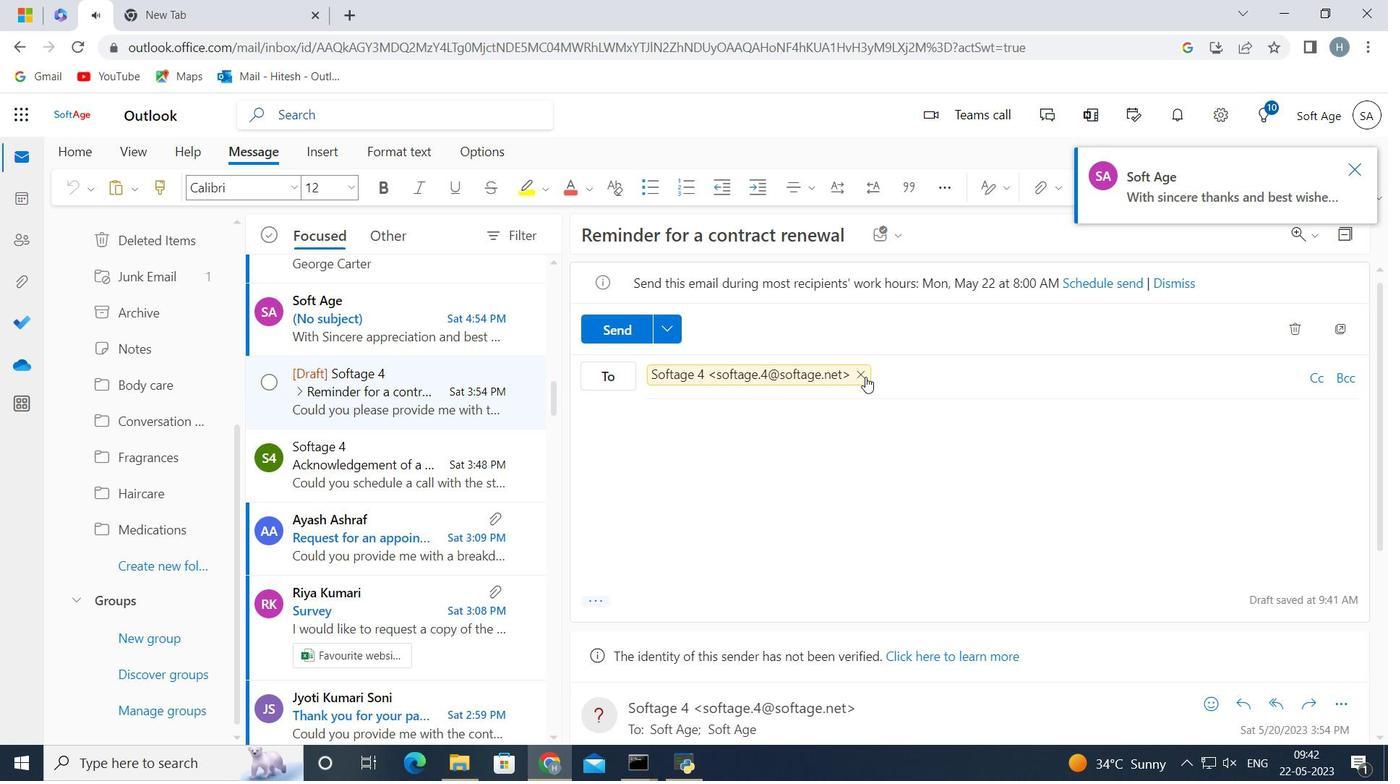 
Action: Mouse pressed left at (862, 376)
Screenshot: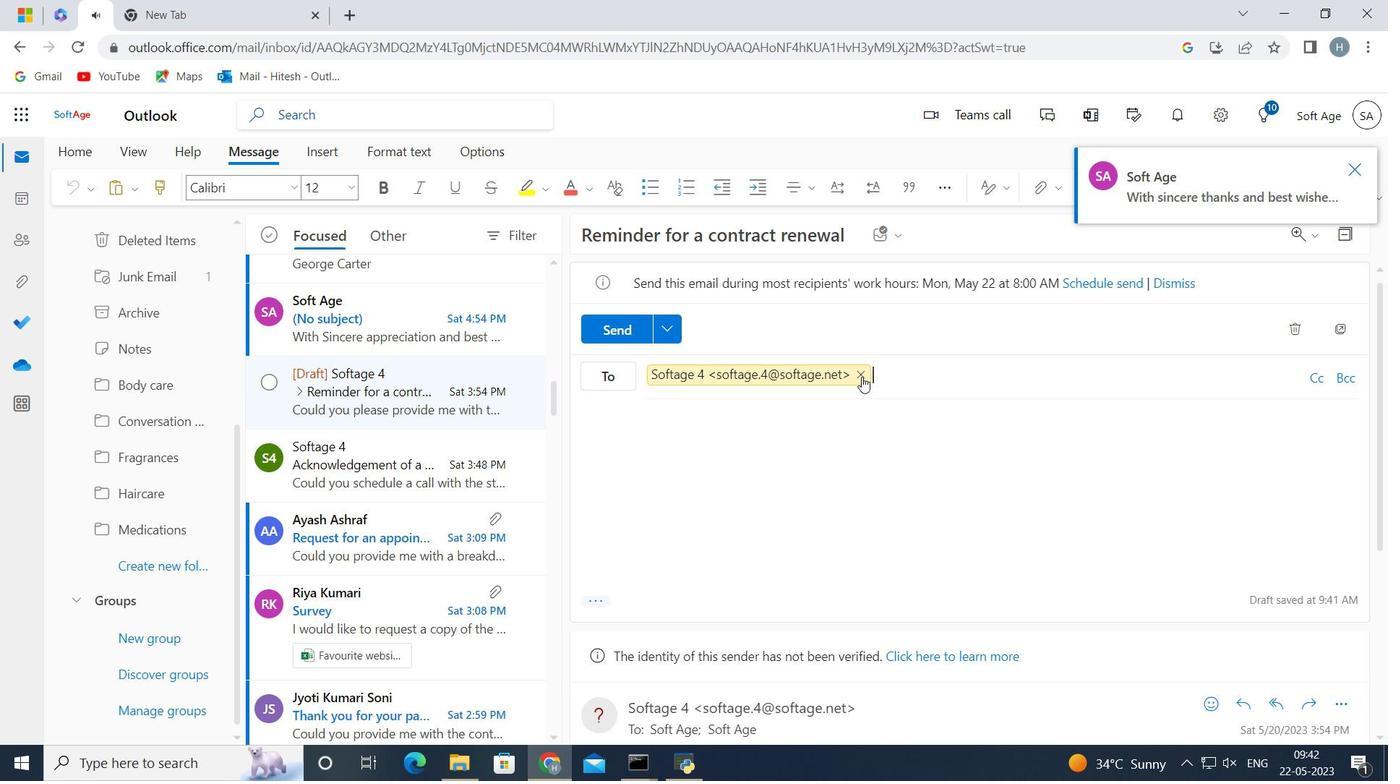 
Action: Mouse moved to (611, 375)
Screenshot: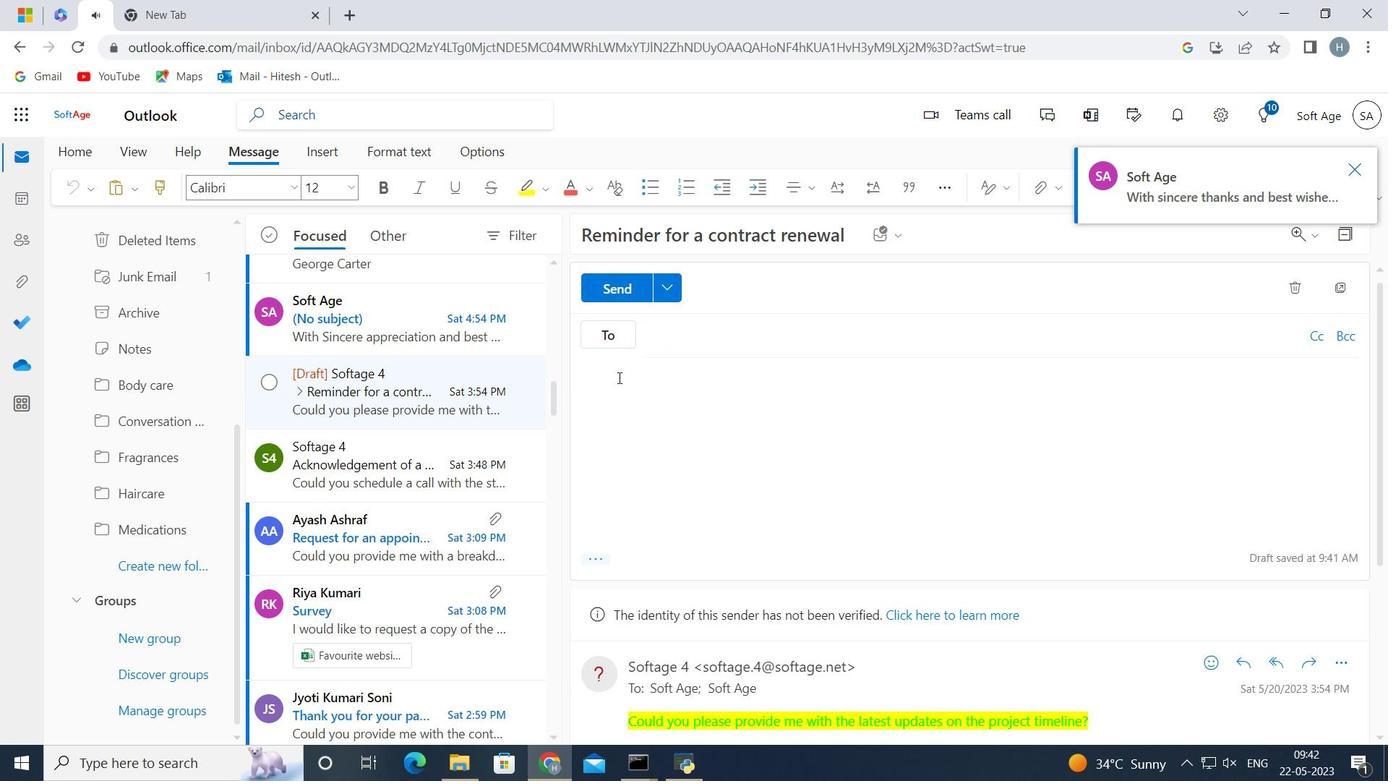 
Action: Mouse pressed left at (611, 375)
Screenshot: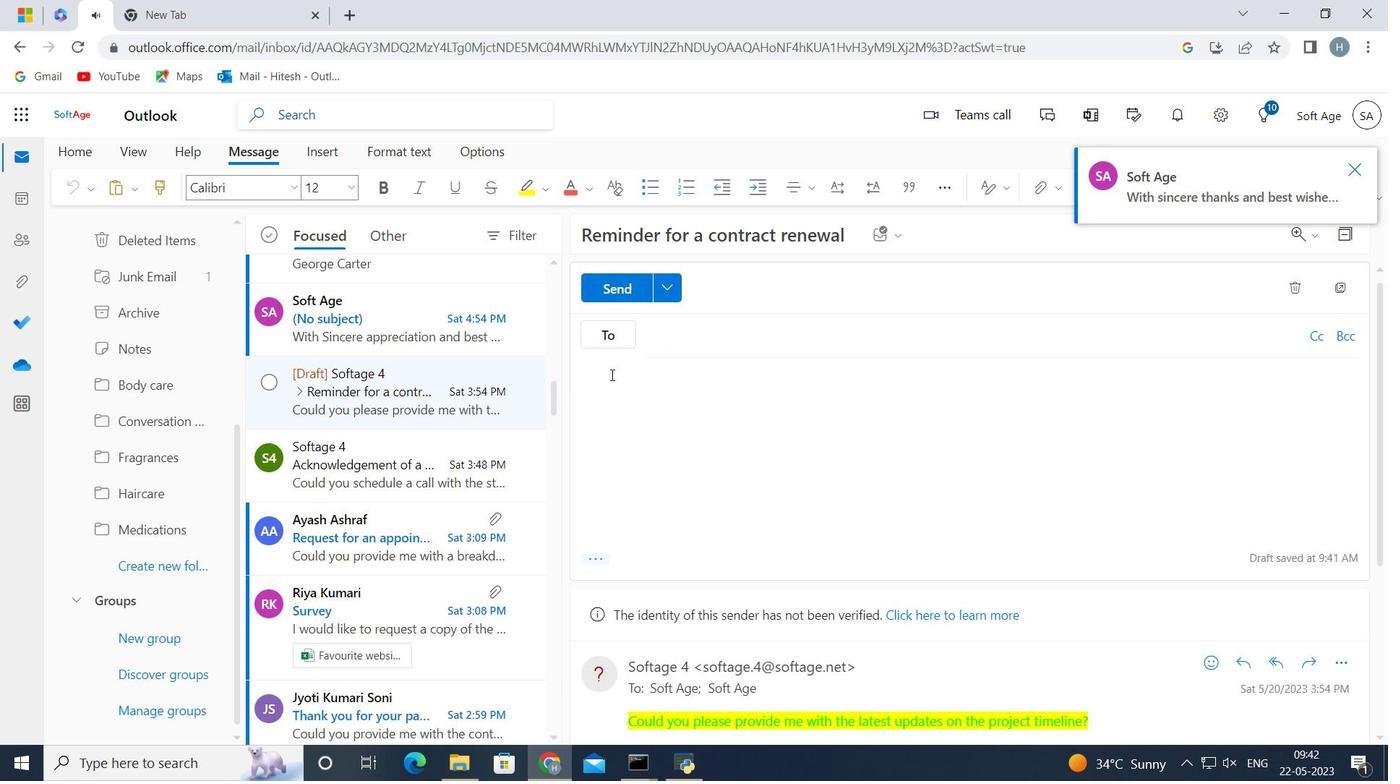
Action: Mouse moved to (693, 426)
Screenshot: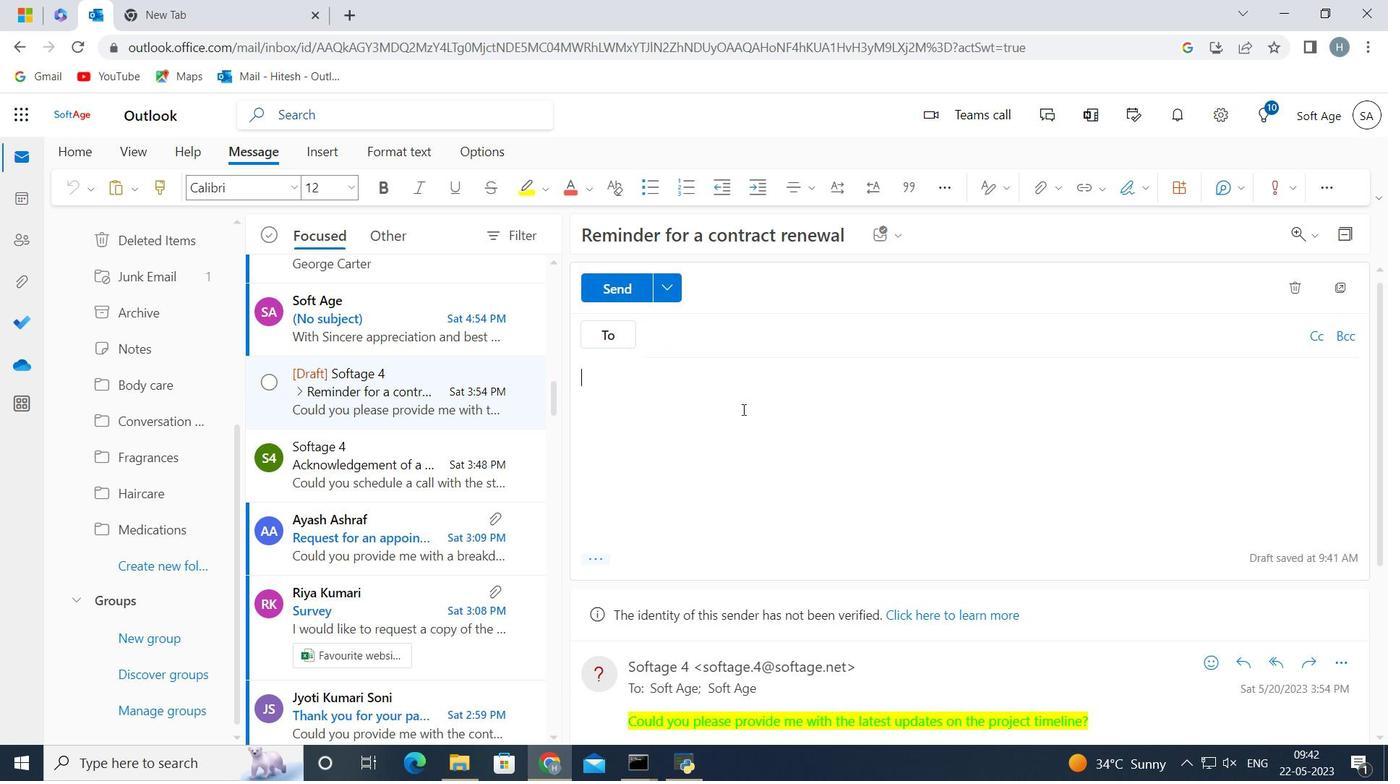 
Action: Mouse scrolled (693, 426) with delta (0, 0)
Screenshot: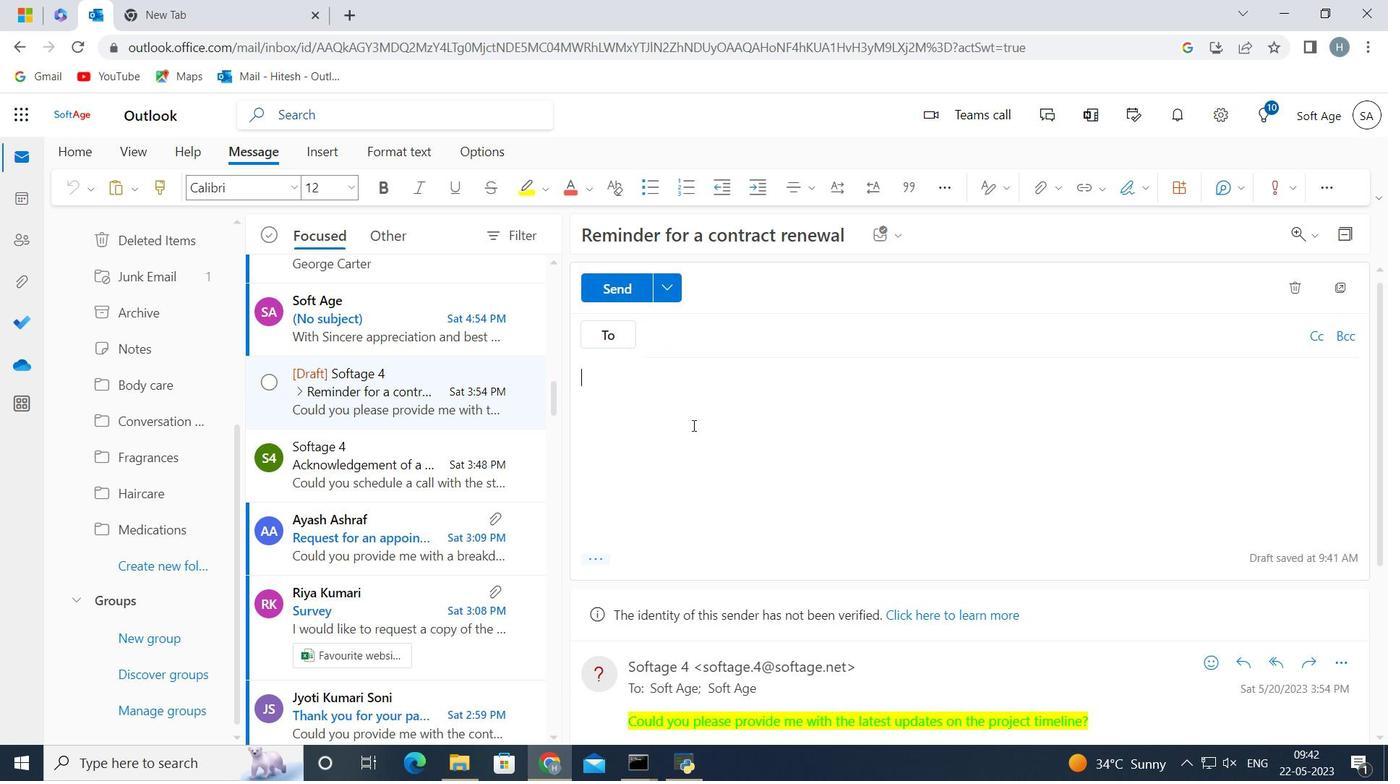 
Action: Mouse scrolled (693, 426) with delta (0, 0)
Screenshot: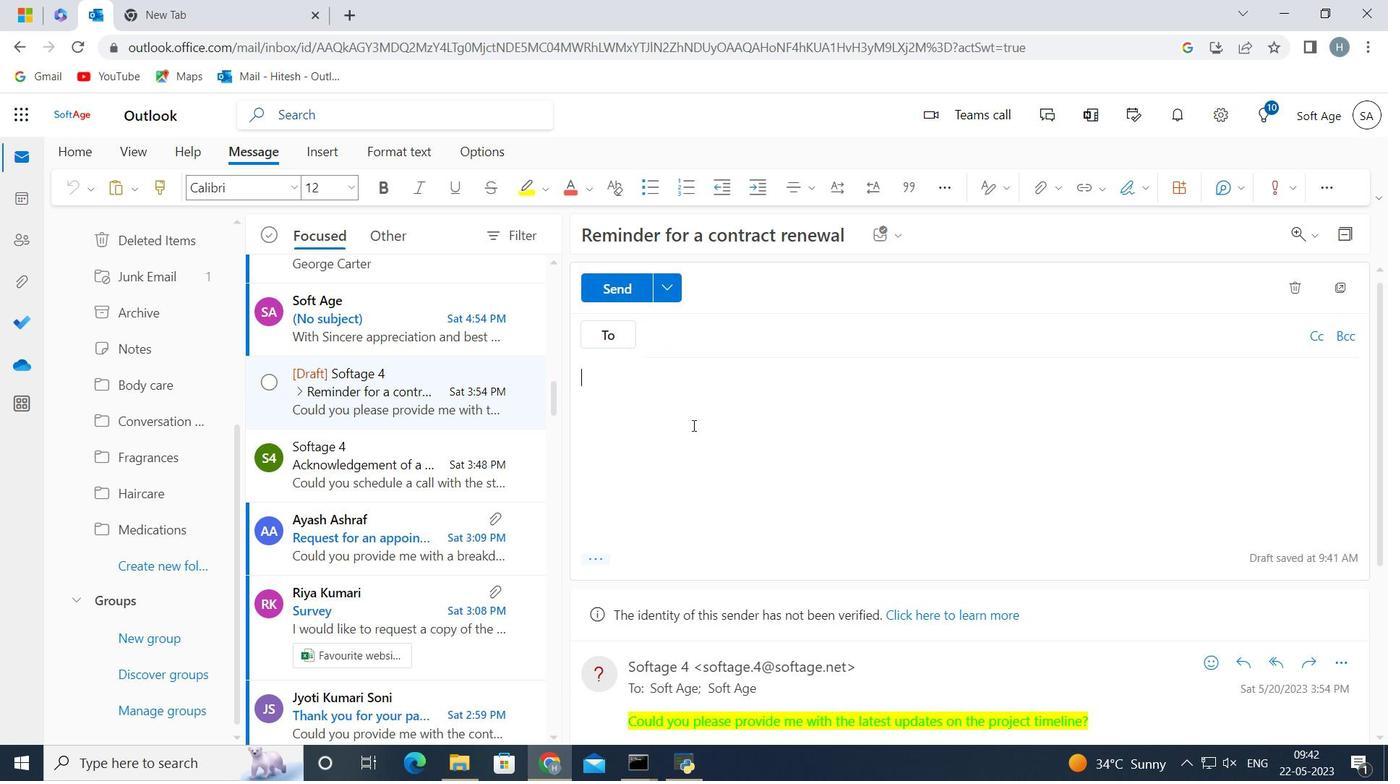 
Action: Mouse scrolled (693, 426) with delta (0, 0)
Screenshot: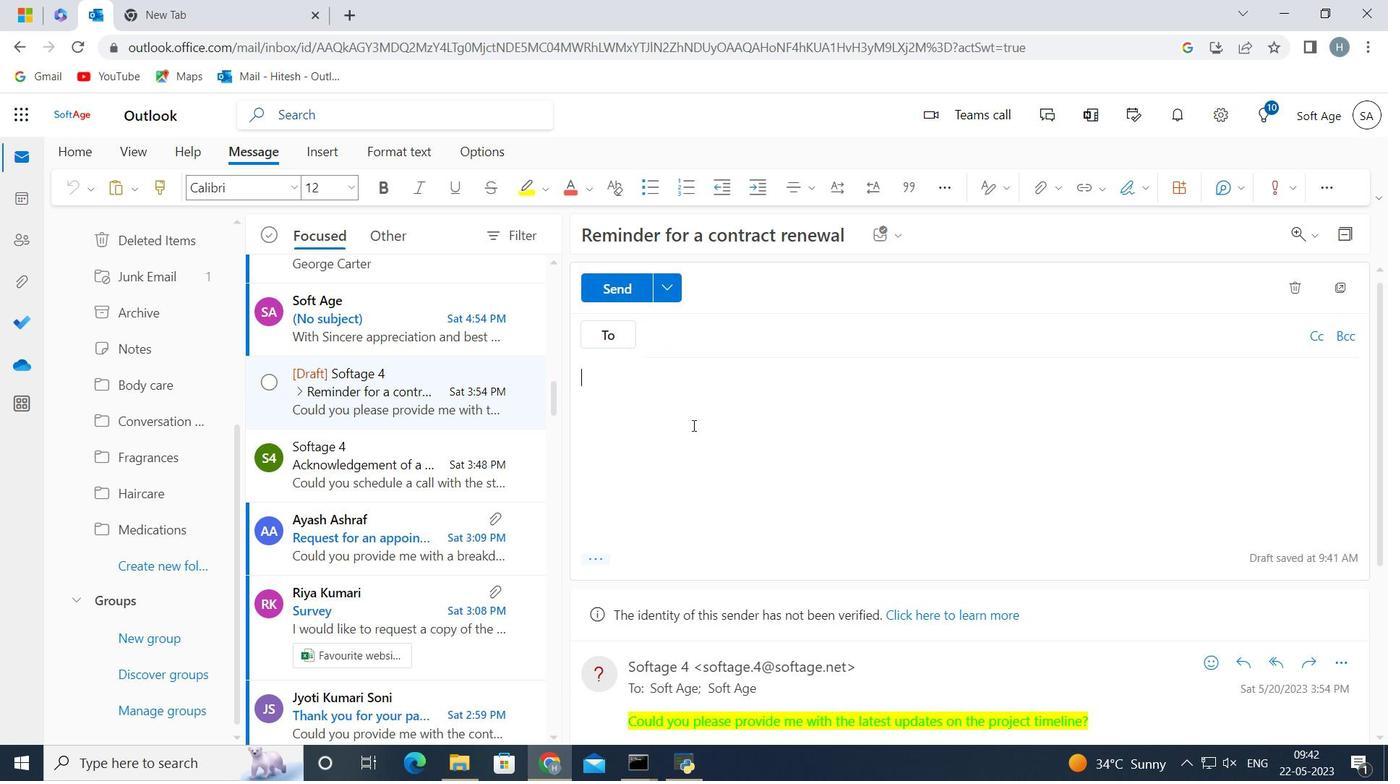 
Action: Mouse moved to (684, 428)
Screenshot: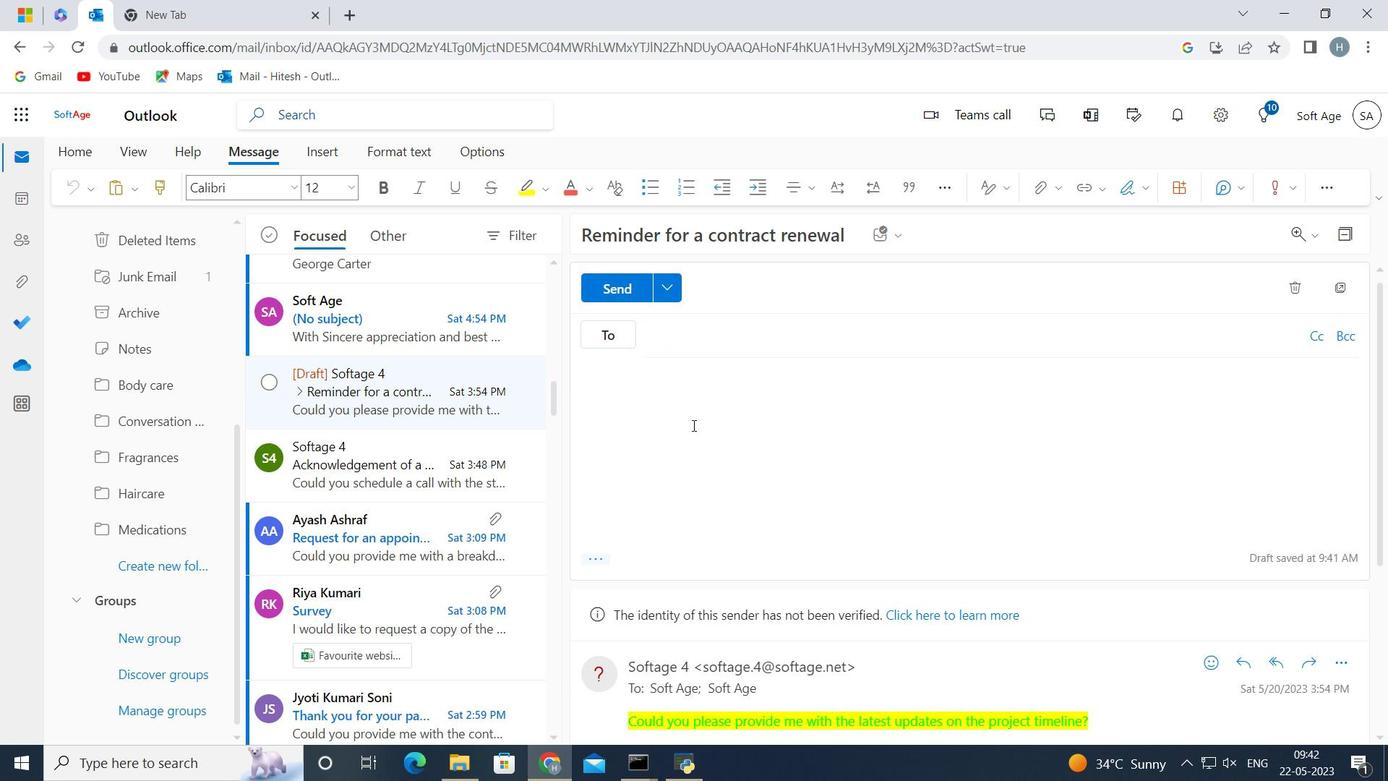 
Action: Mouse scrolled (684, 428) with delta (0, 0)
Screenshot: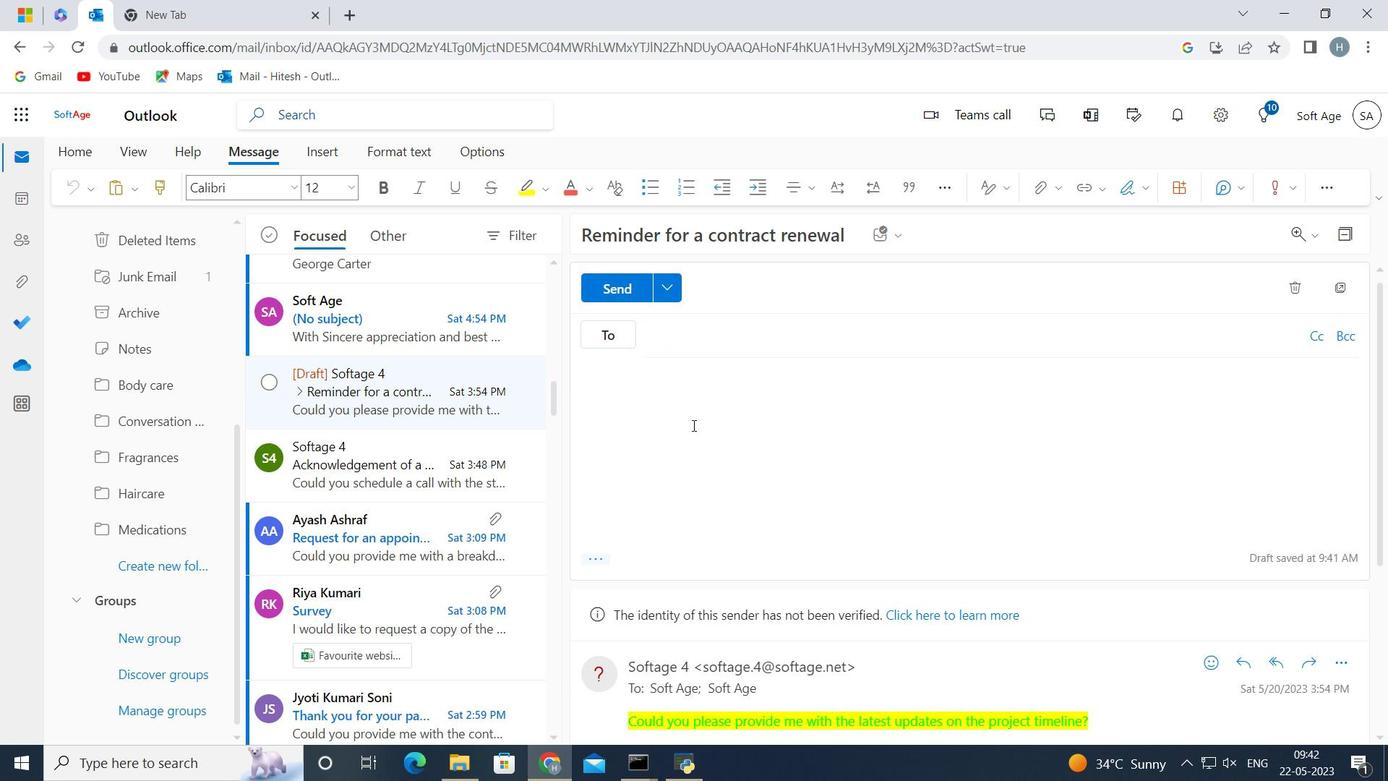 
Action: Mouse moved to (676, 432)
Screenshot: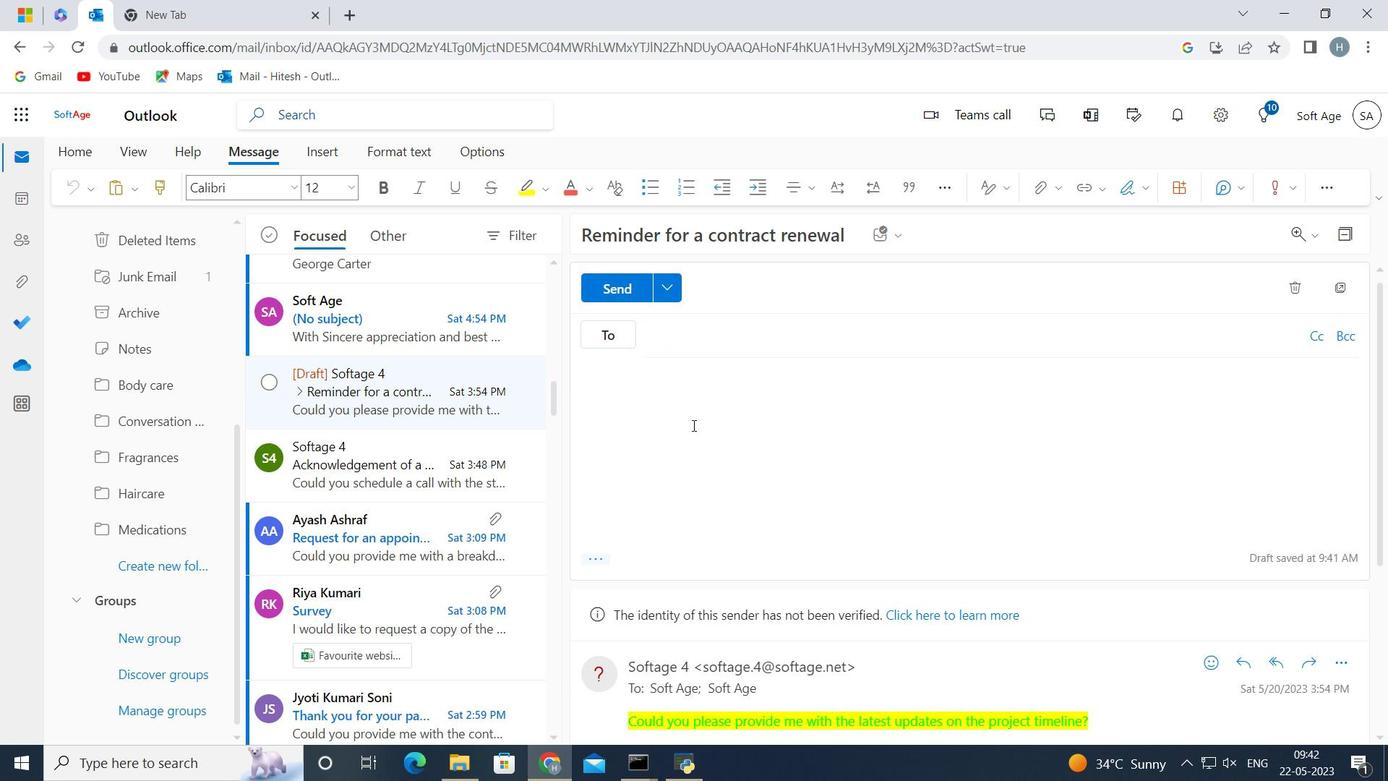 
Action: Mouse scrolled (678, 431) with delta (0, 0)
Screenshot: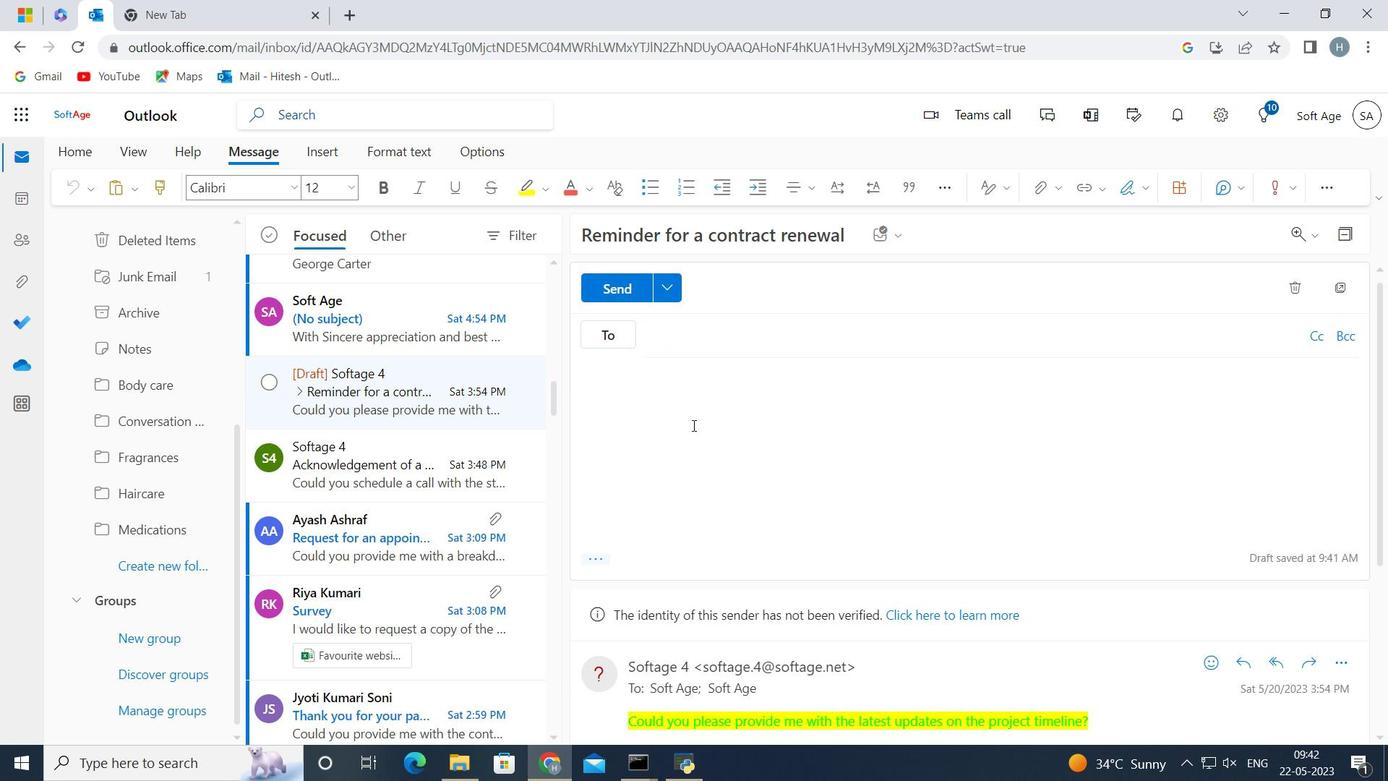 
Action: Mouse moved to (669, 435)
Screenshot: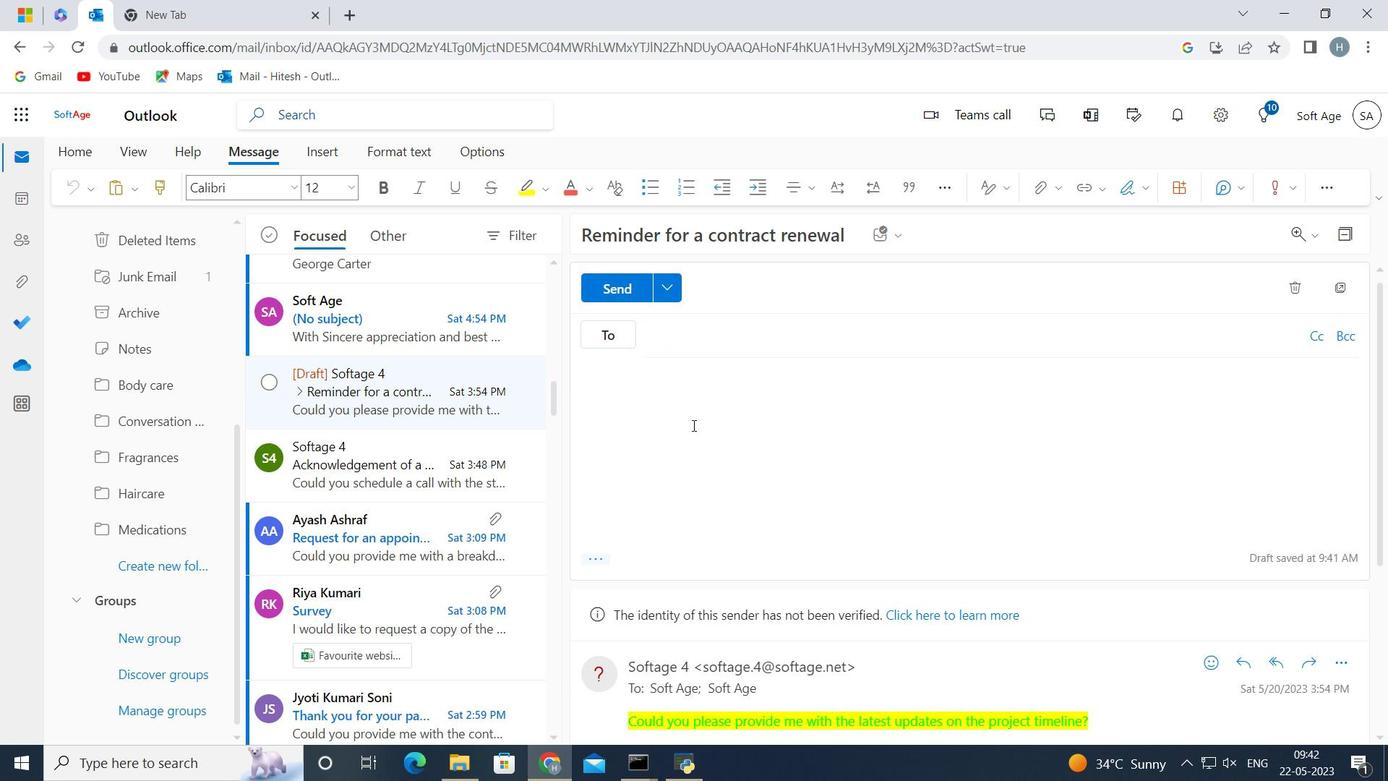 
Action: Mouse scrolled (671, 433) with delta (0, 0)
Screenshot: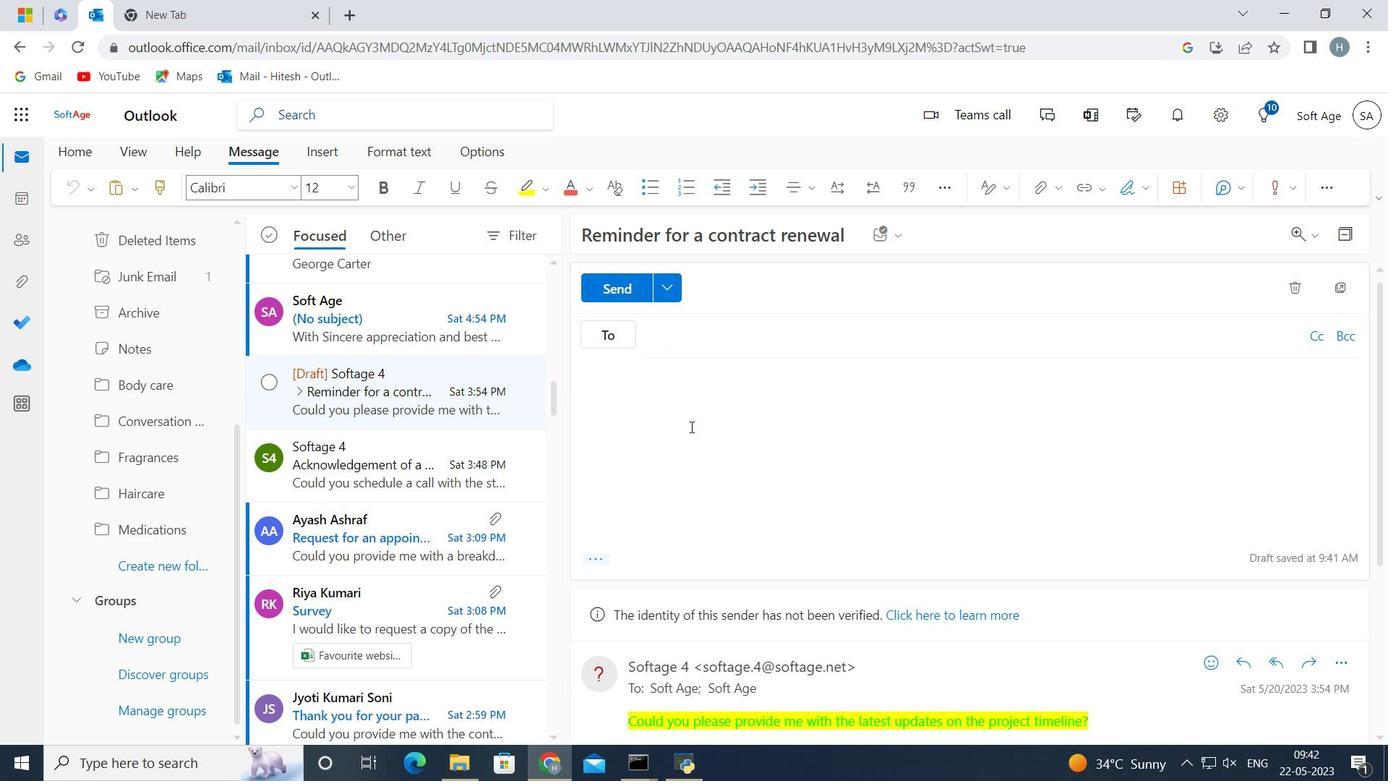 
Action: Mouse moved to (637, 455)
Screenshot: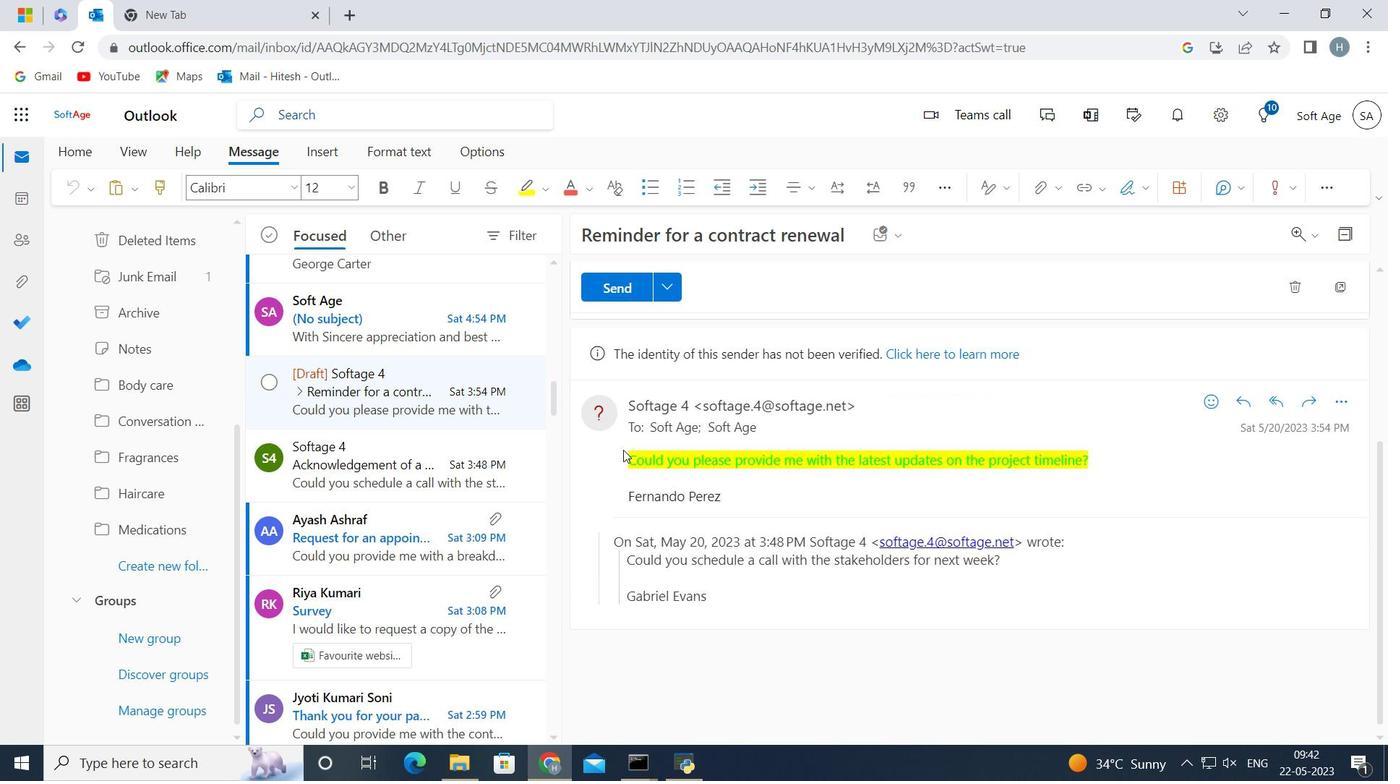 
Action: Mouse scrolled (634, 453) with delta (0, 0)
Screenshot: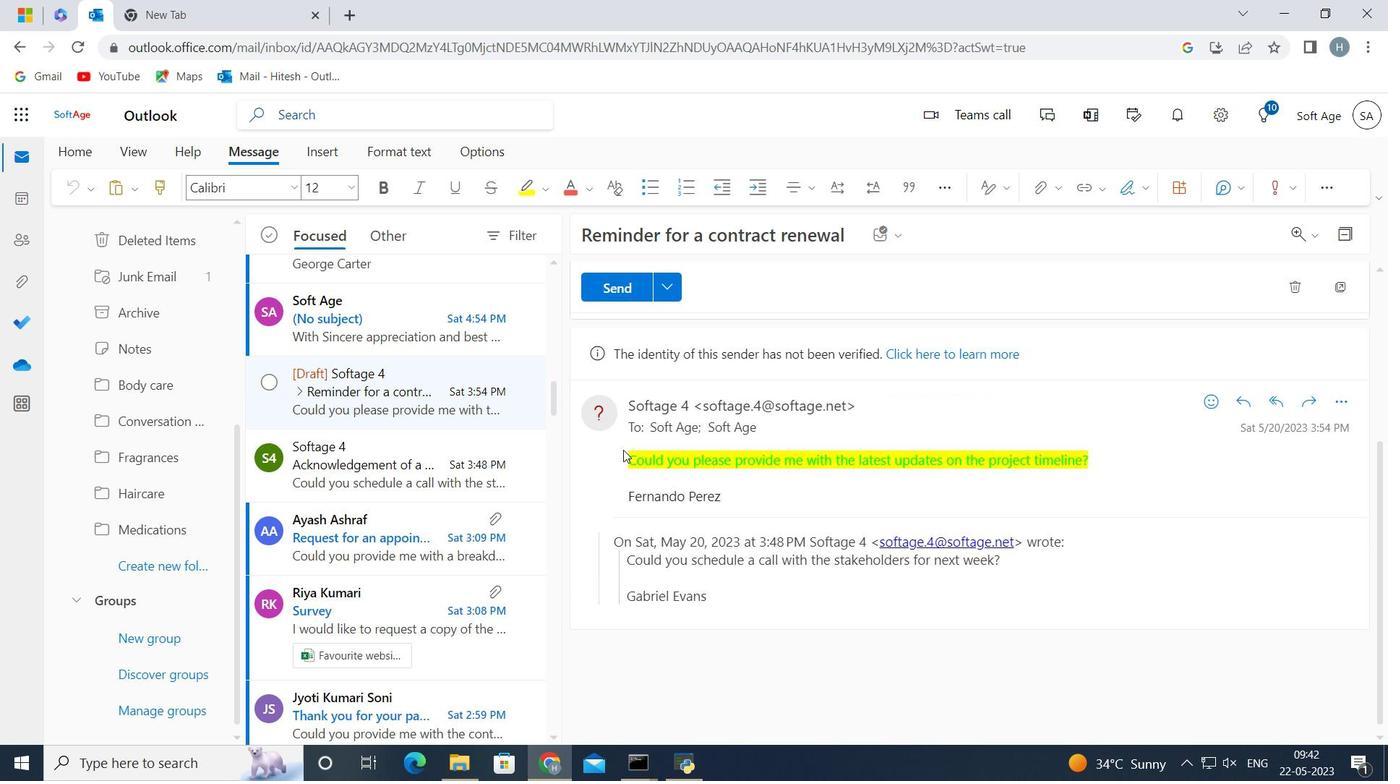 
Action: Mouse moved to (647, 457)
Screenshot: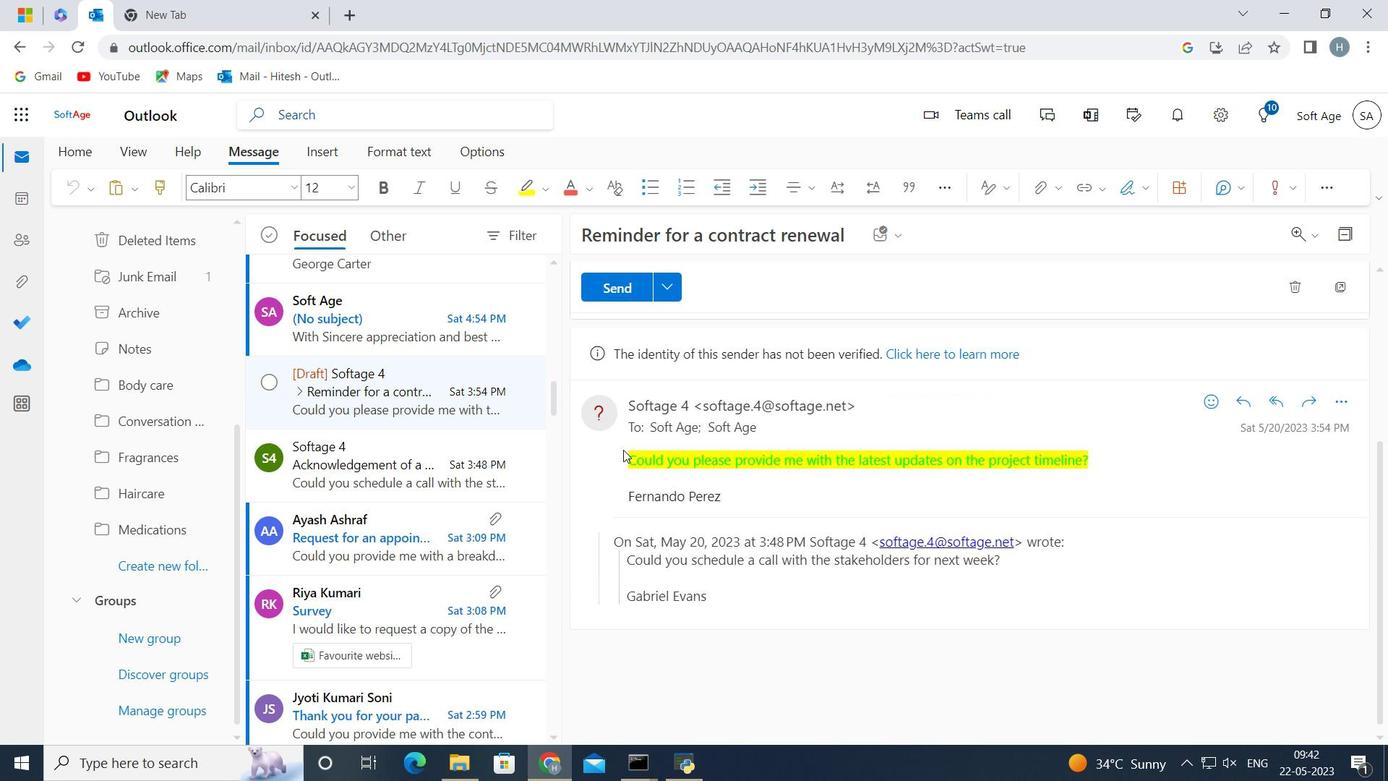 
Action: Mouse scrolled (645, 457) with delta (0, 0)
Screenshot: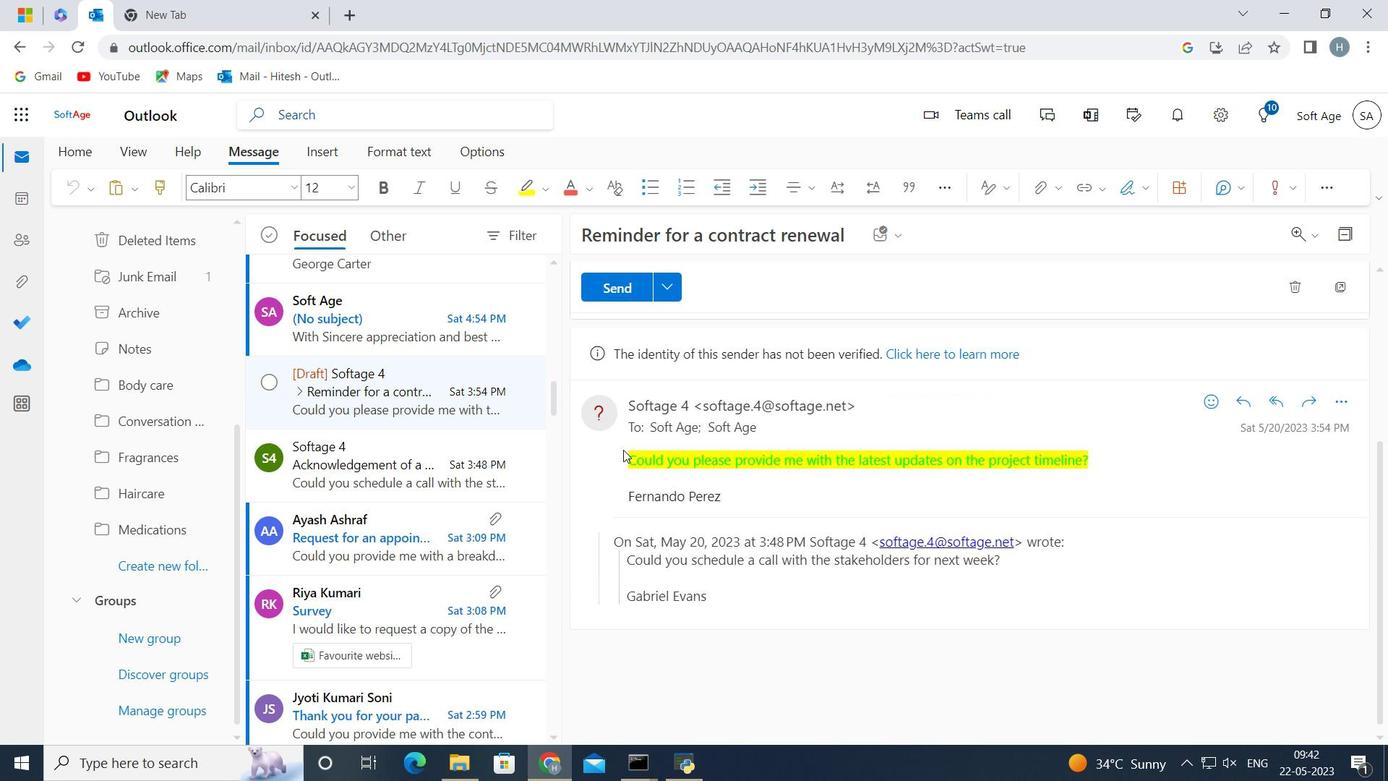 
Action: Mouse moved to (755, 463)
Screenshot: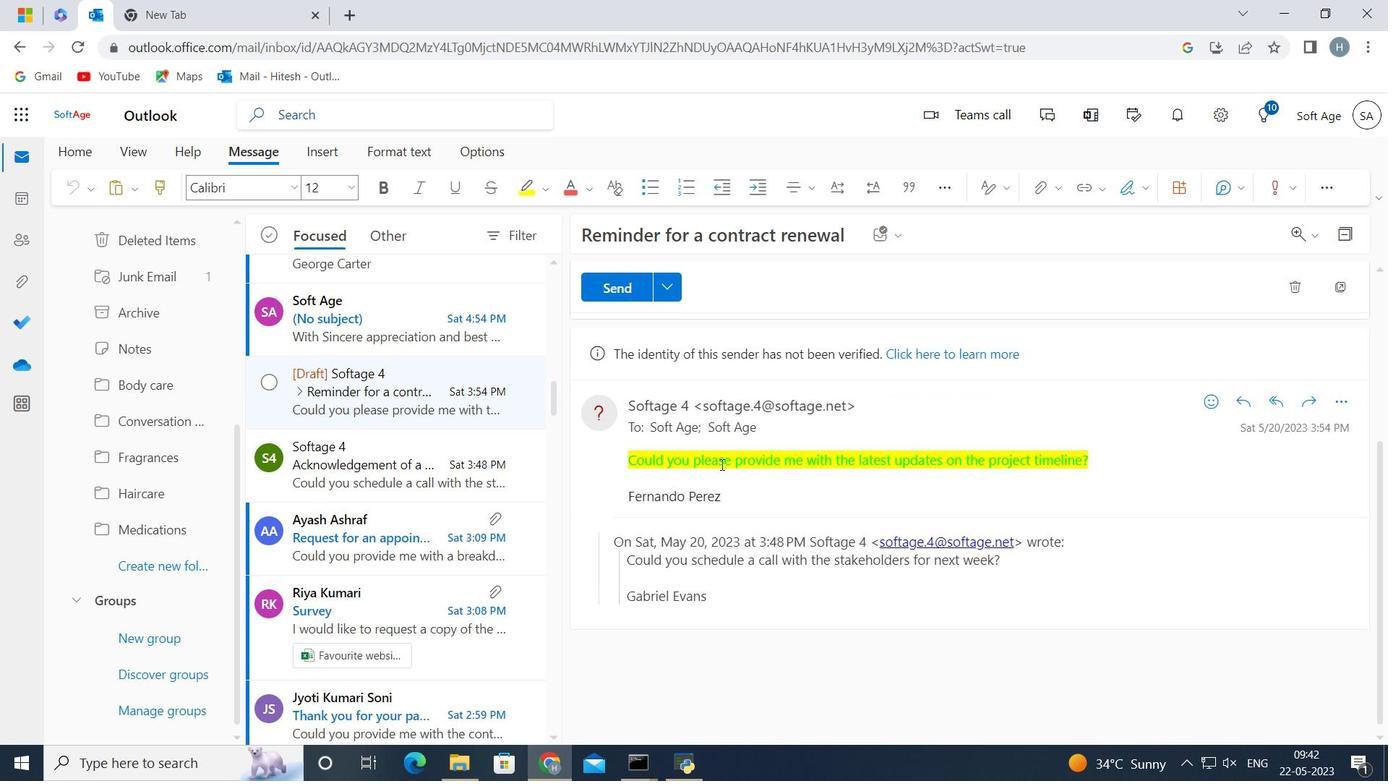 
Action: Mouse scrolled (755, 464) with delta (0, 0)
Screenshot: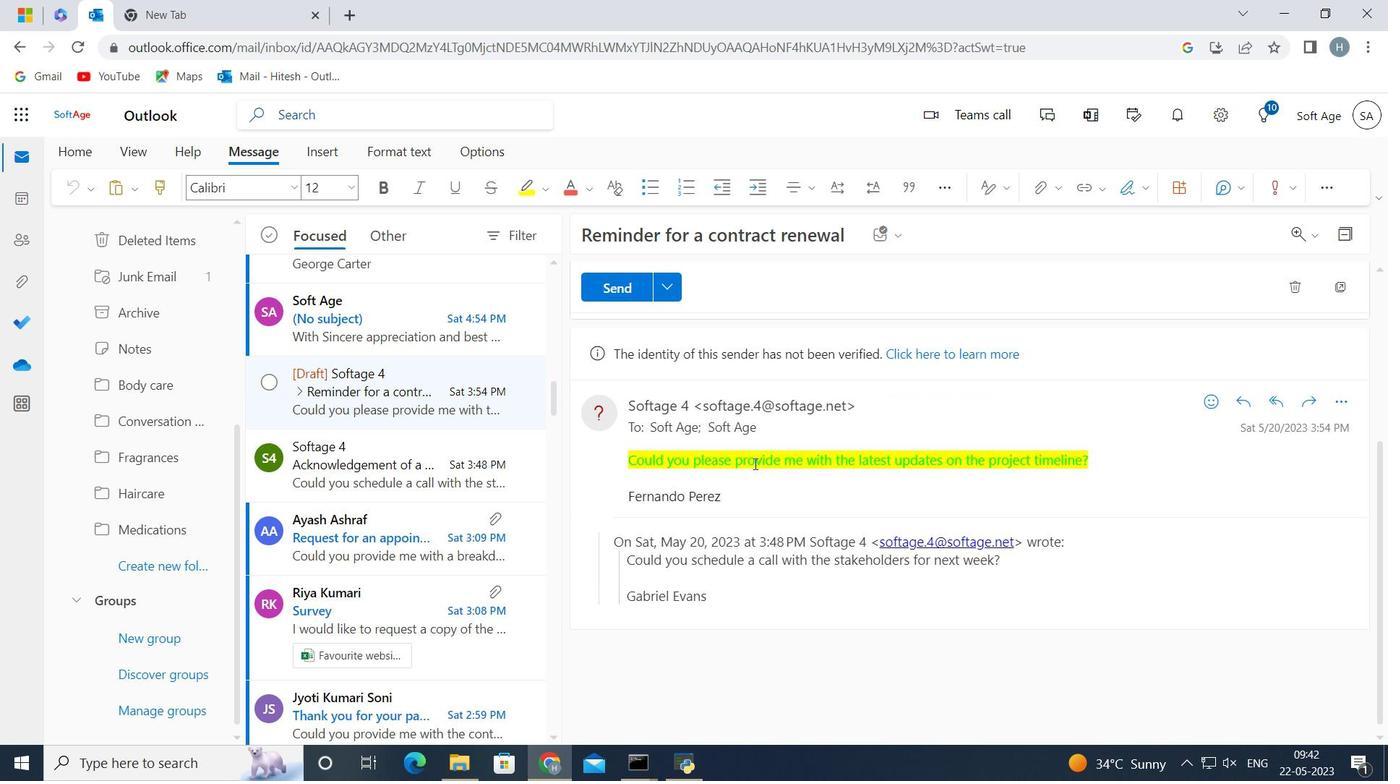 
Action: Mouse scrolled (755, 464) with delta (0, 0)
Screenshot: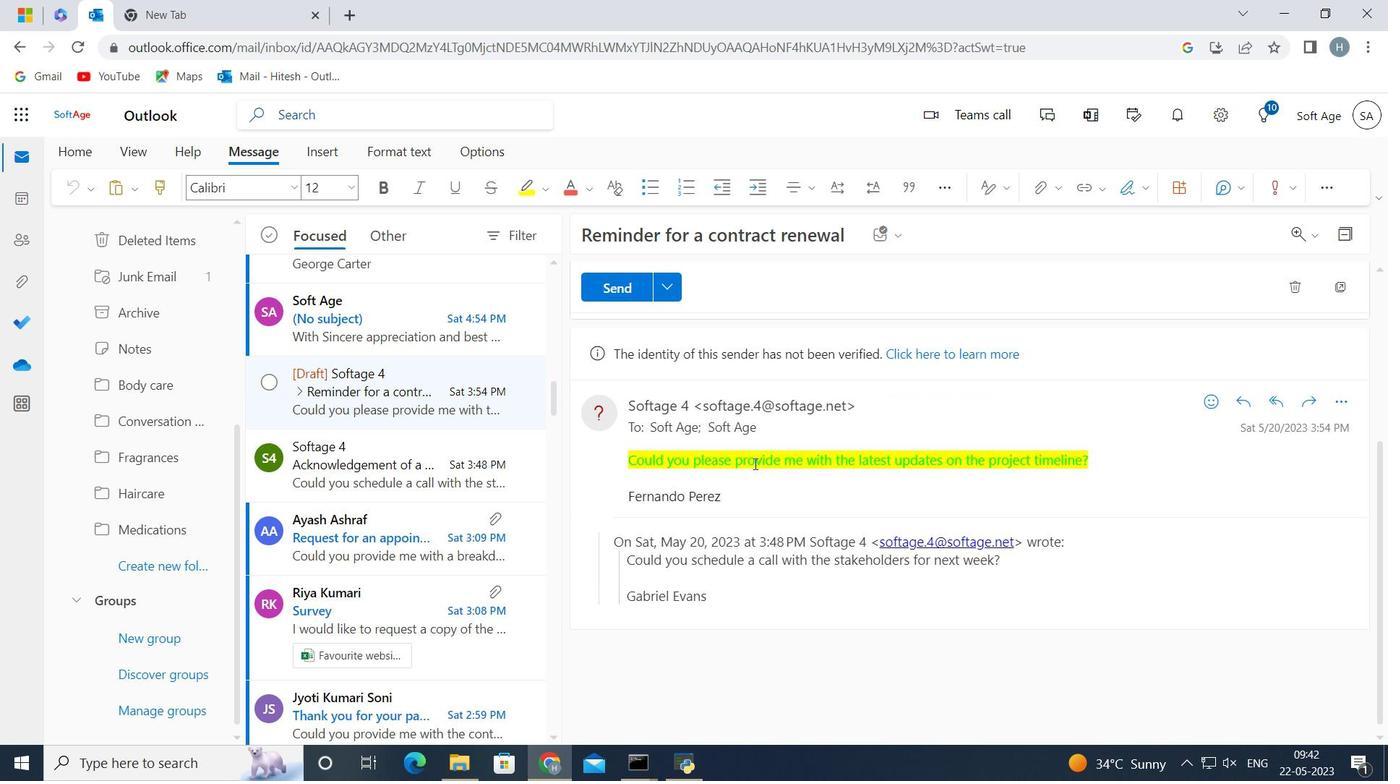 
Action: Mouse scrolled (755, 464) with delta (0, 0)
Screenshot: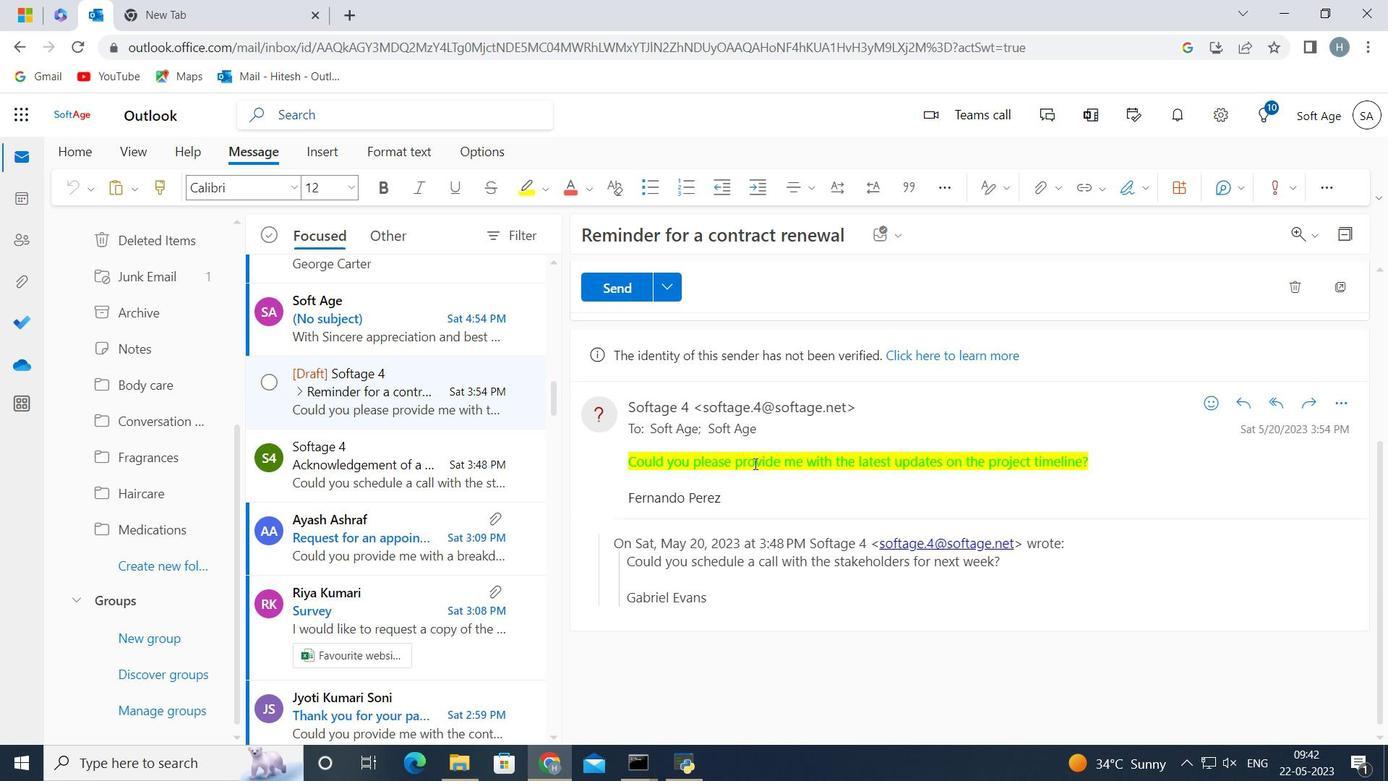 
Action: Mouse scrolled (755, 464) with delta (0, 0)
Screenshot: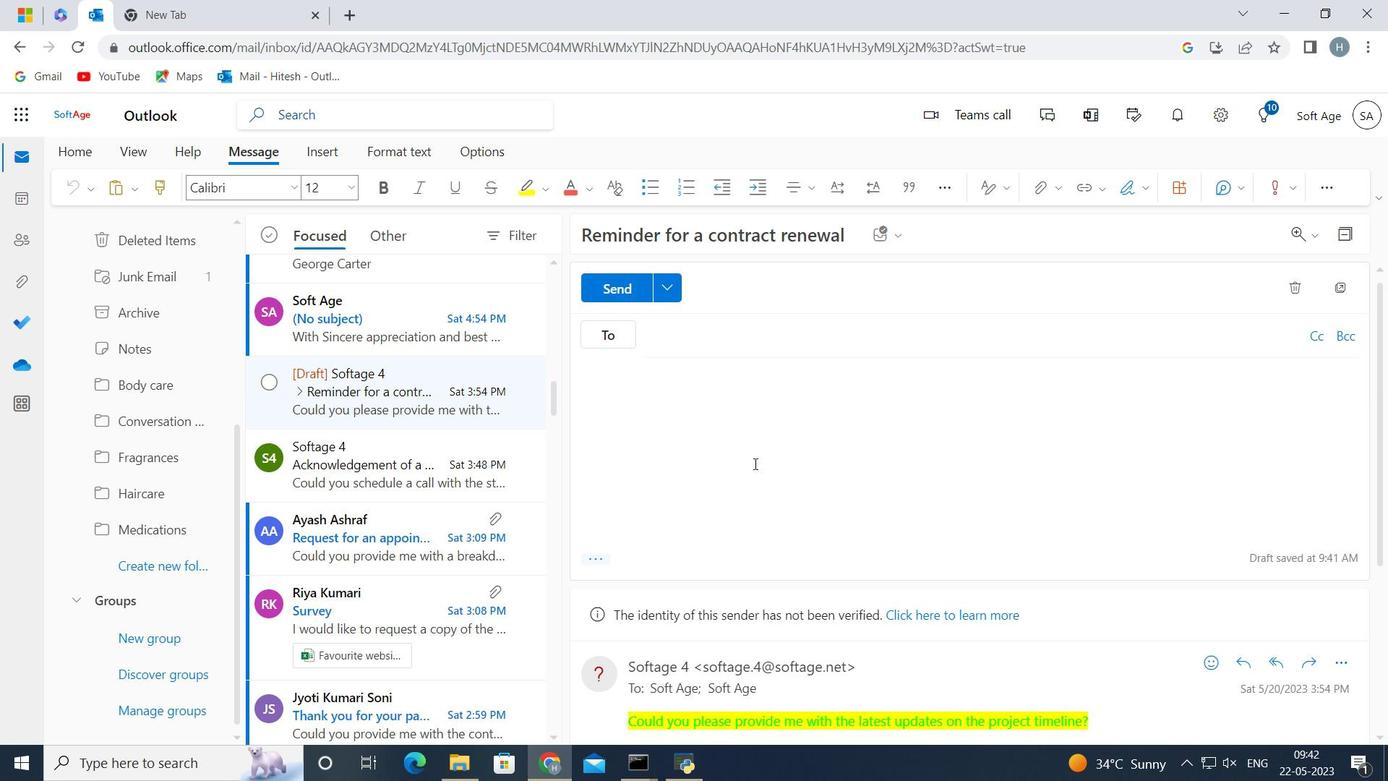 
Action: Mouse scrolled (755, 464) with delta (0, 0)
Screenshot: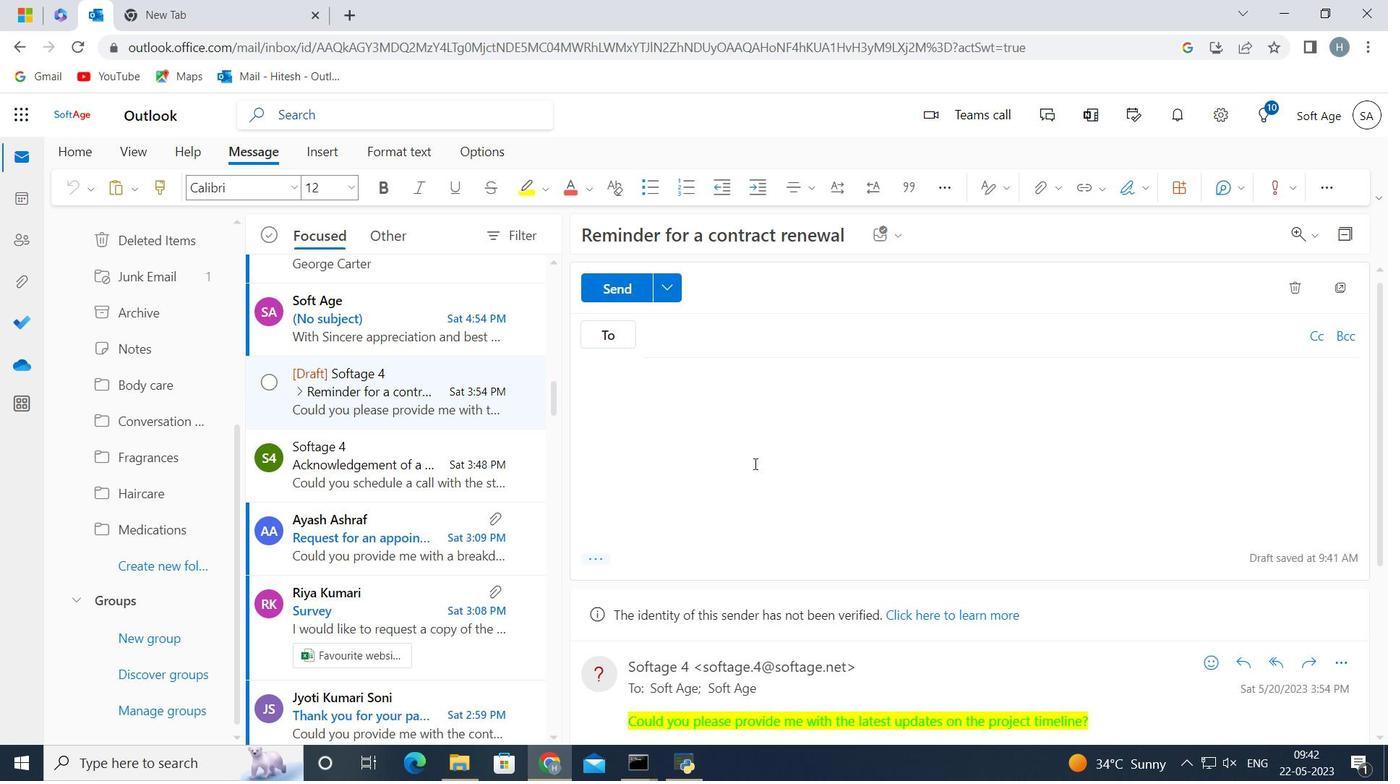 
Action: Mouse moved to (596, 554)
Screenshot: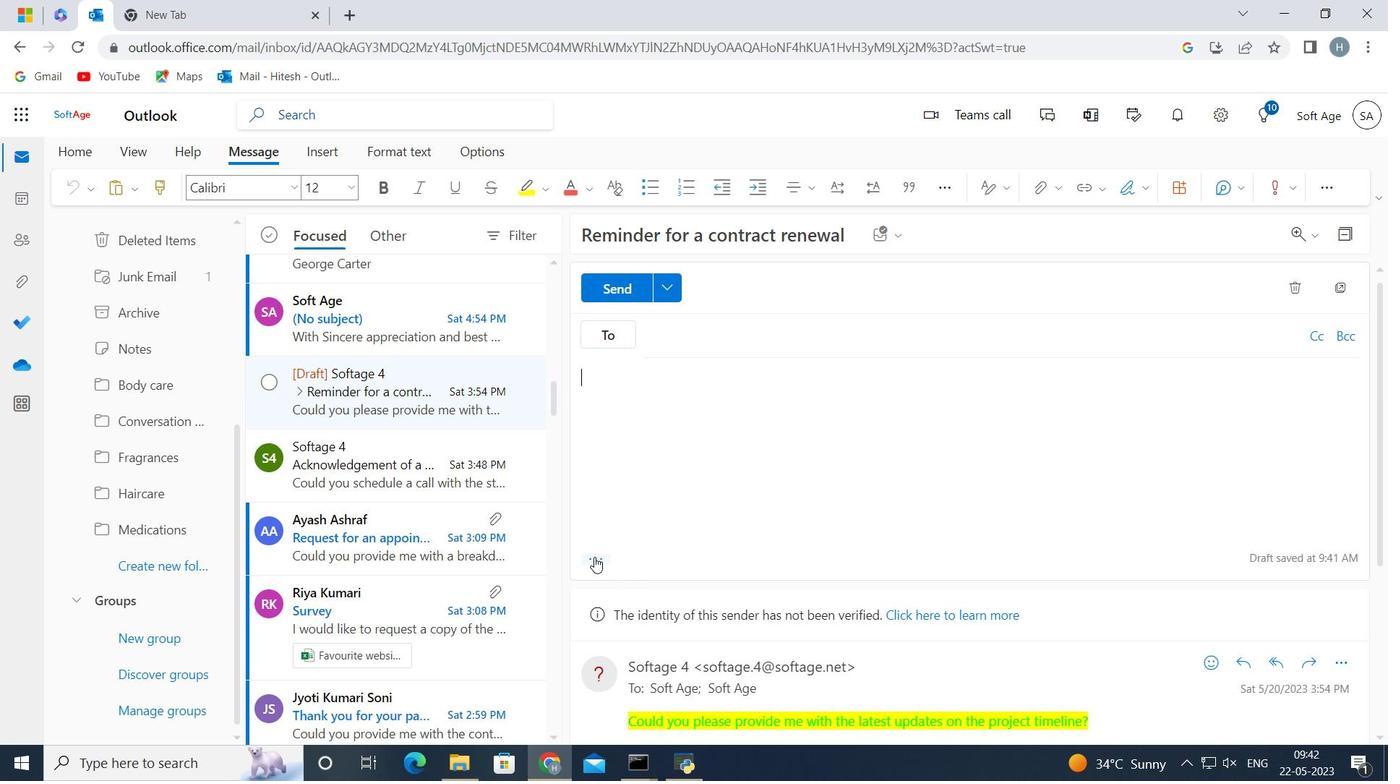 
Action: Mouse pressed left at (596, 554)
Screenshot: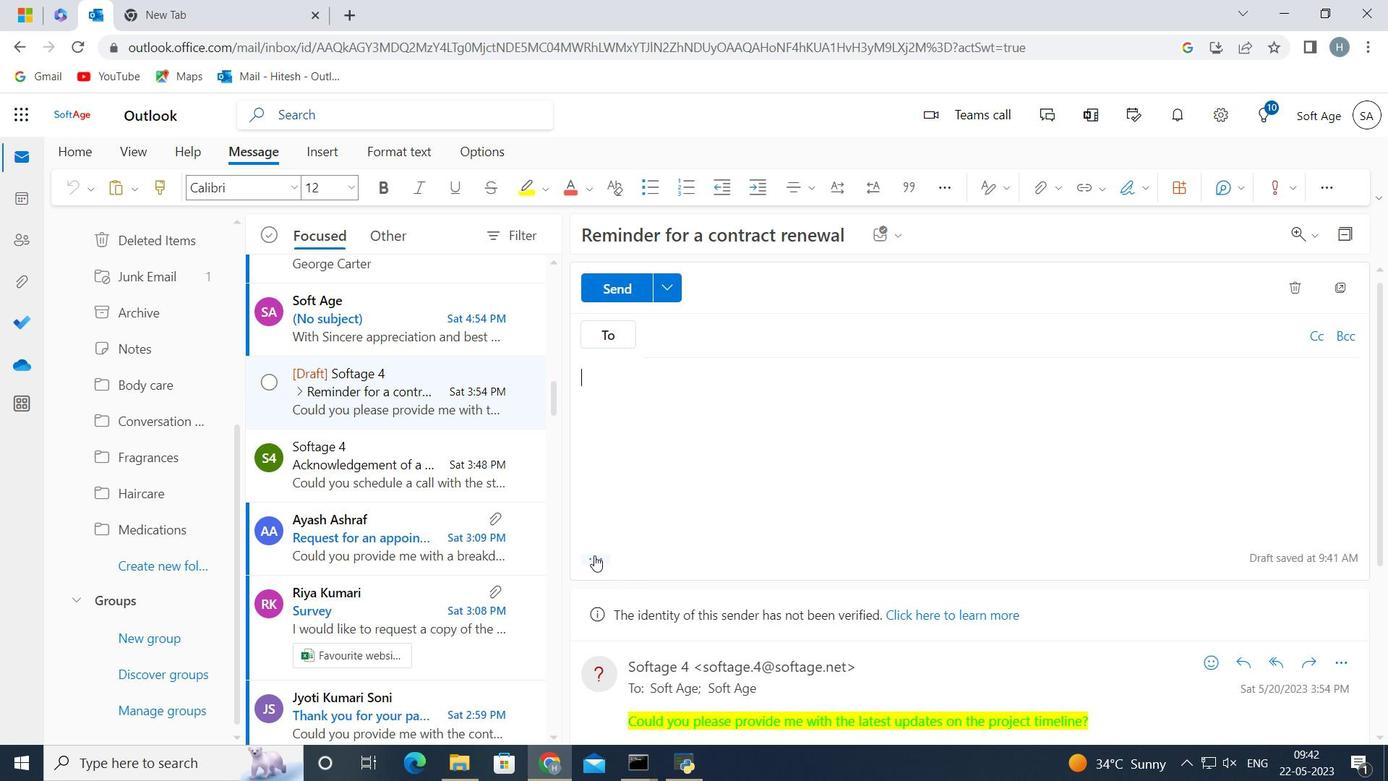 
Action: Mouse moved to (815, 416)
Screenshot: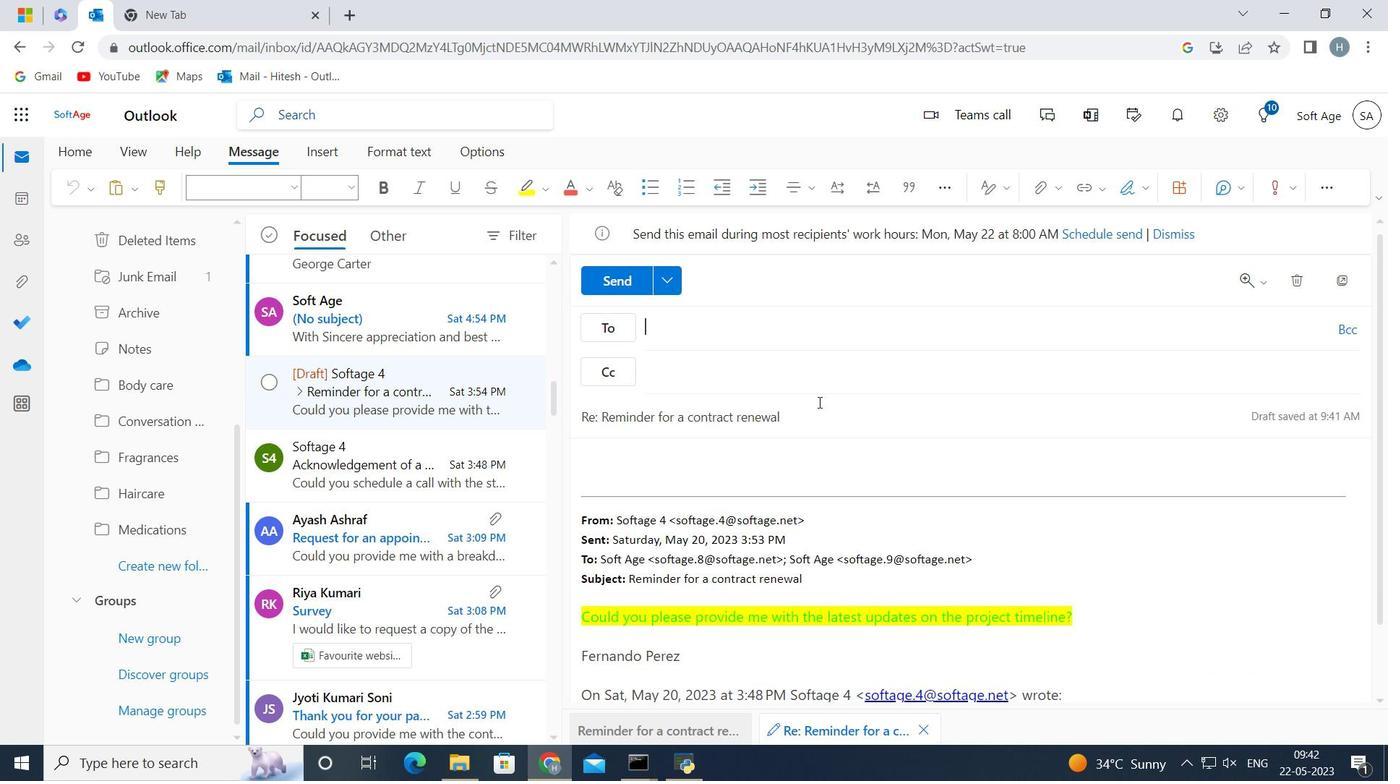 
Action: Mouse pressed left at (815, 416)
Screenshot: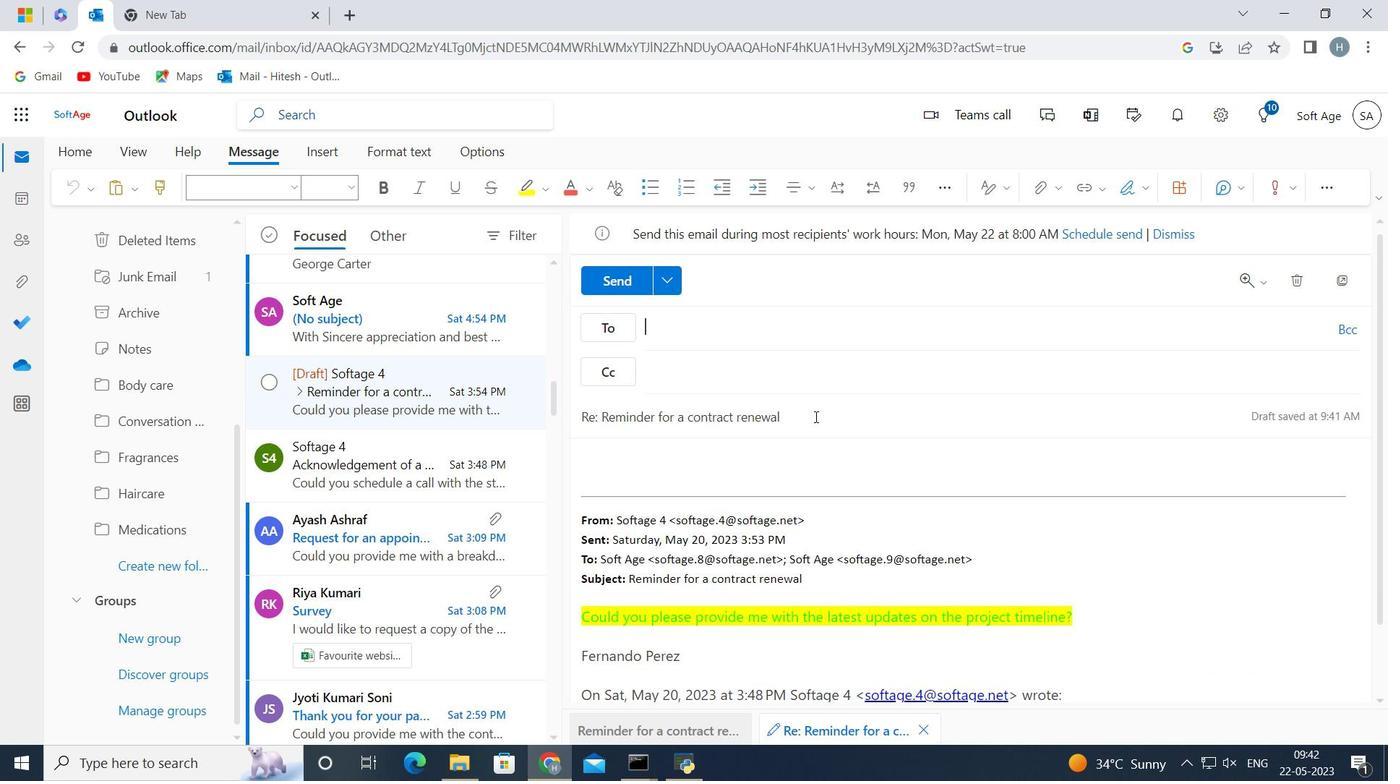 
Action: Key pressed <Key.backspace><Key.backspace><Key.backspace><Key.backspace><Key.backspace><Key.backspace><Key.backspace><Key.backspace><Key.backspace><Key.backspace><Key.backspace><Key.backspace><Key.backspace><Key.backspace><Key.backspace><Key.backspace><Key.backspace><Key.backspace><Key.backspace><Key.backspace><Key.backspace><Key.backspace><Key.backspace><Key.backspace><Key.backspace><Key.backspace><Key.backspace><Key.backspace><Key.backspace><Key.backspace><Key.backspace><Key.shift>Request<Key.space>for<Key.space>a<Key.space>job<Key.space>offer<Key.space>acceptance<Key.space>
Screenshot: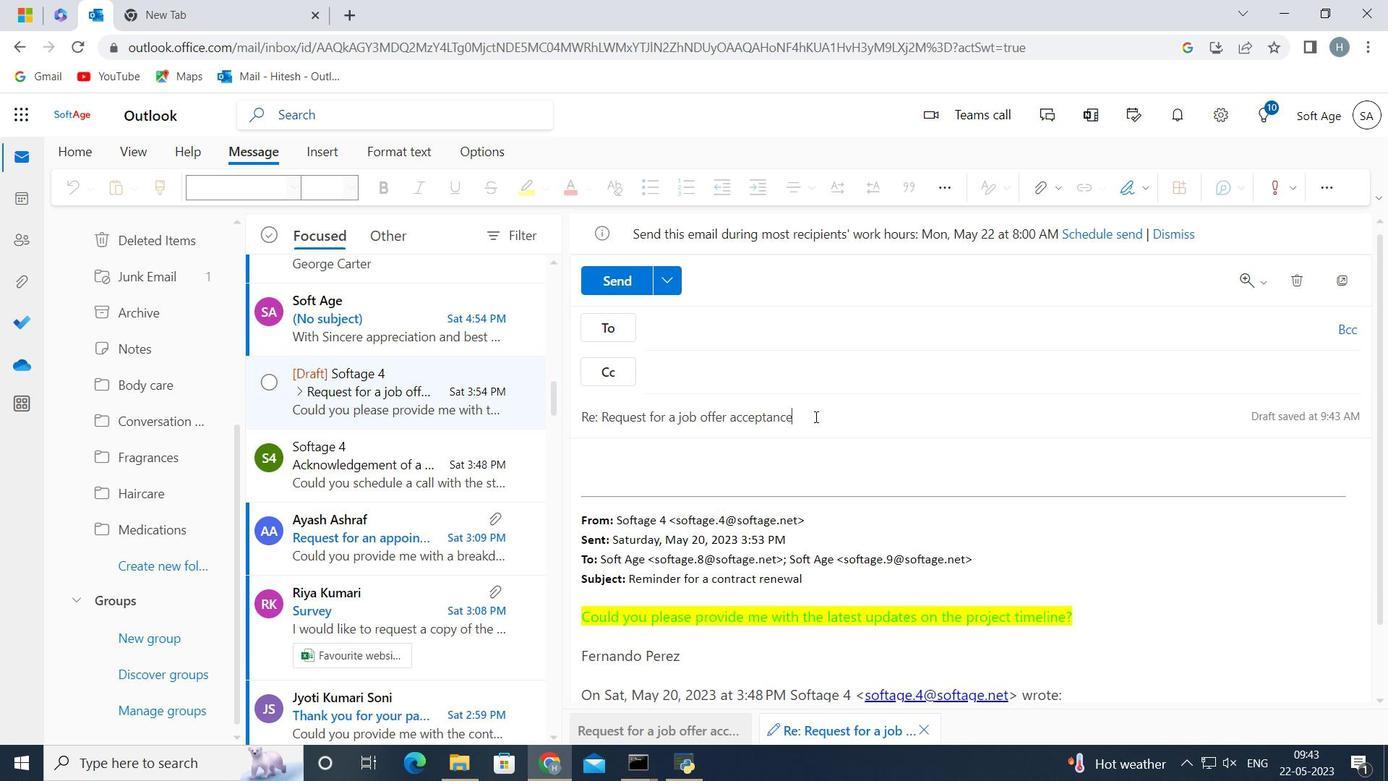 
Action: Mouse moved to (684, 487)
Screenshot: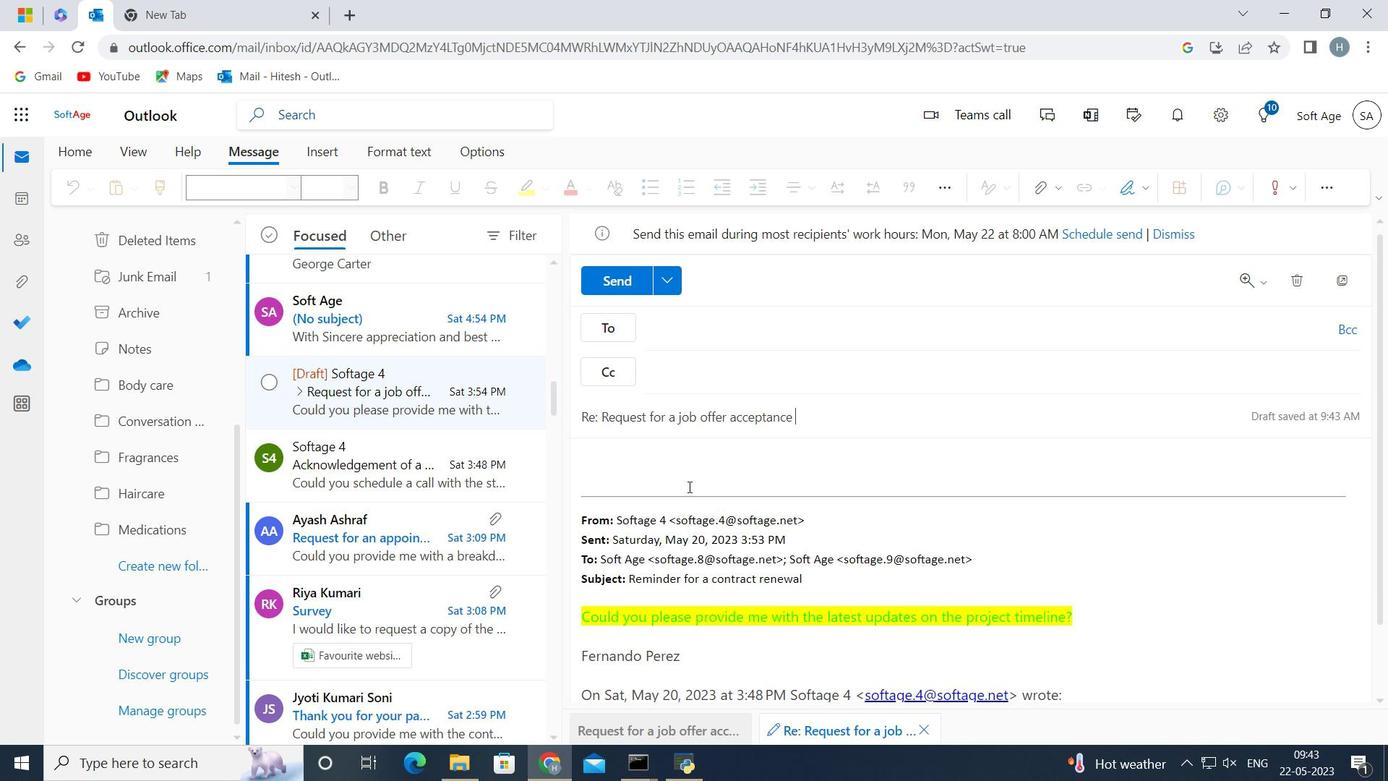 
Action: Mouse pressed left at (684, 487)
Screenshot: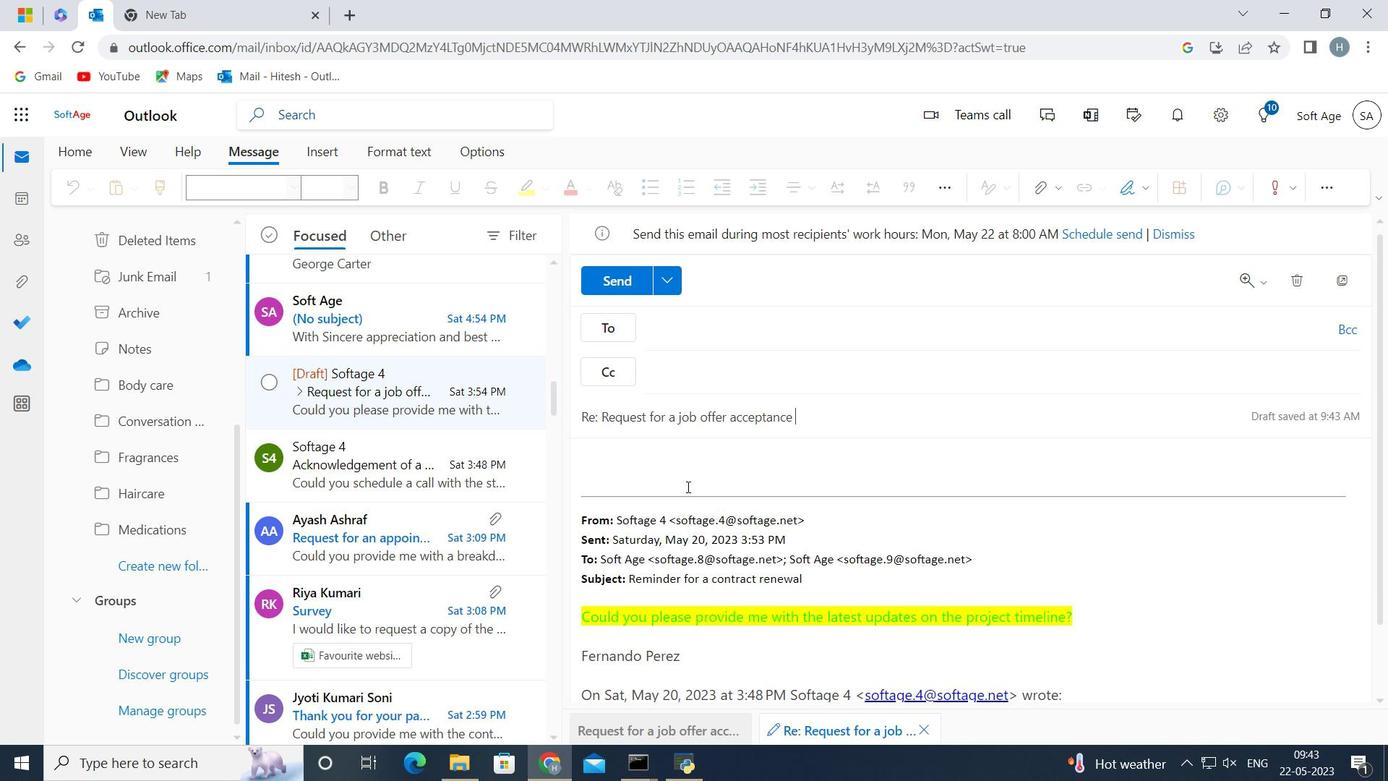 
Action: Mouse moved to (644, 455)
Screenshot: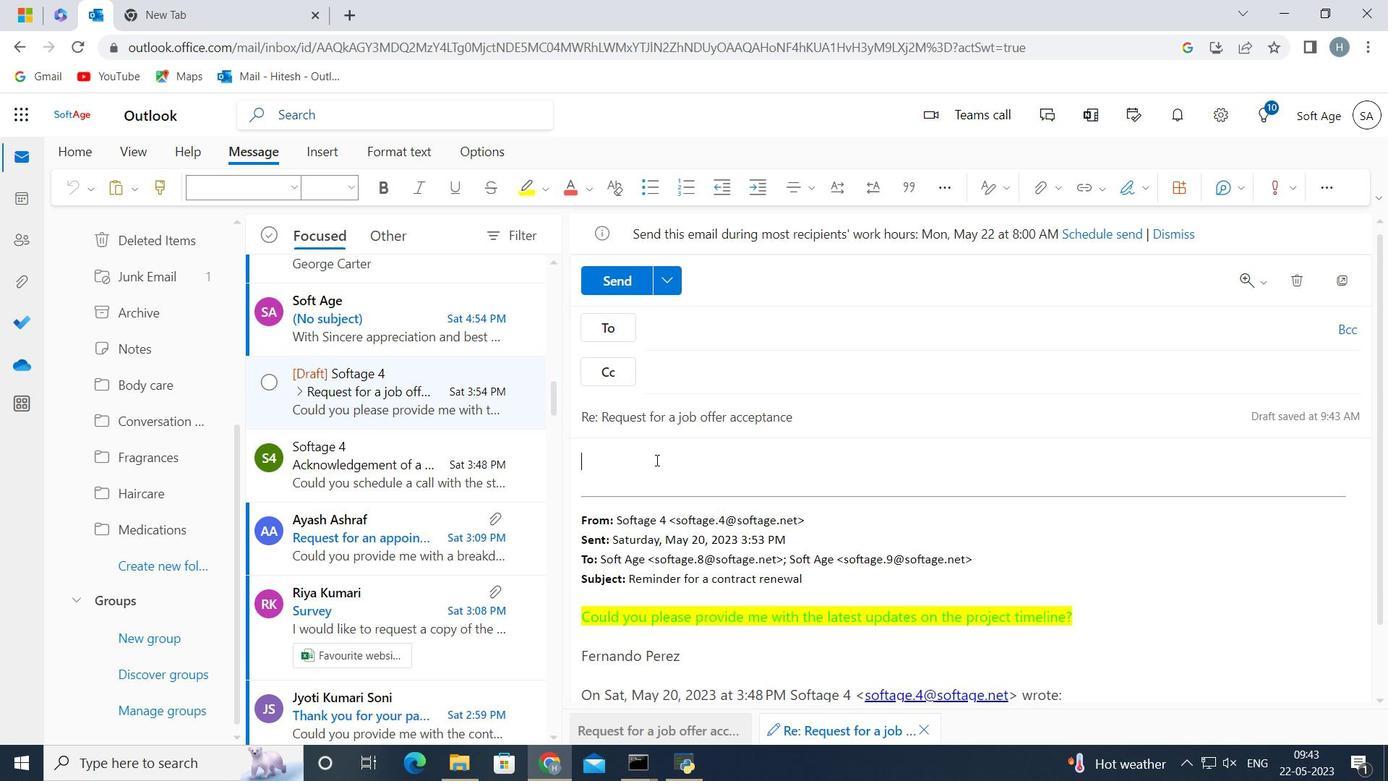 
Action: Key pressed <Key.shift>Can<Key.space>you<Key.space>provide<Key.space>me<Key.space>with<Key.space>the<Key.space>details<Key.space>for<Key.space>the<Key.space>upcoming<Key.space>training<Key.space>session
Screenshot: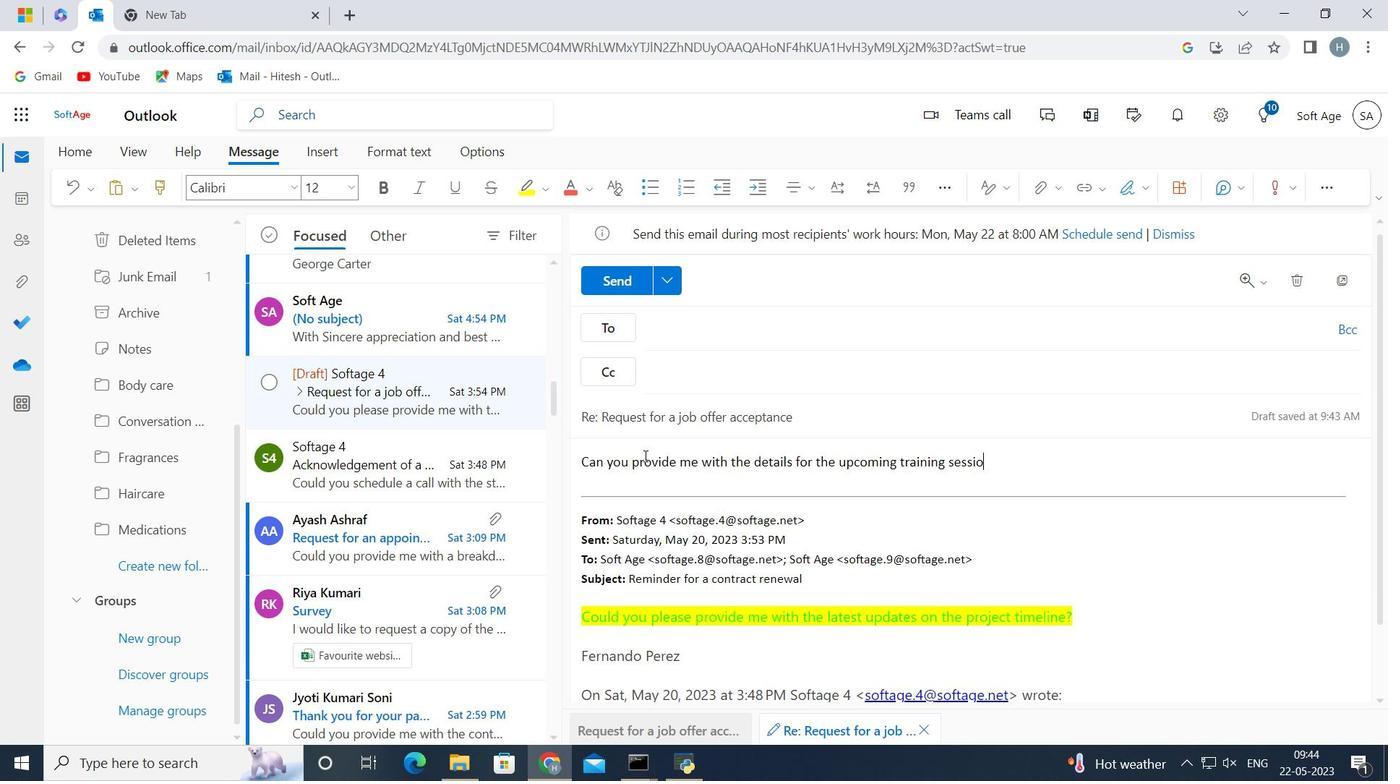 
Action: Mouse moved to (1057, 191)
Screenshot: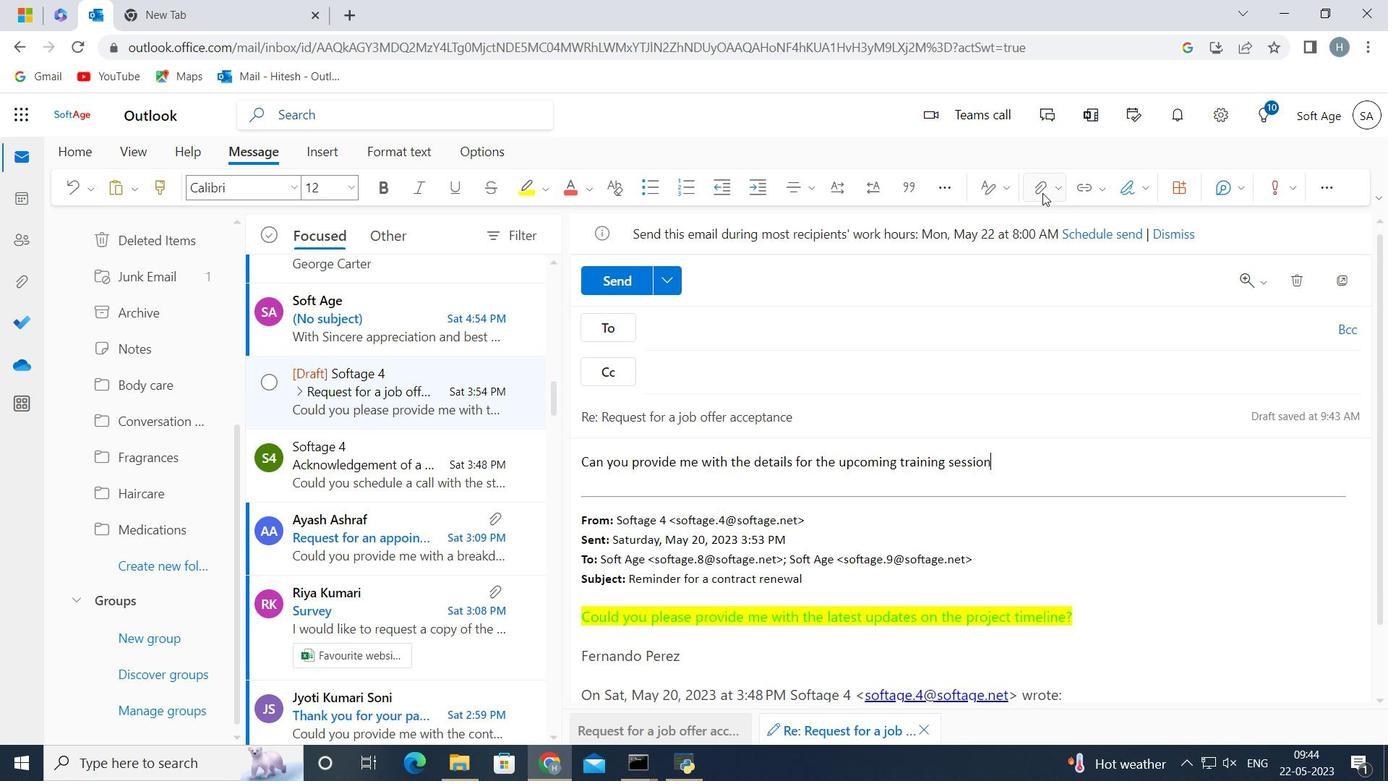 
Action: Mouse pressed left at (1057, 191)
Screenshot: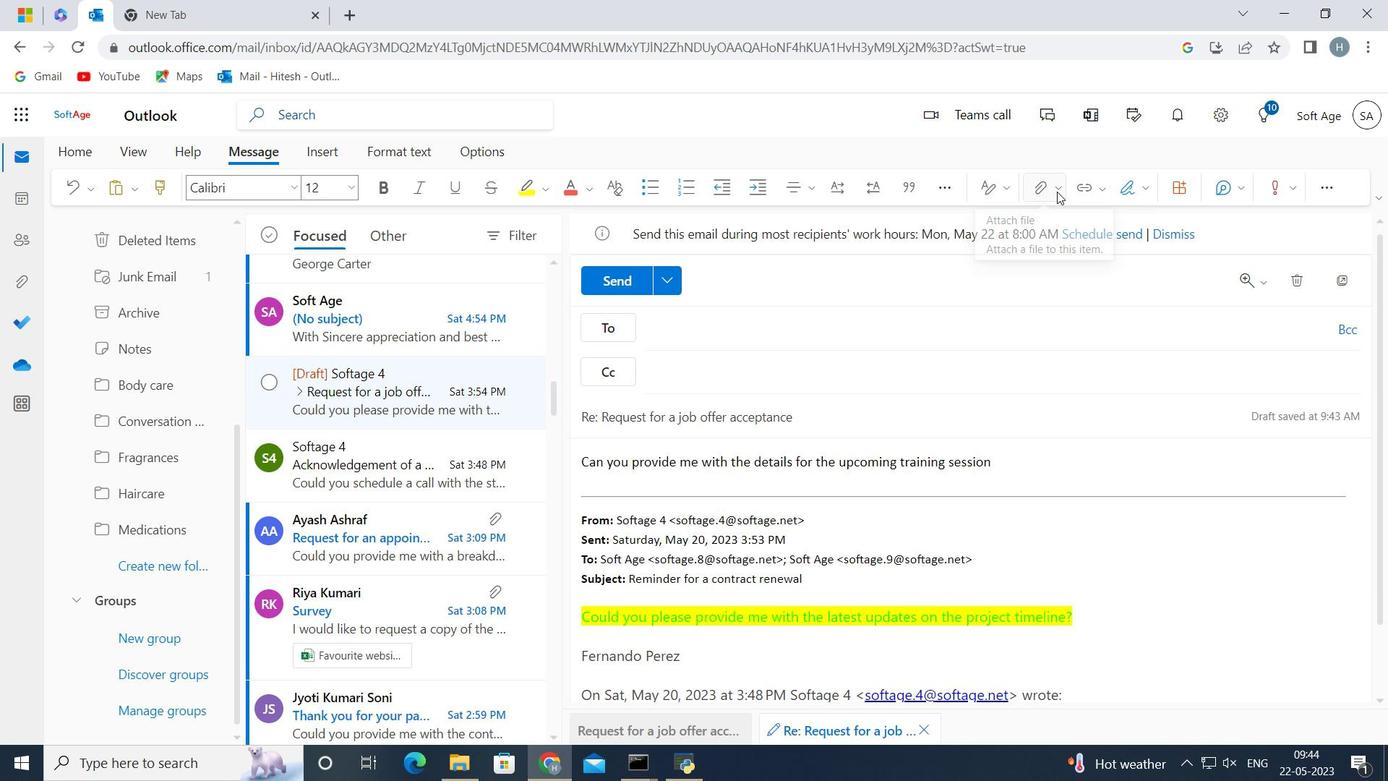 
Action: Mouse moved to (1009, 225)
Screenshot: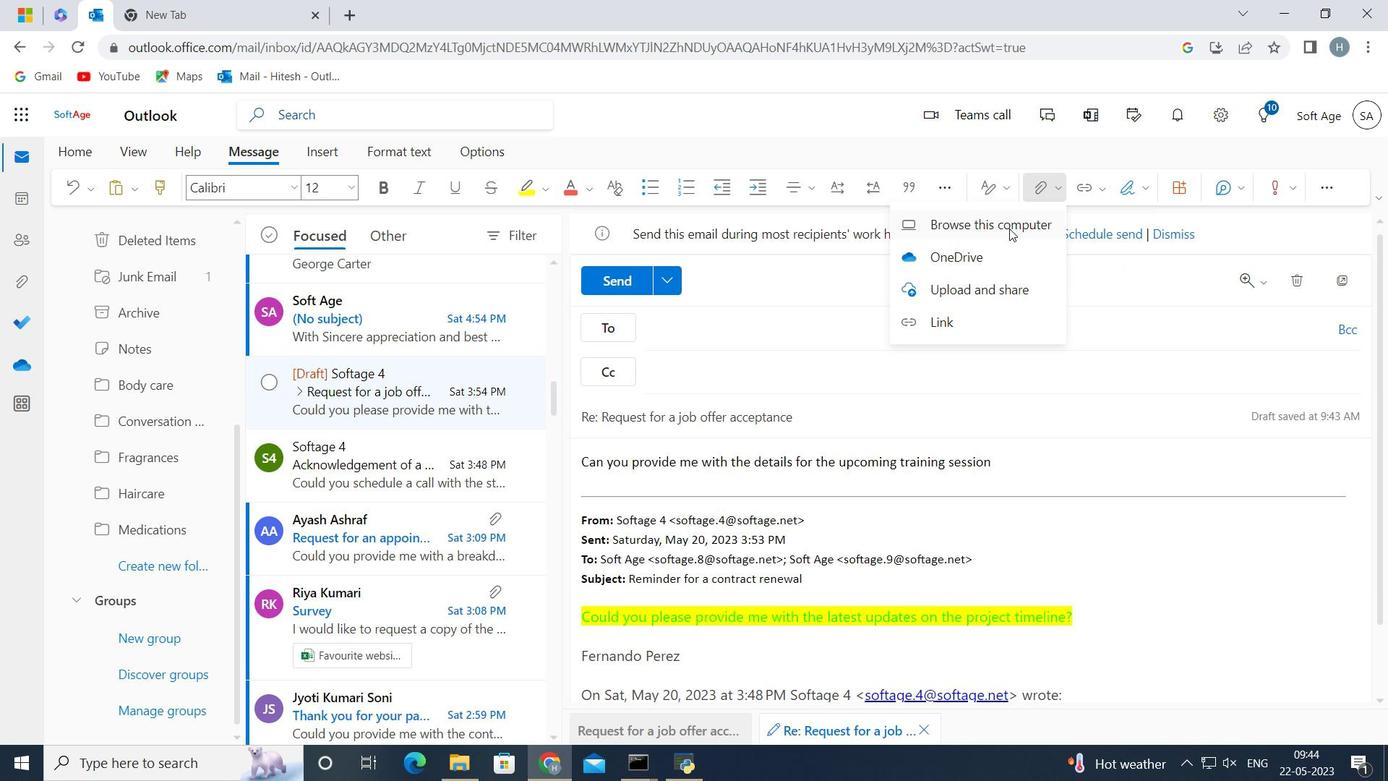 
Action: Mouse pressed left at (1009, 225)
Screenshot: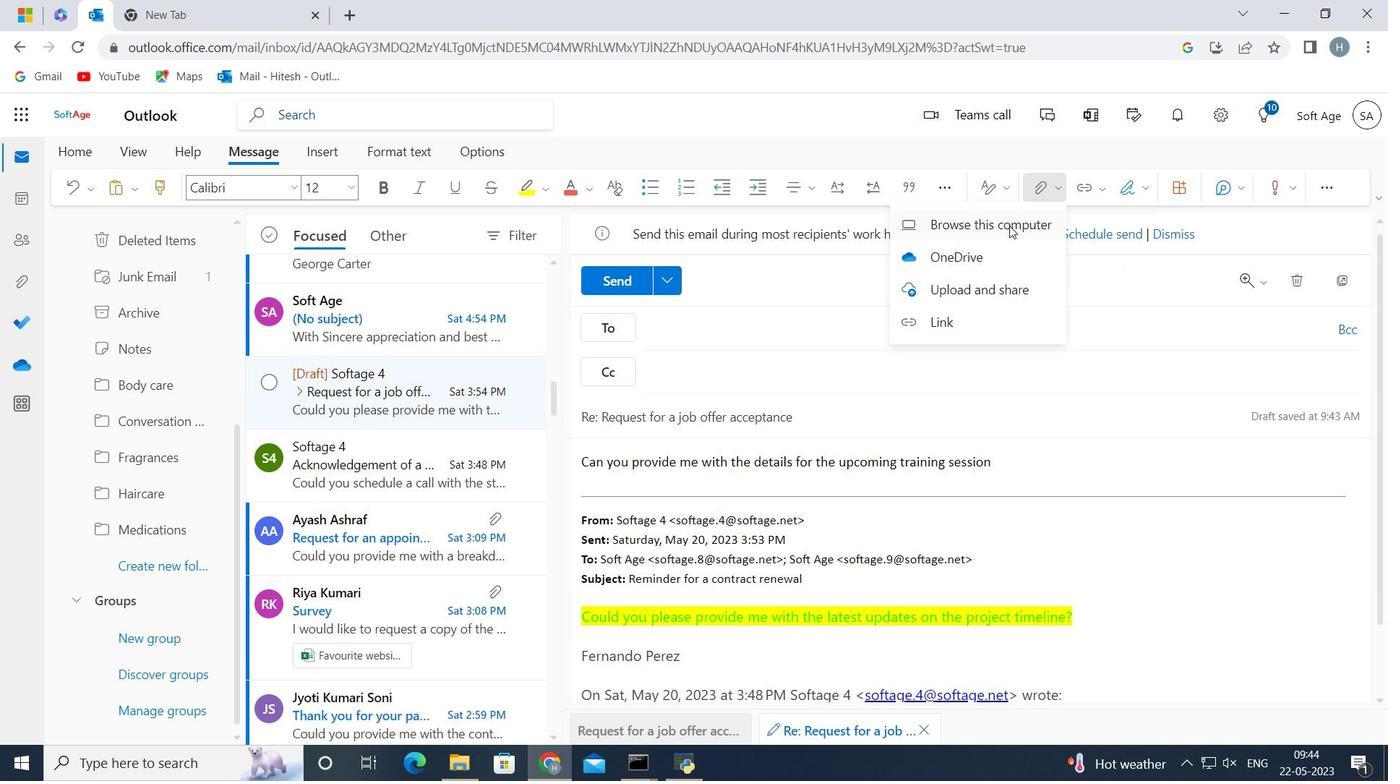 
Action: Mouse moved to (344, 154)
Screenshot: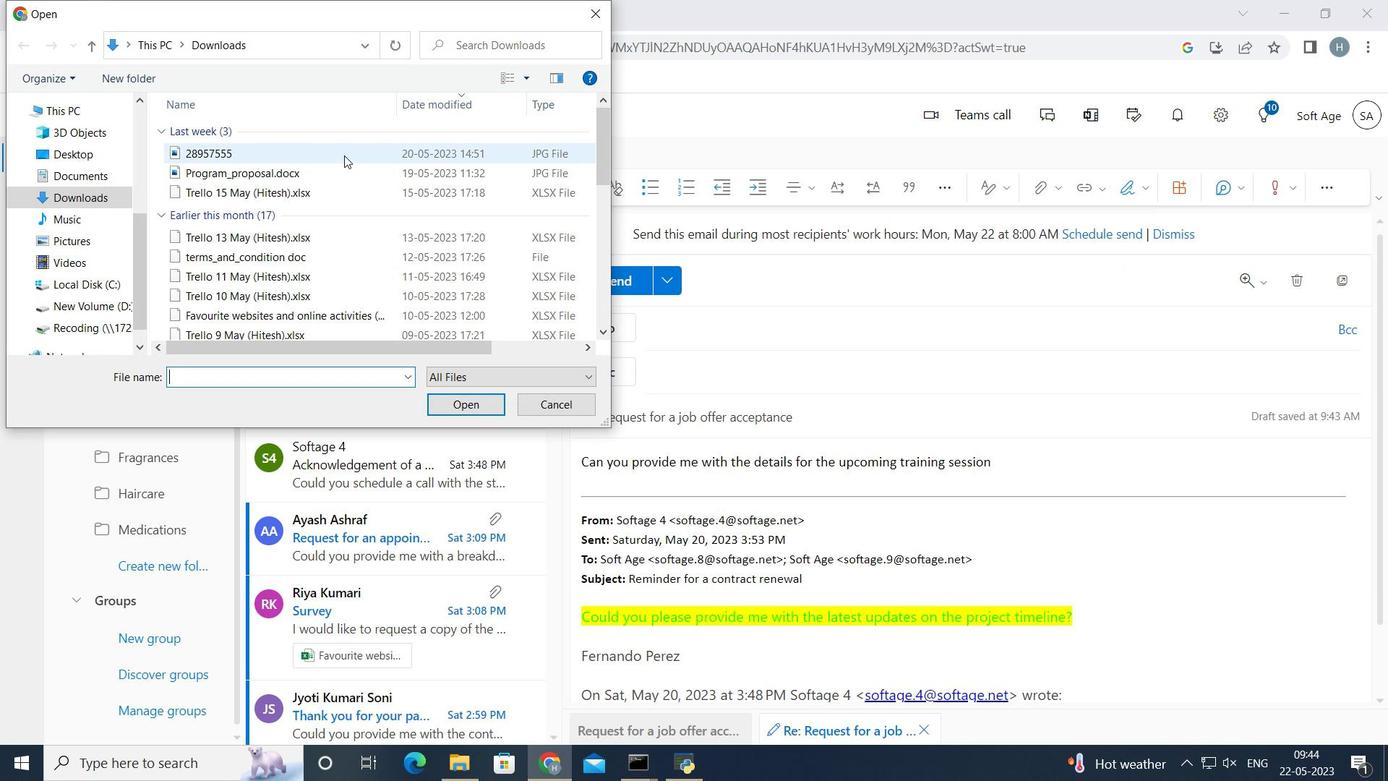 
Action: Mouse pressed left at (344, 154)
Screenshot: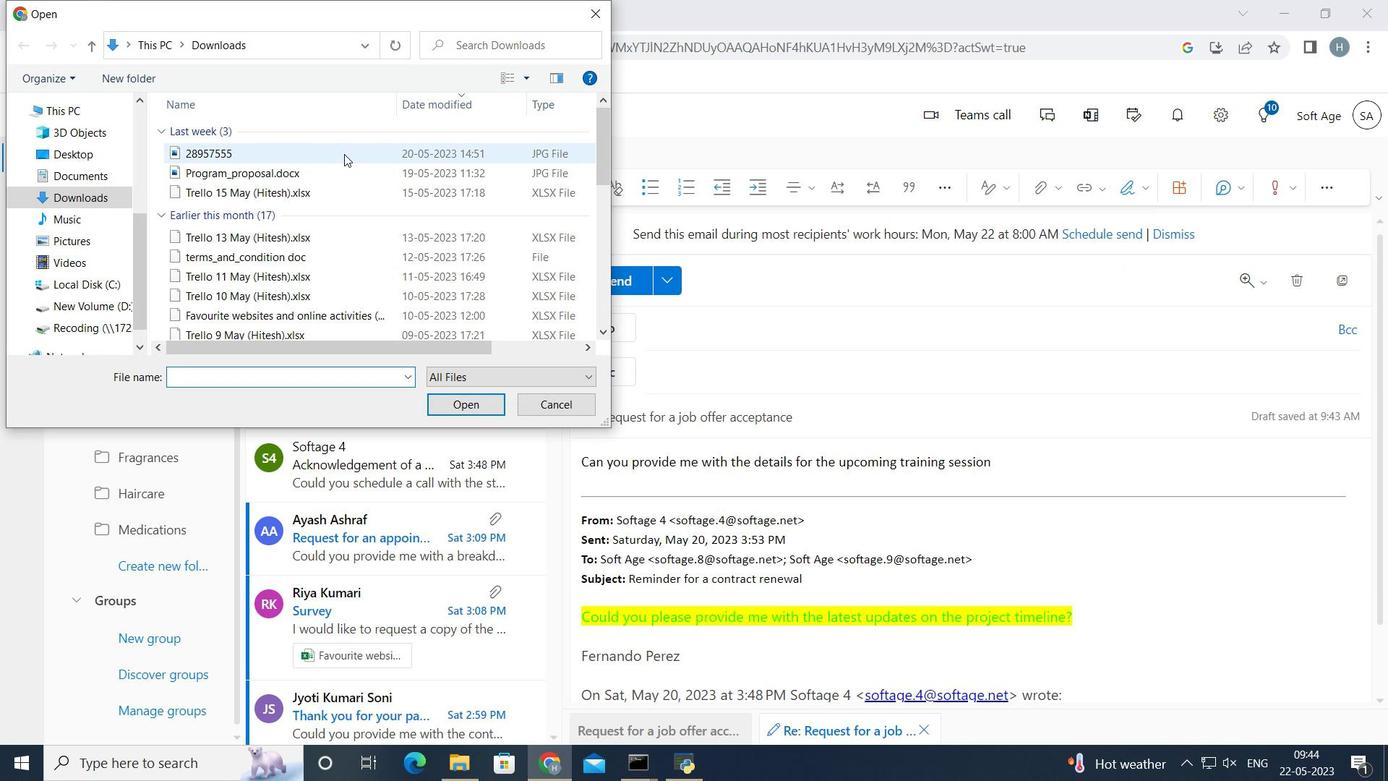 
Action: Mouse pressed left at (344, 154)
Screenshot: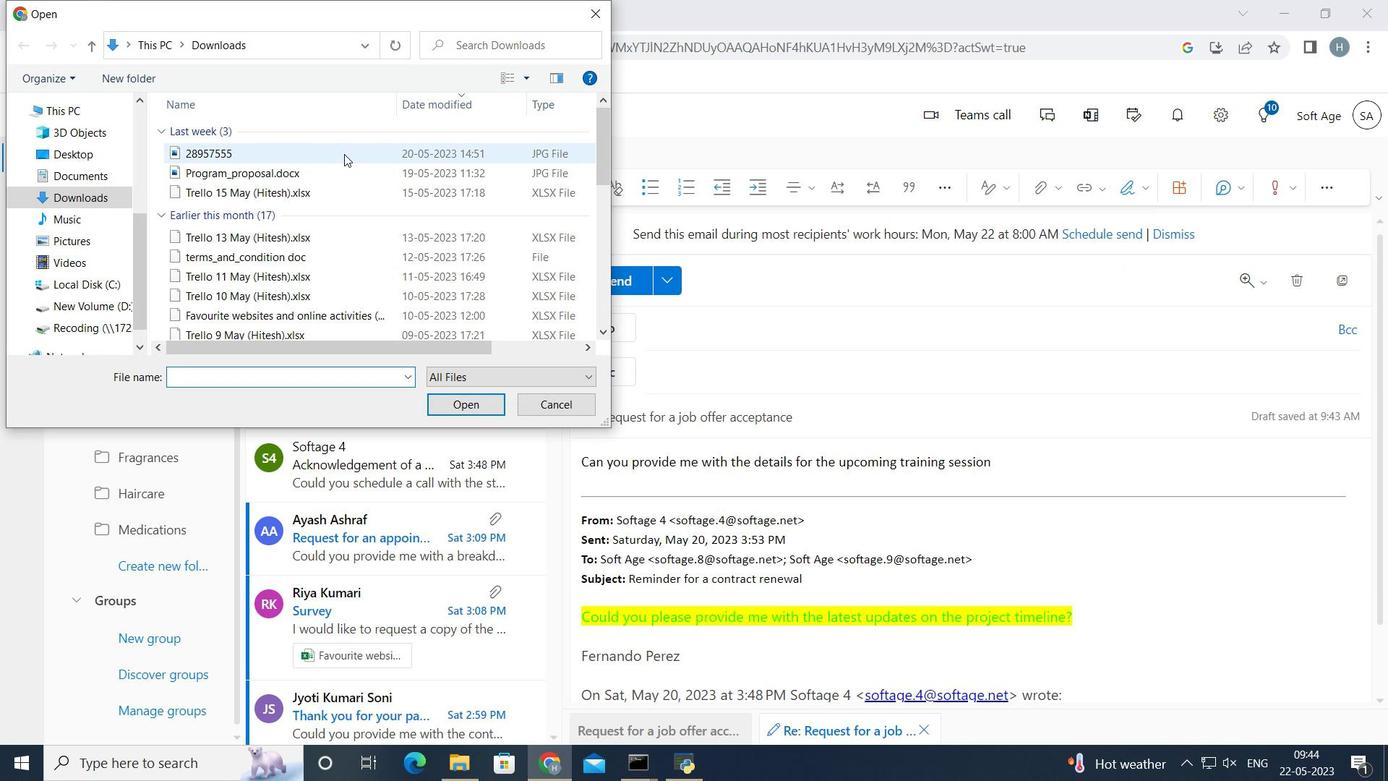 
Action: Mouse moved to (710, 537)
Screenshot: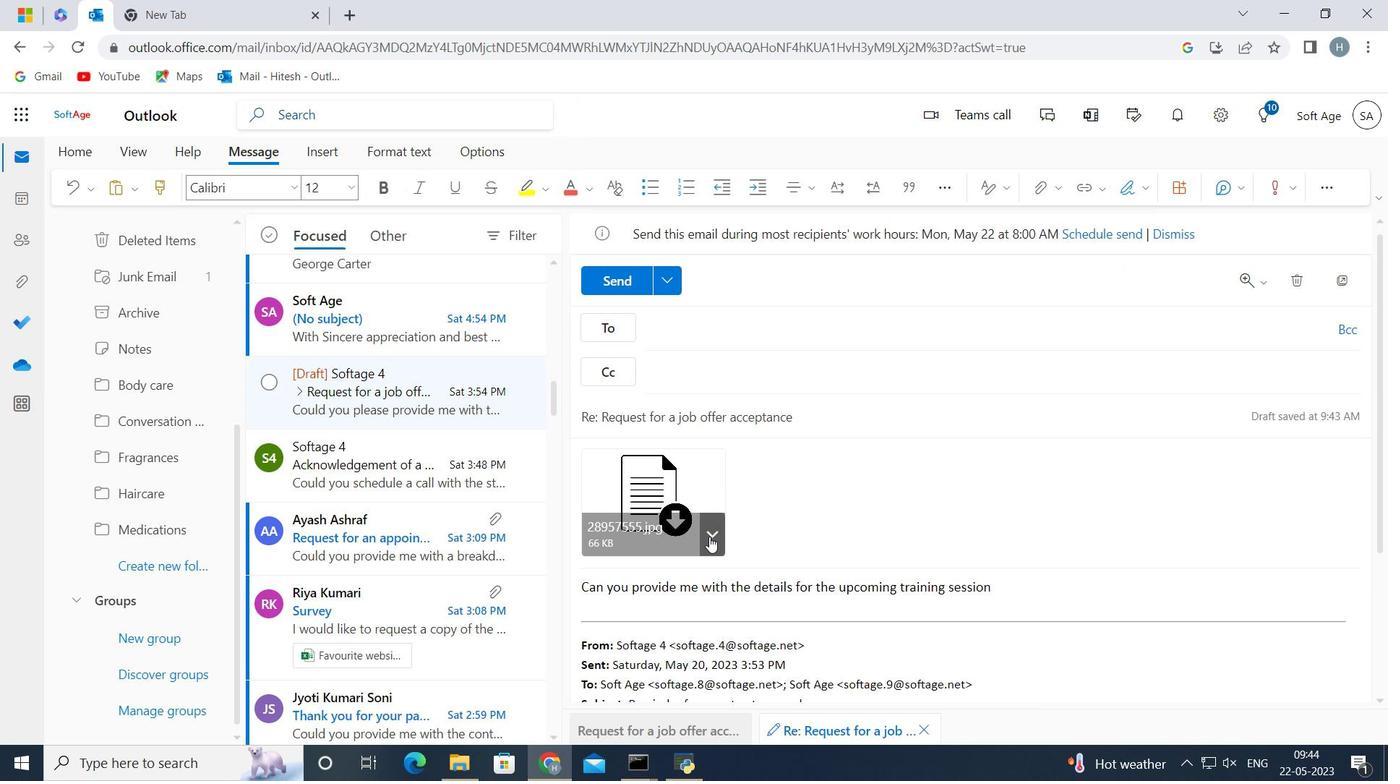 
Action: Mouse pressed left at (710, 537)
Screenshot: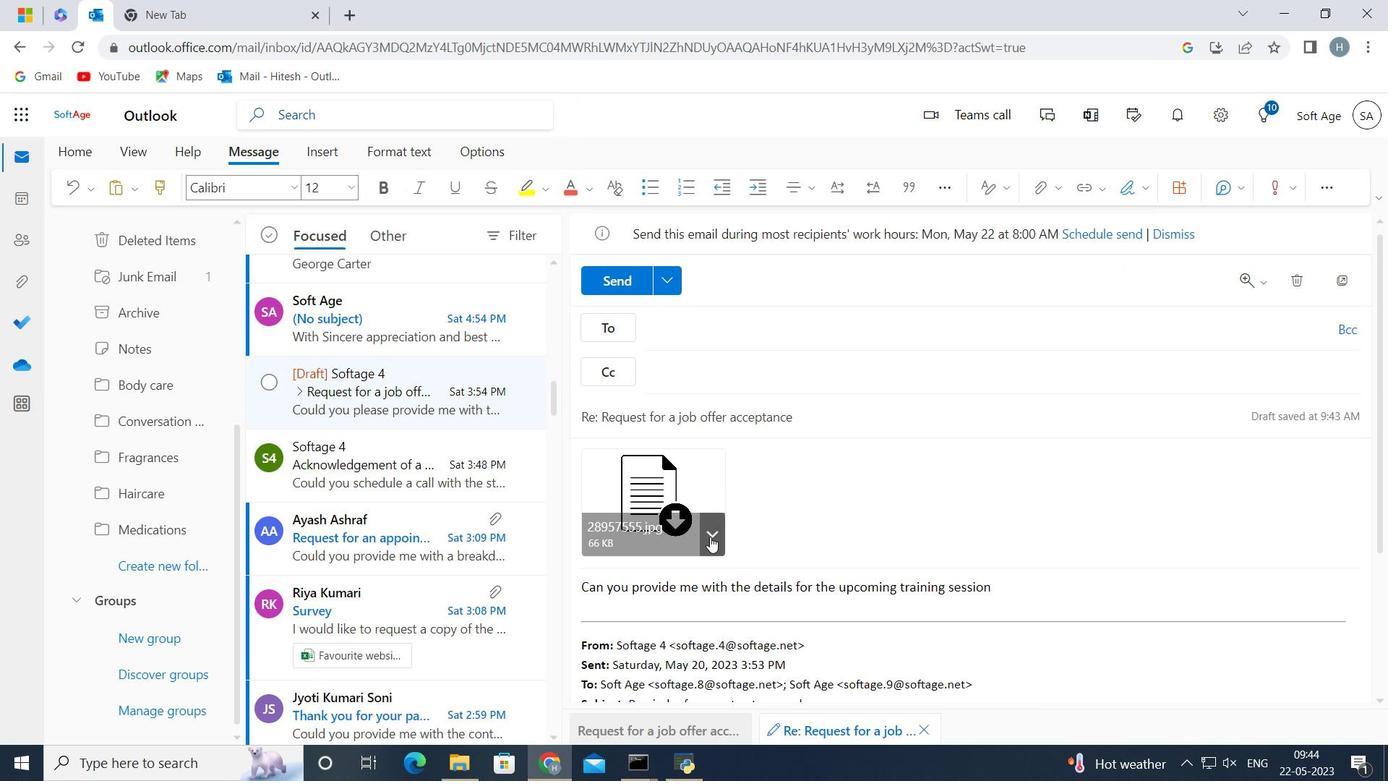 
Action: Mouse moved to (497, 704)
Screenshot: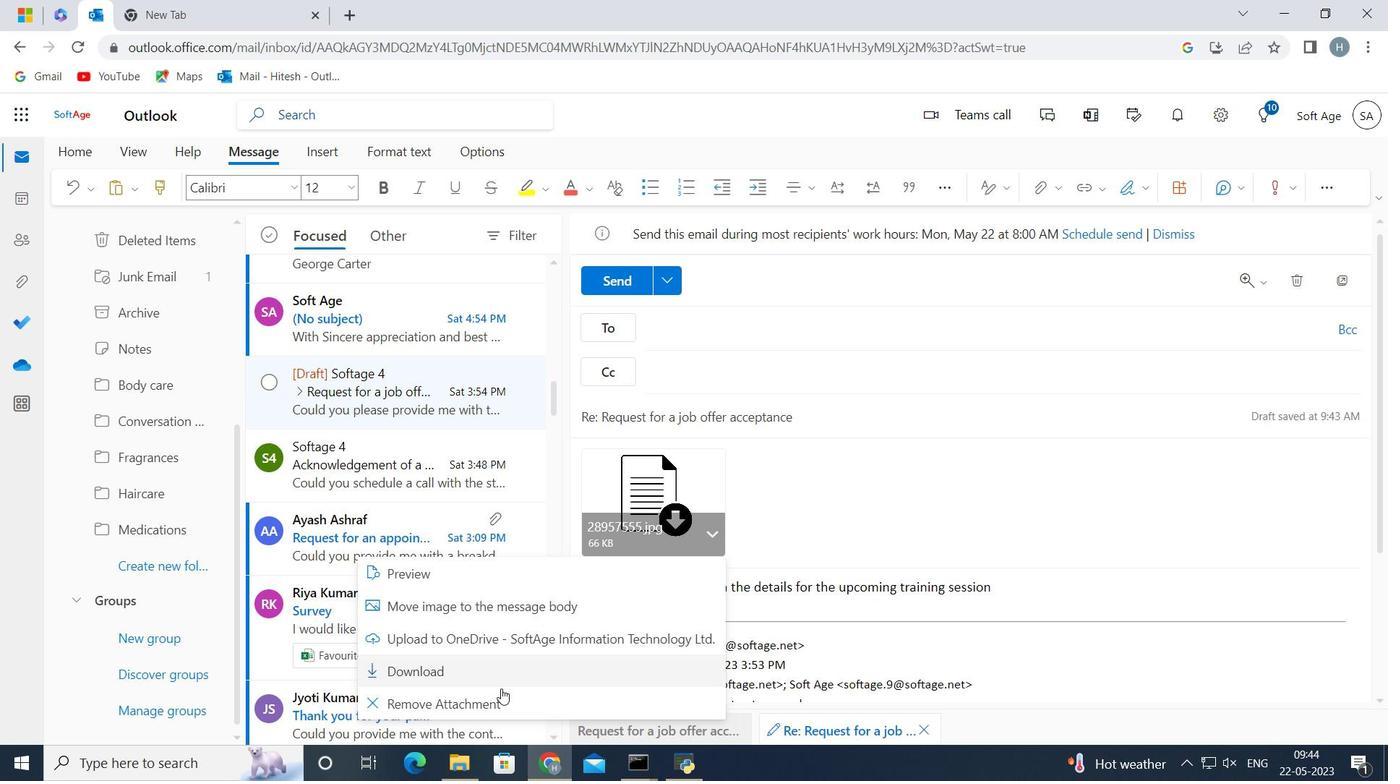 
Action: Mouse pressed left at (497, 704)
Screenshot: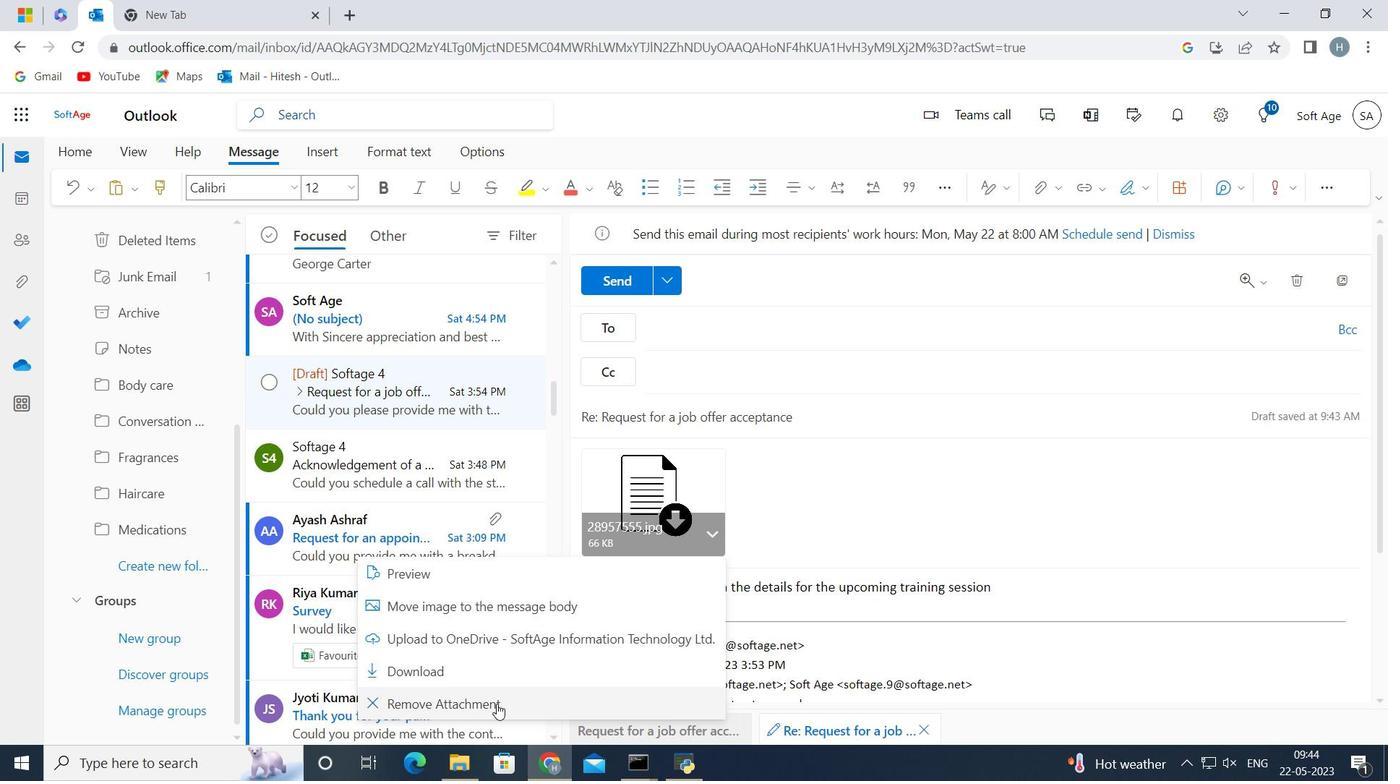 
Action: Mouse moved to (1063, 185)
Screenshot: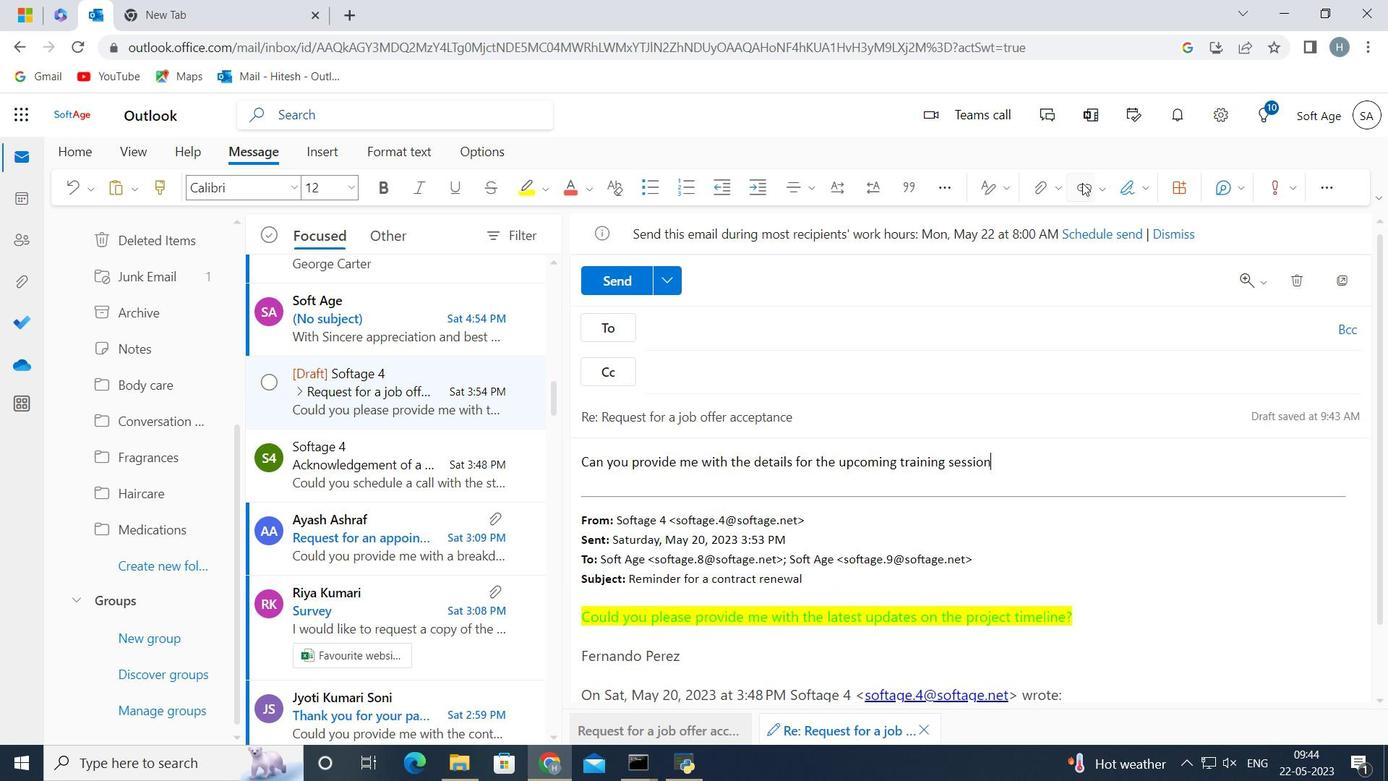 
Action: Mouse pressed left at (1063, 185)
Screenshot: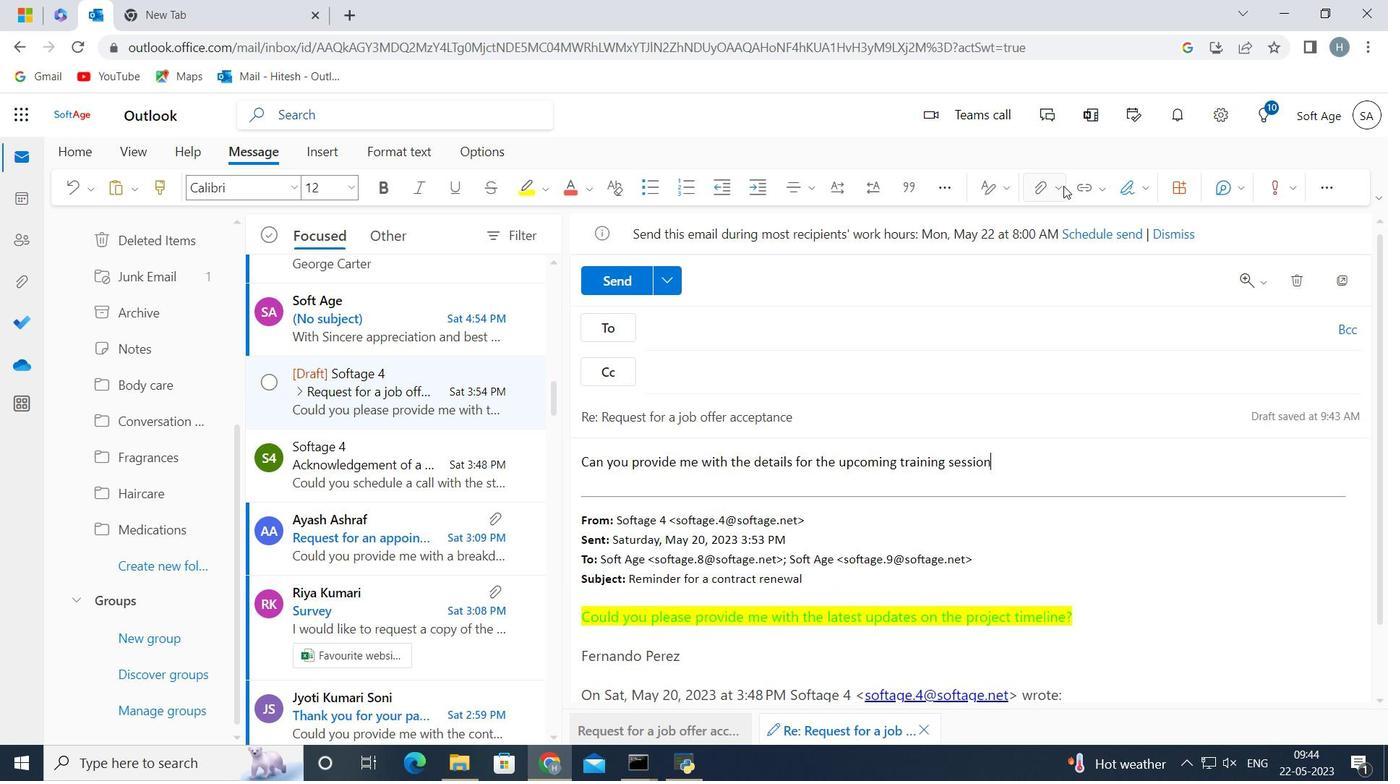 
Action: Mouse moved to (1011, 222)
Screenshot: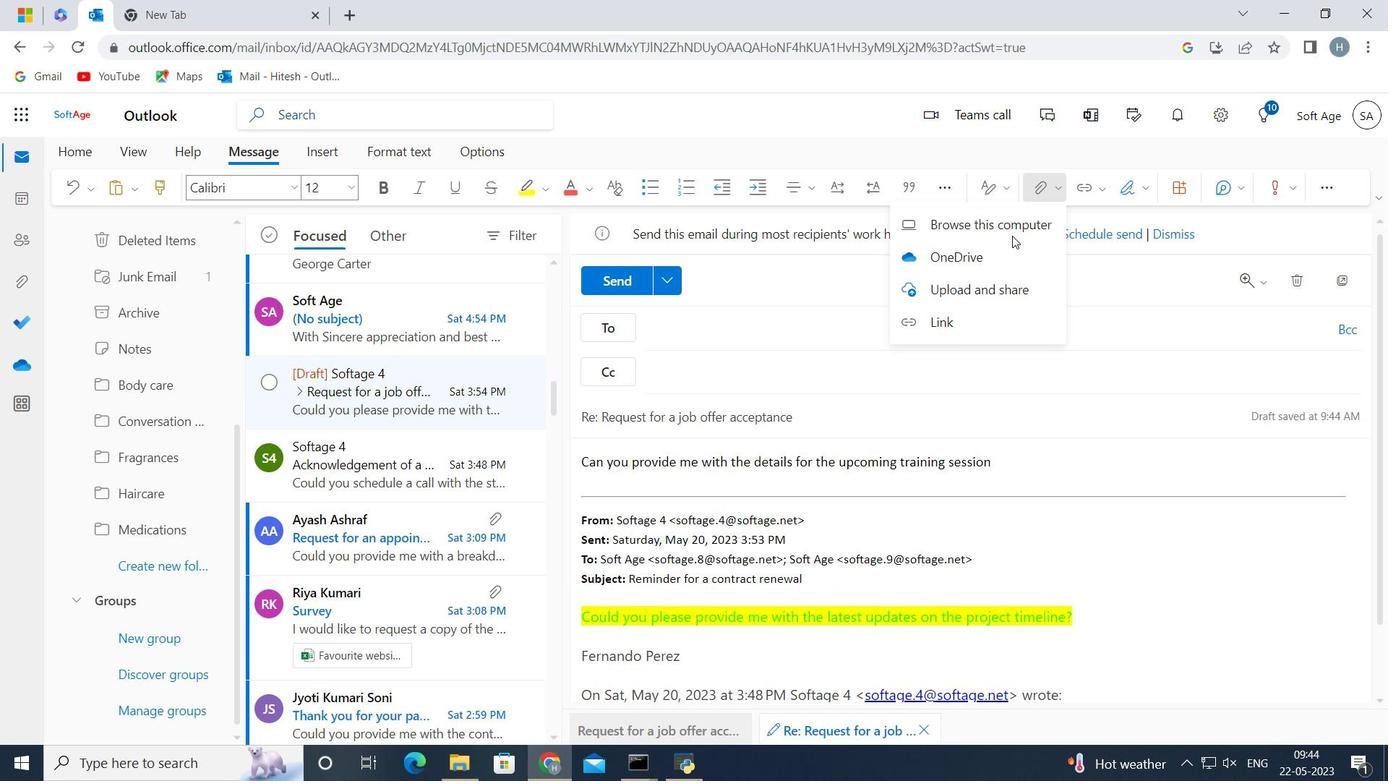 
Action: Mouse pressed left at (1011, 222)
Screenshot: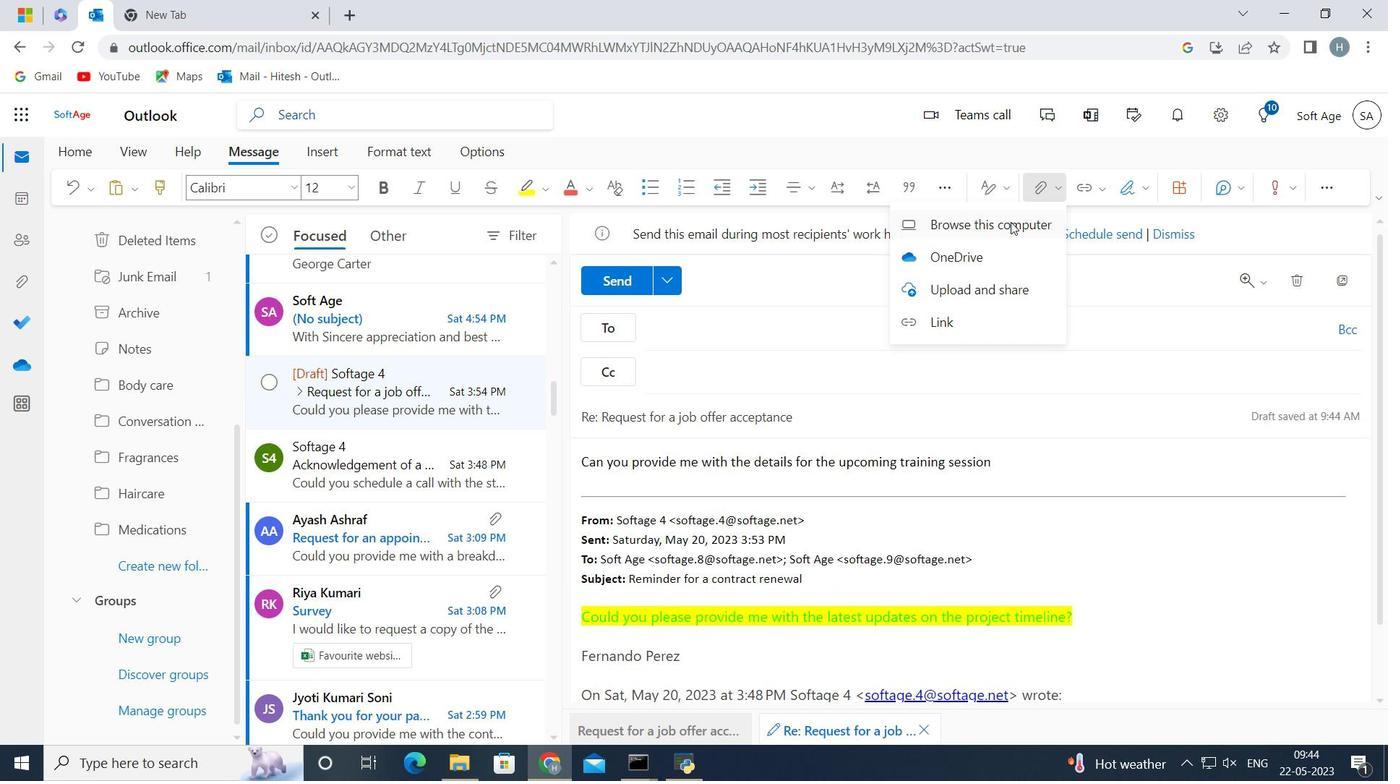 
Action: Mouse moved to (361, 151)
Screenshot: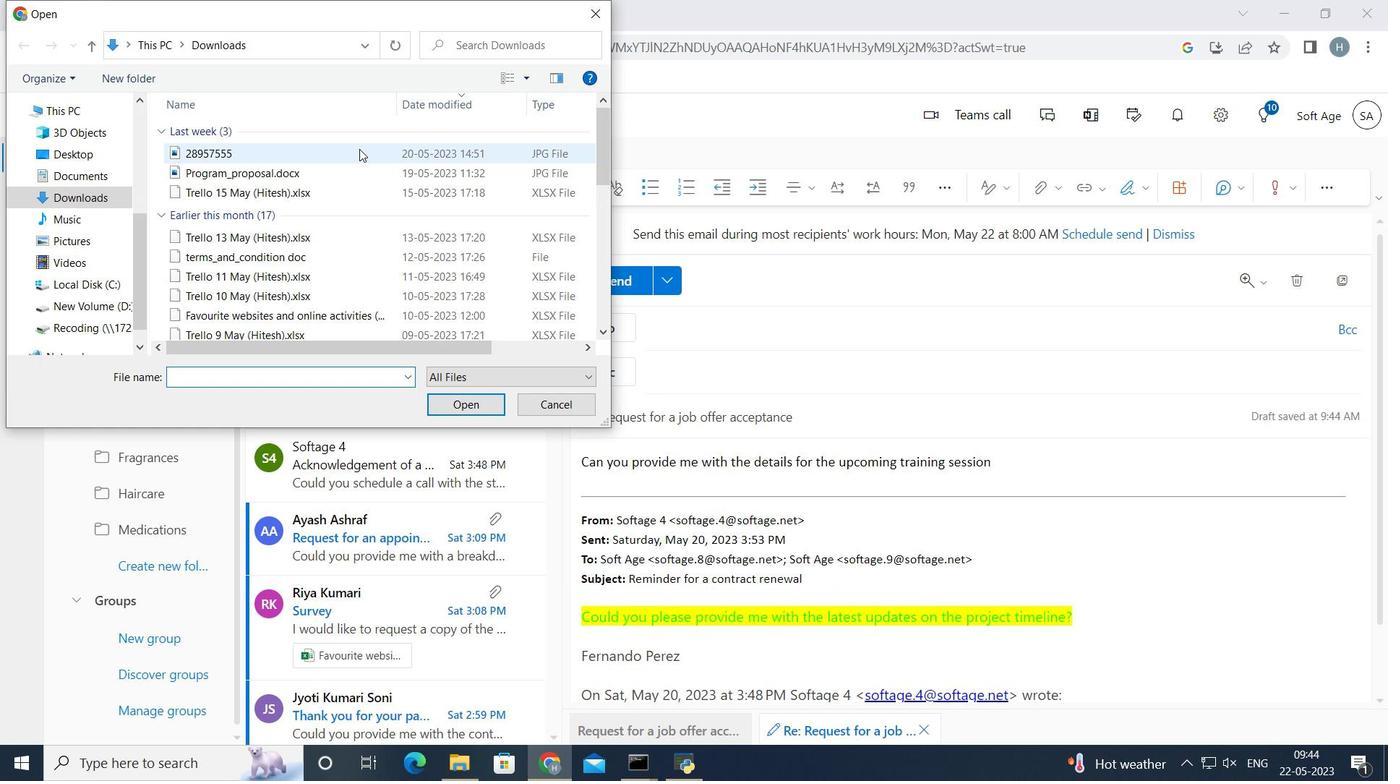 
Action: Mouse pressed left at (361, 151)
Screenshot: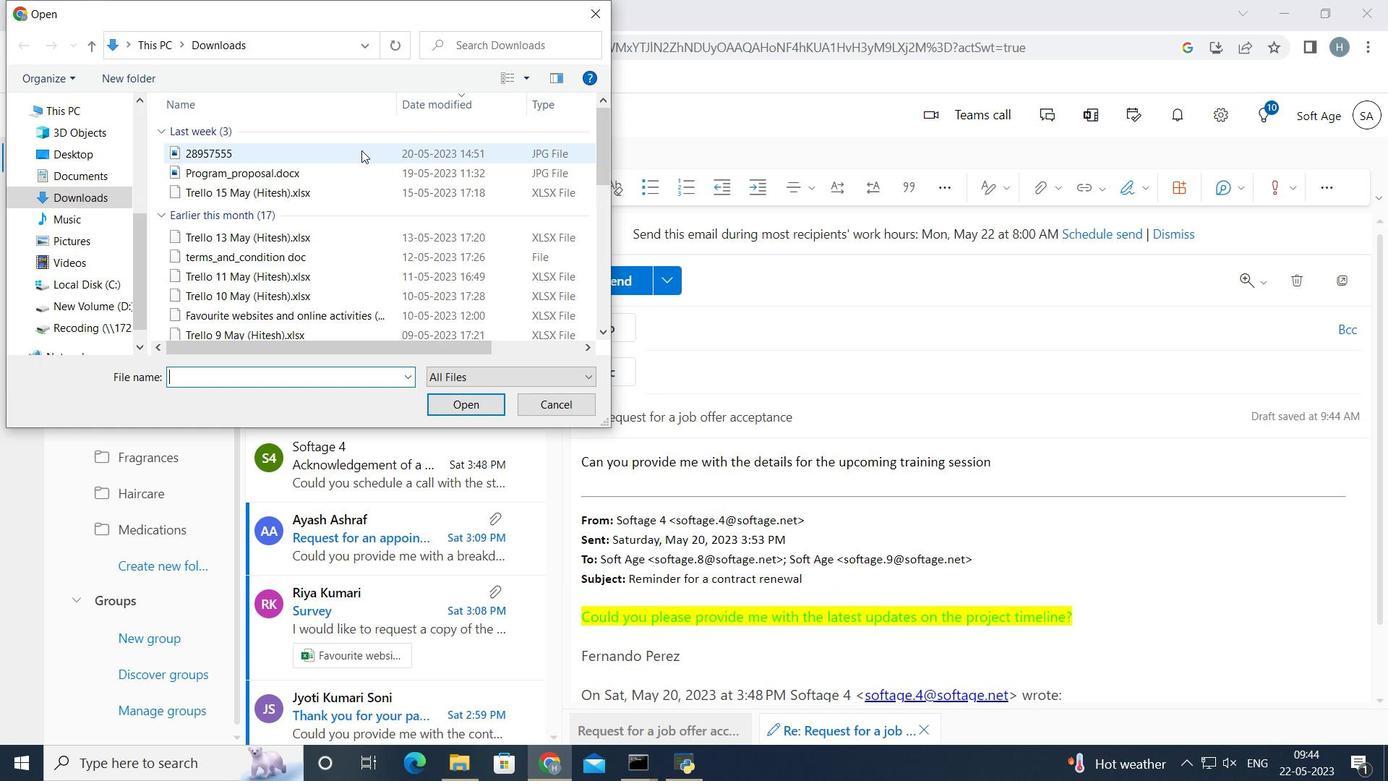 
Action: Mouse moved to (362, 151)
Screenshot: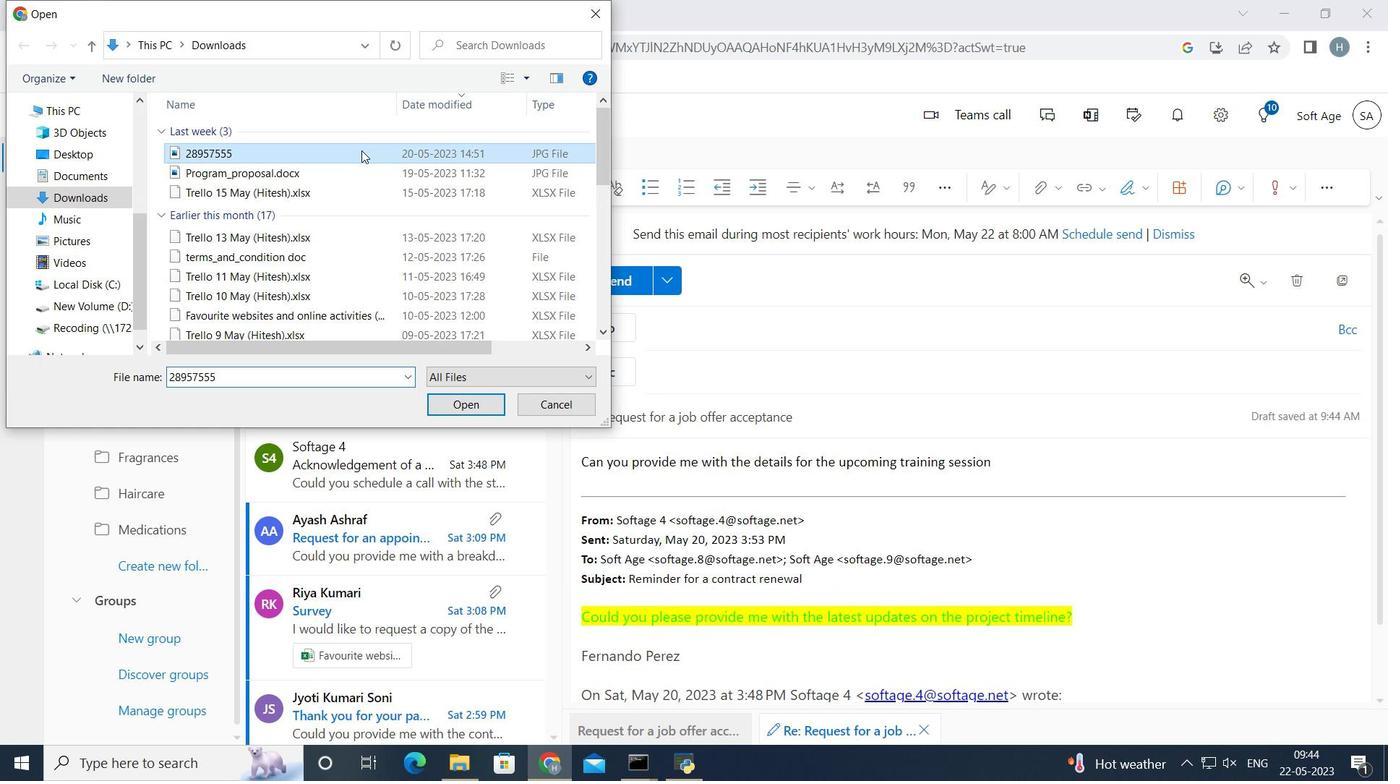 
Action: Key pressed <Key.f2><Key.shift>Pr<Key.backspace>interest<Key.shift_r>_<Key.shift>board-<Key.backspace><Key.shift_r>_cover
Screenshot: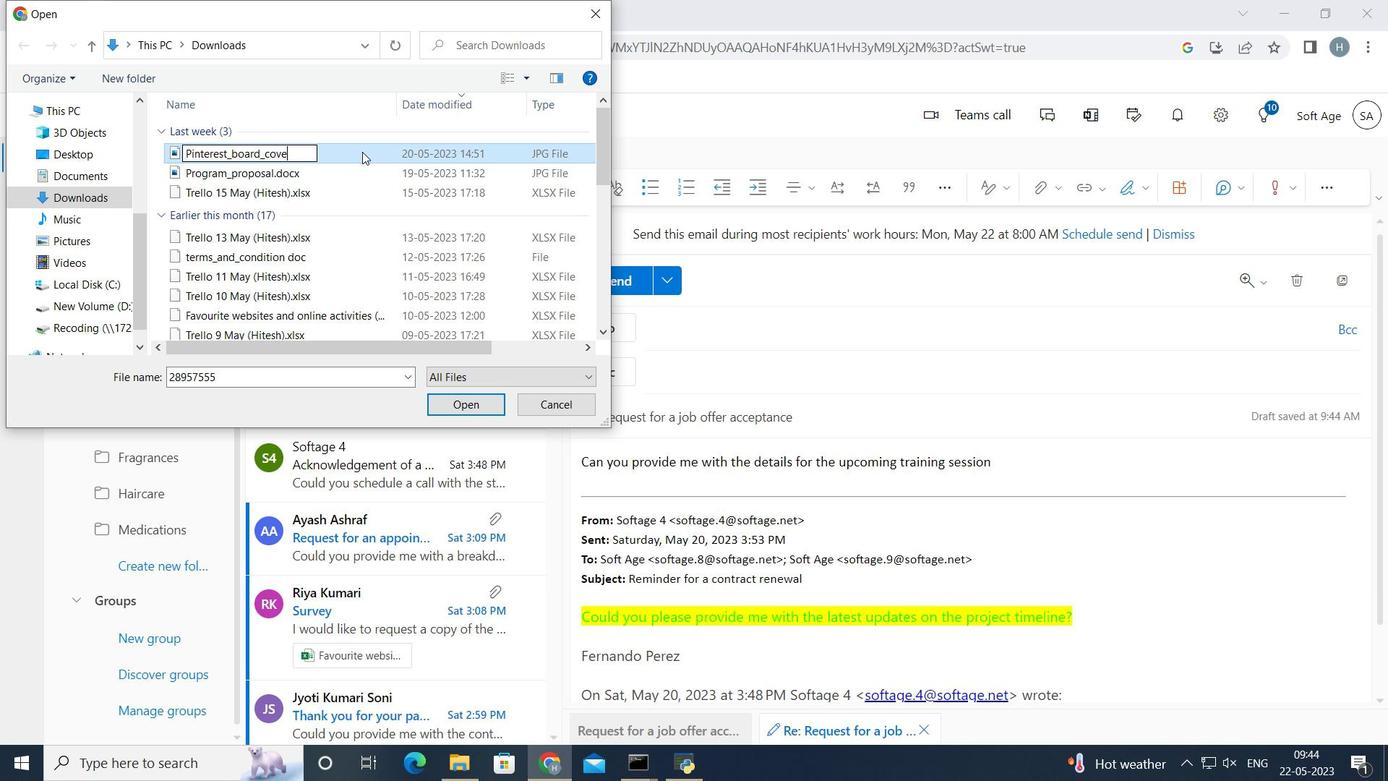 
Action: Mouse moved to (368, 151)
Screenshot: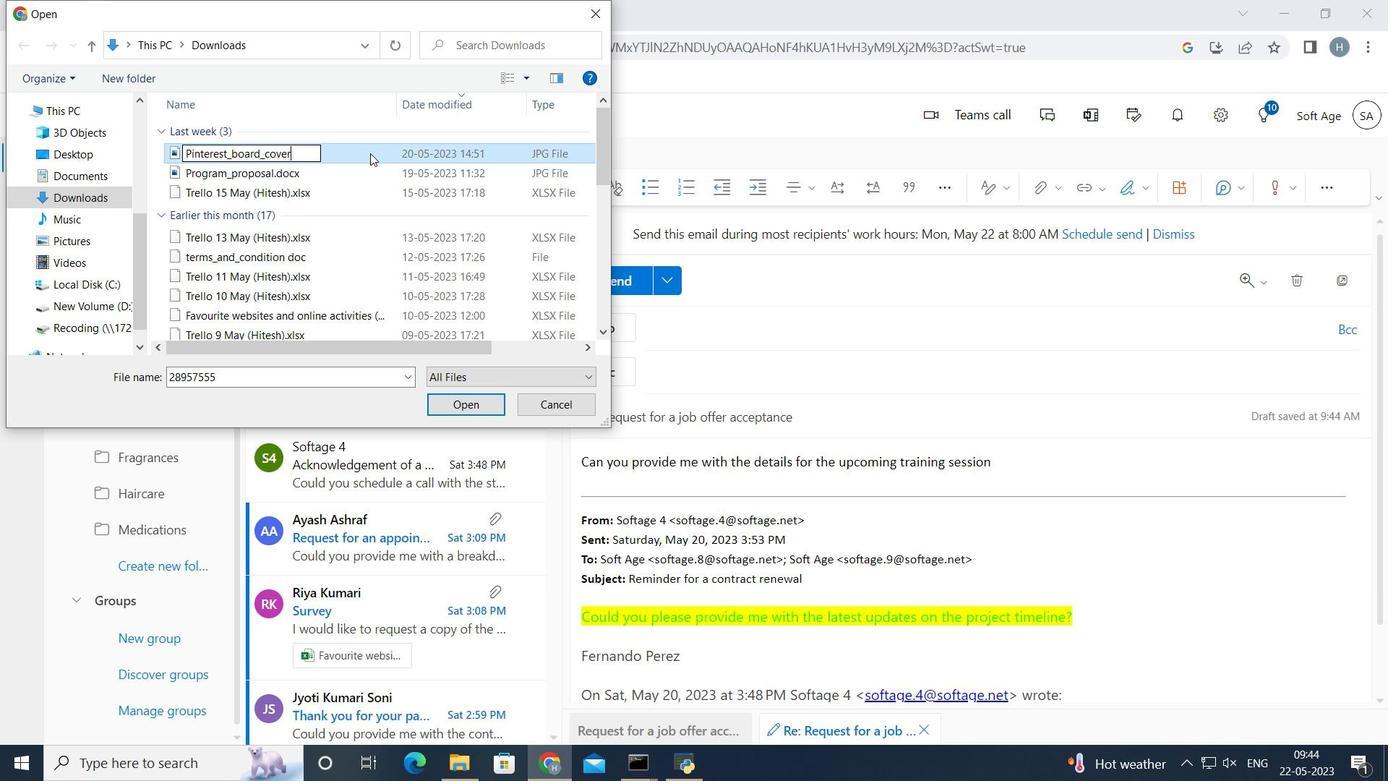
Action: Mouse pressed left at (368, 151)
Screenshot: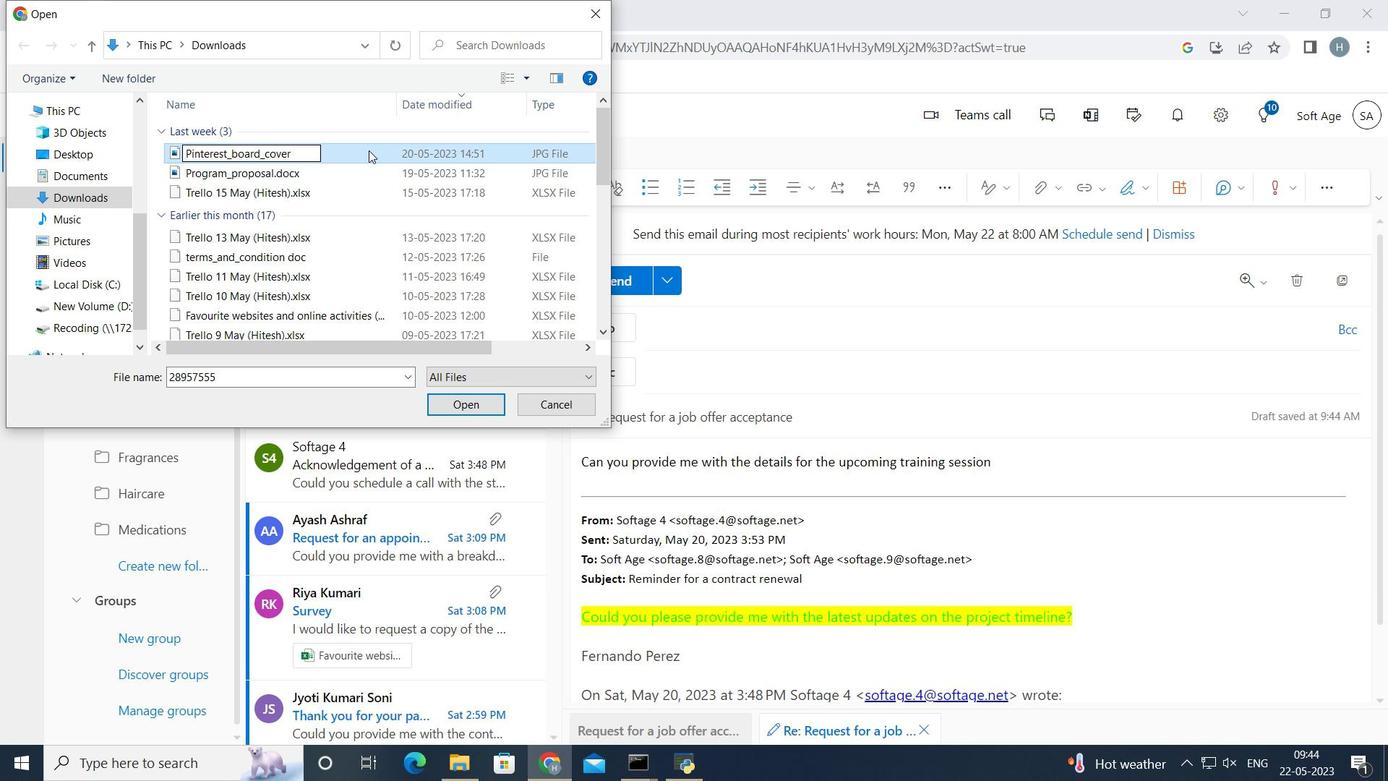 
Action: Mouse pressed left at (368, 151)
Screenshot: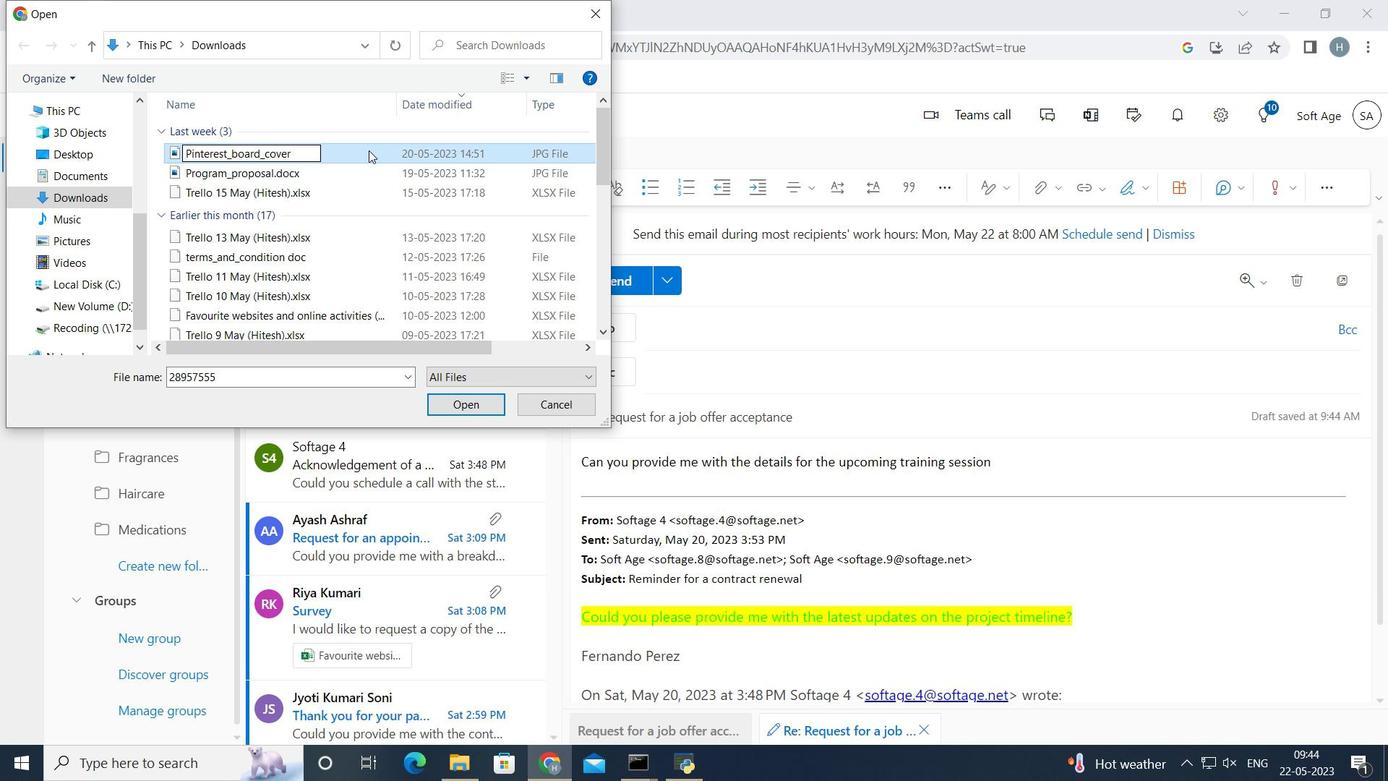 
Action: Mouse moved to (458, 404)
Screenshot: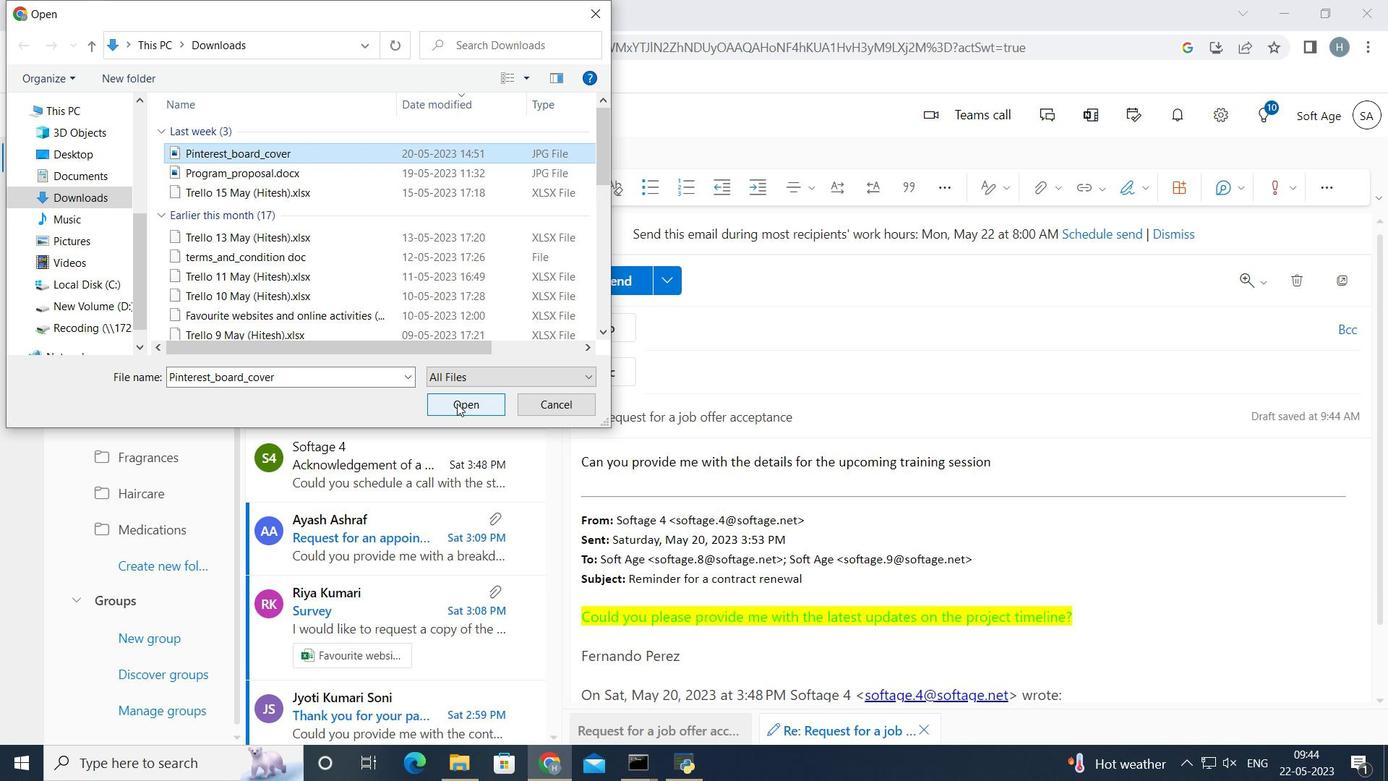 
Action: Mouse pressed left at (458, 404)
Screenshot: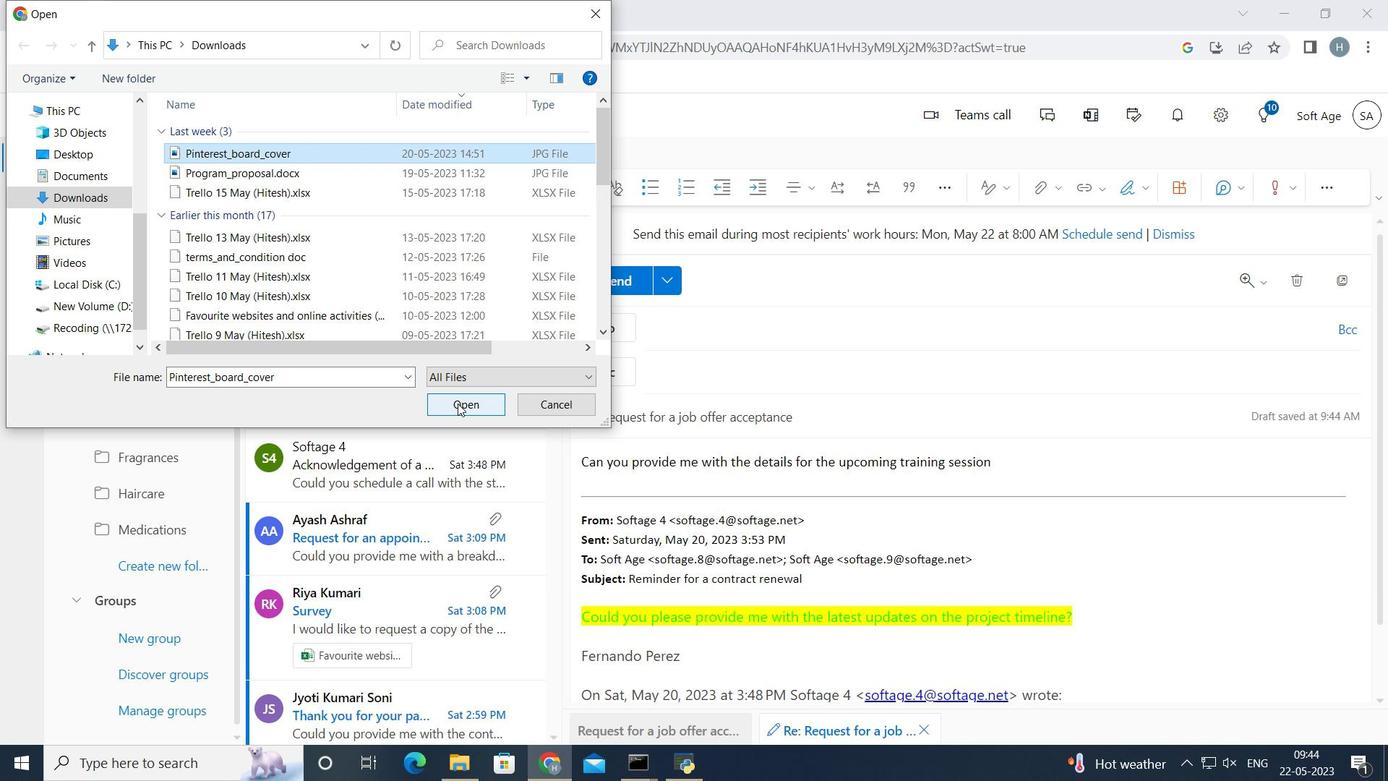 
Action: Mouse moved to (629, 277)
Screenshot: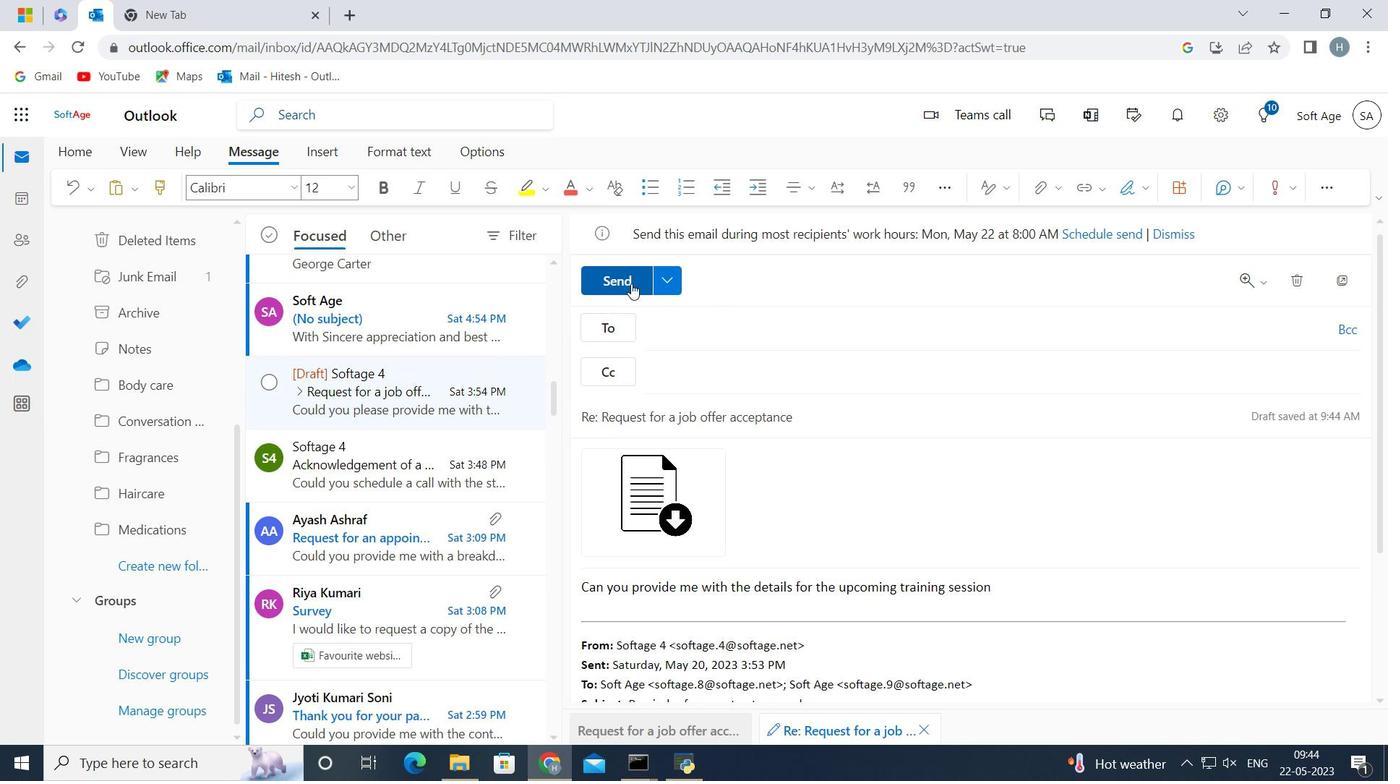 
Action: Mouse pressed left at (629, 277)
Screenshot: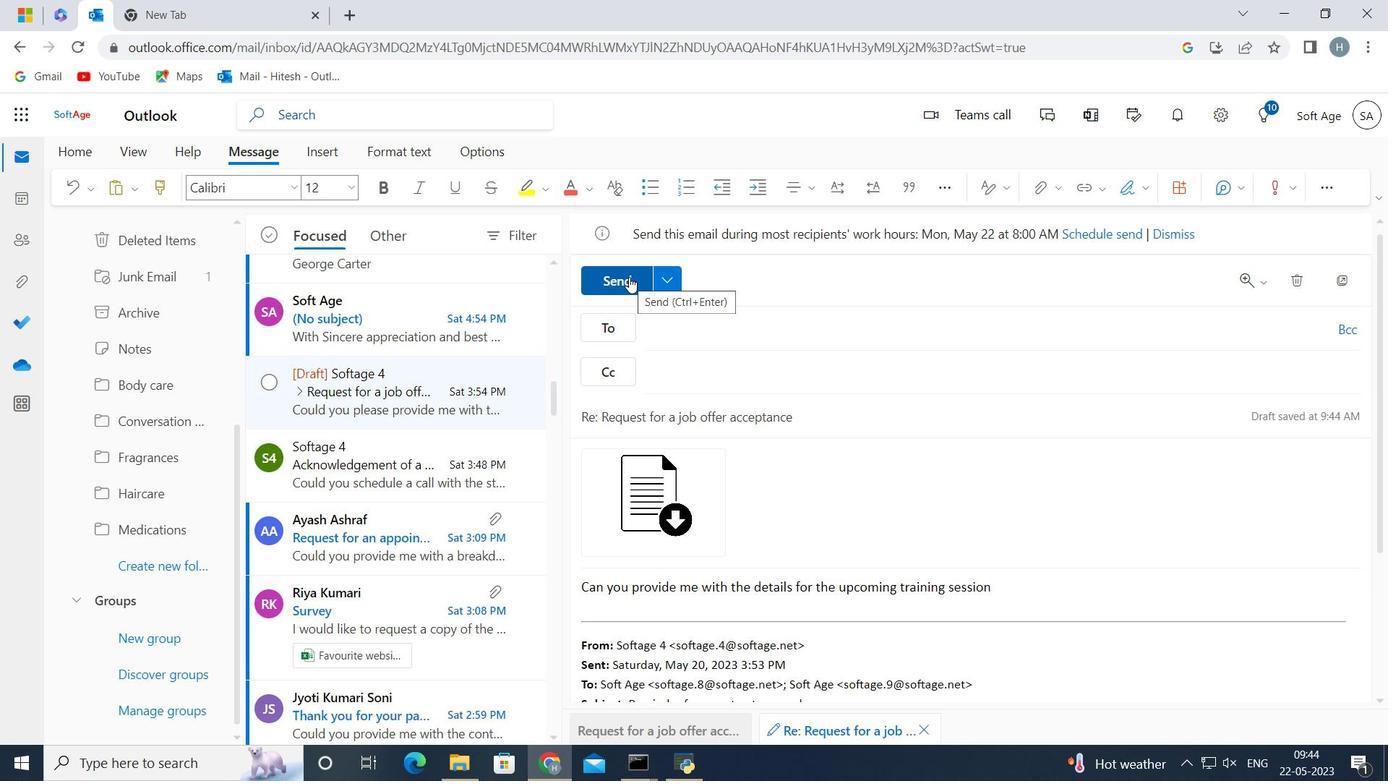 
